 Task: Look for space in Canguaretama, Brazil from 8th August, 2023 to 15th August, 2023 for 9 adults in price range Rs.10000 to Rs.14000. Place can be shared room with 5 bedrooms having 9 beds and 5 bathrooms. Property type can be house, flat, guest house. Amenities needed are: wifi, TV, free parkinig on premises, gym, breakfast. Booking option can be shelf check-in. Required host language is English.
Action: Mouse moved to (436, 91)
Screenshot: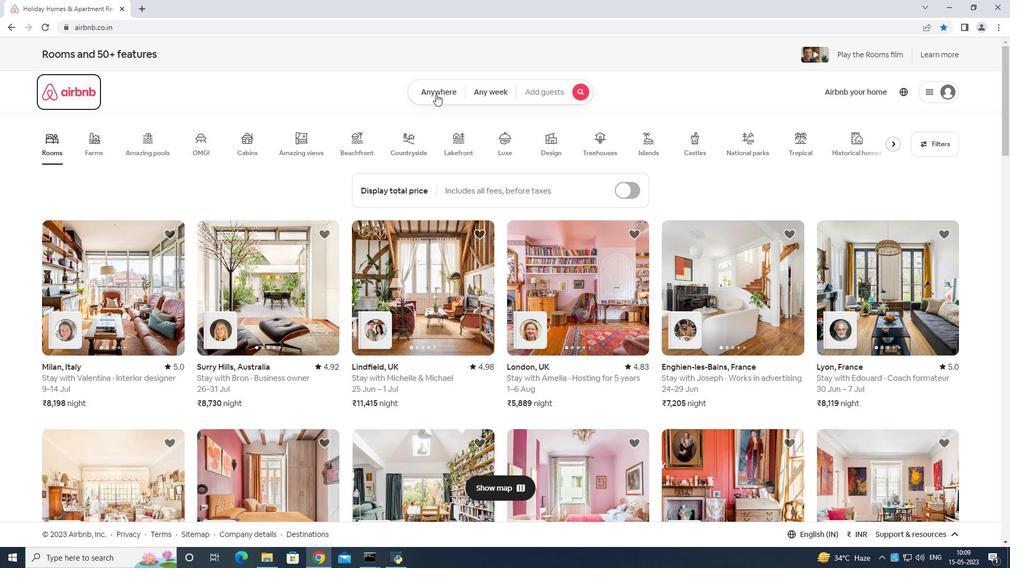 
Action: Mouse pressed left at (436, 91)
Screenshot: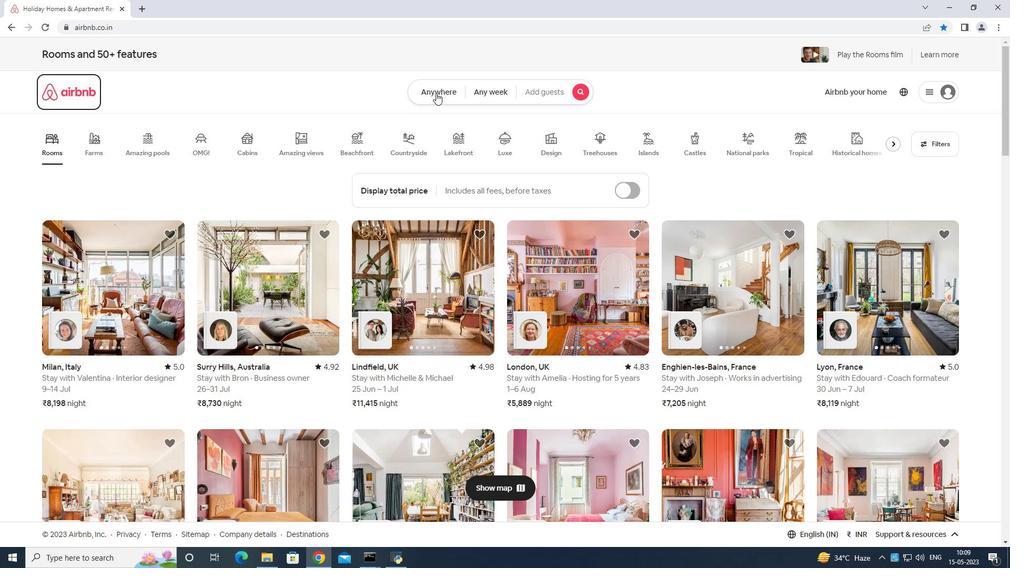 
Action: Mouse moved to (400, 126)
Screenshot: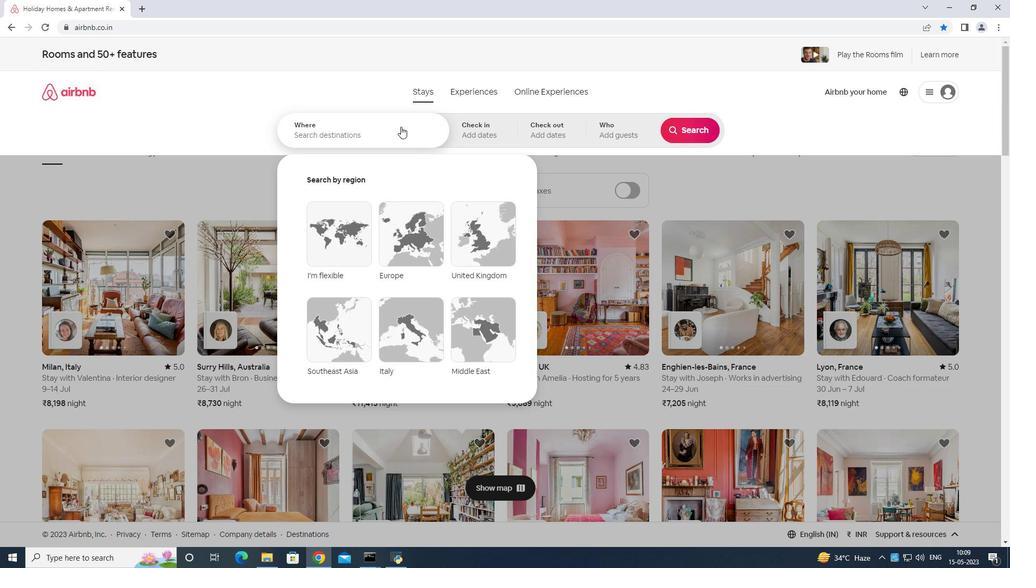 
Action: Mouse pressed left at (400, 126)
Screenshot: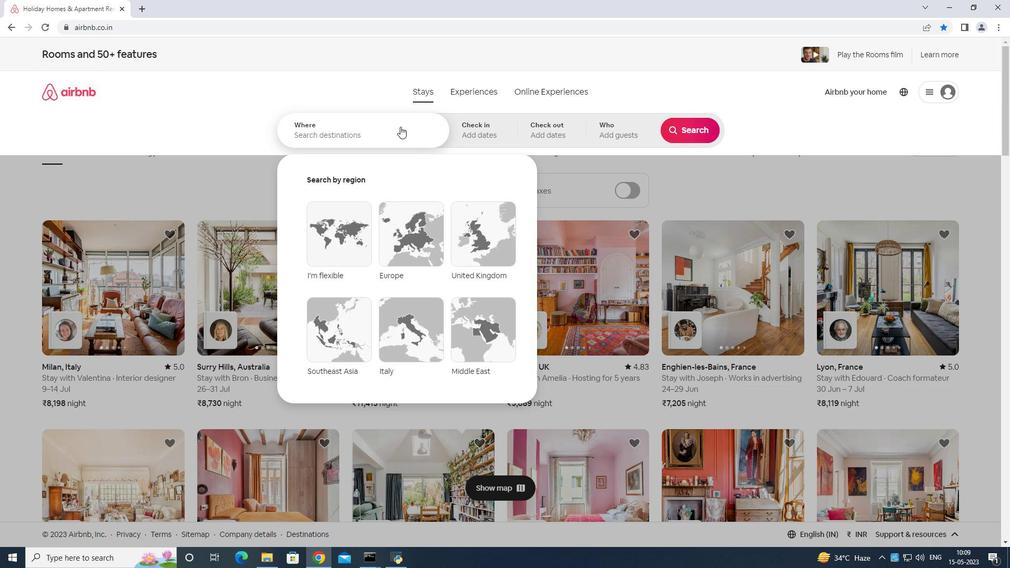 
Action: Key pressed <Key.shift>Canguarela<Key.backspace><Key.backspace><Key.backspace>etama<Key.space><Key.shift>Be<Key.backspace>razil<Key.enter>
Screenshot: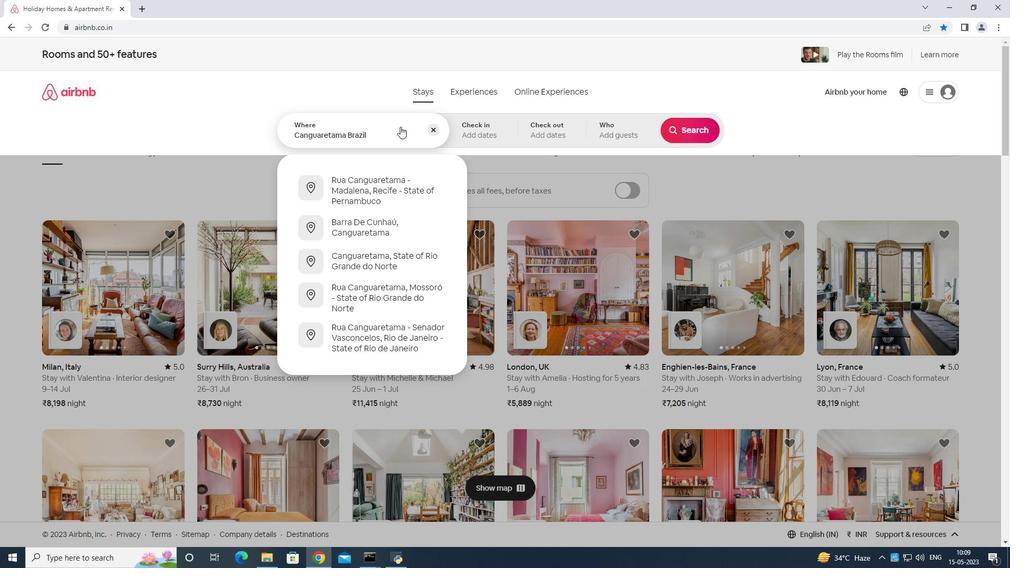 
Action: Mouse moved to (693, 221)
Screenshot: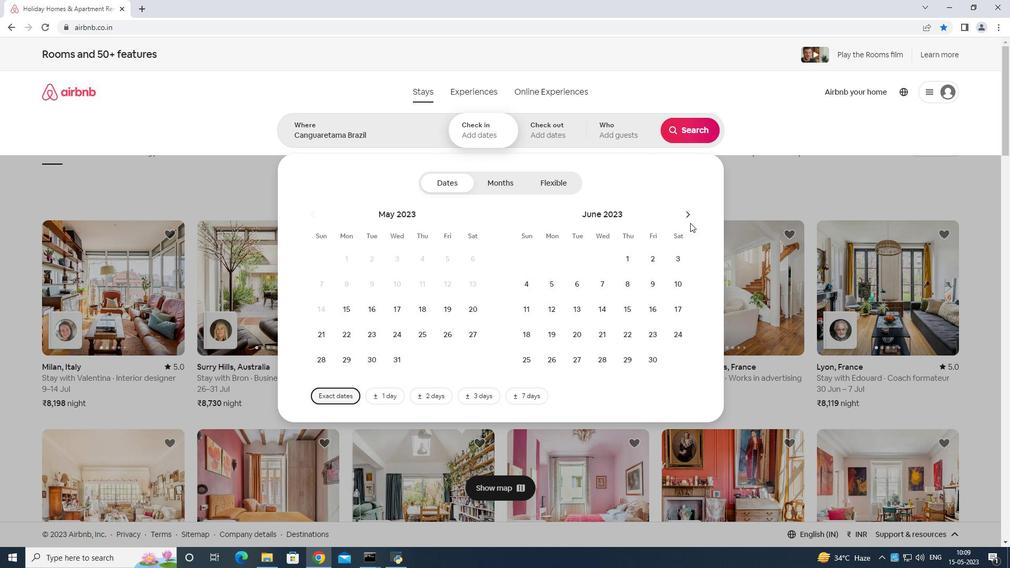 
Action: Mouse pressed left at (693, 221)
Screenshot: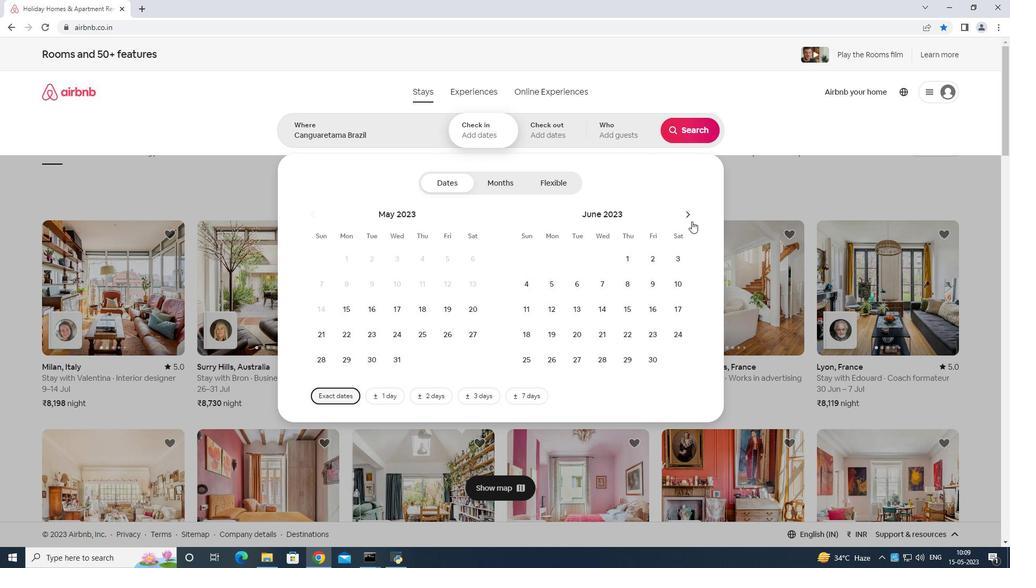 
Action: Mouse pressed left at (693, 221)
Screenshot: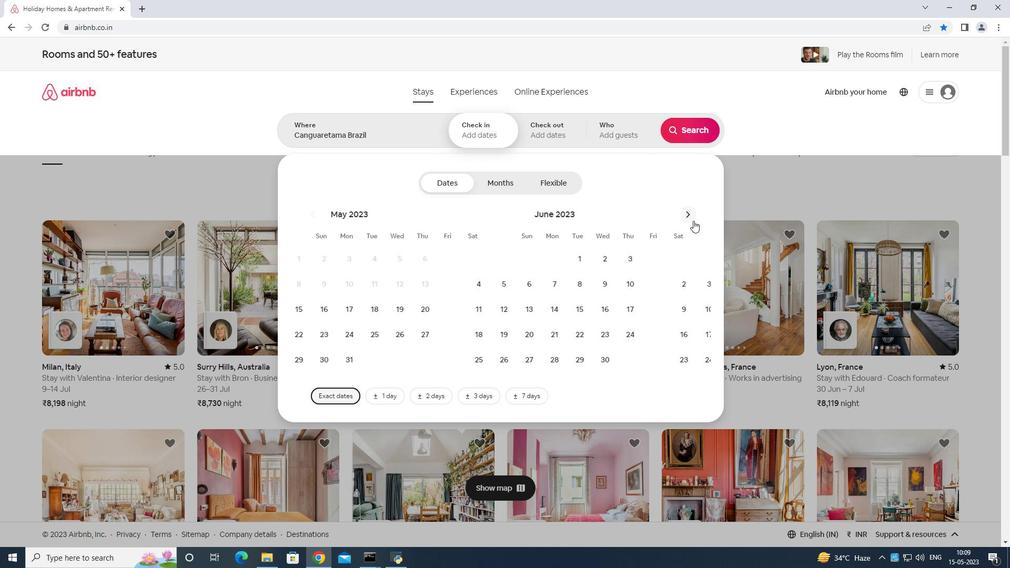 
Action: Mouse pressed left at (693, 221)
Screenshot: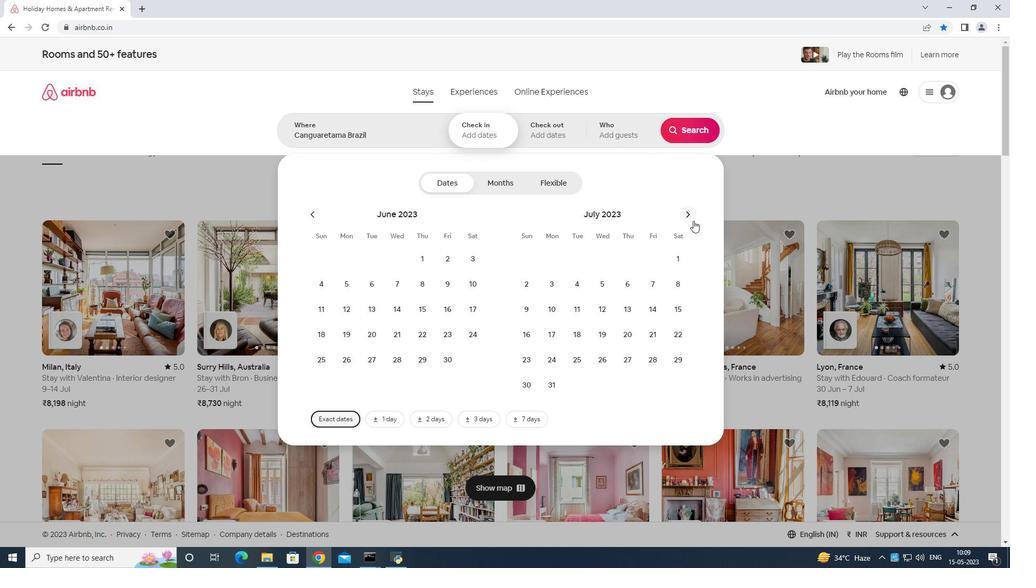
Action: Mouse moved to (691, 211)
Screenshot: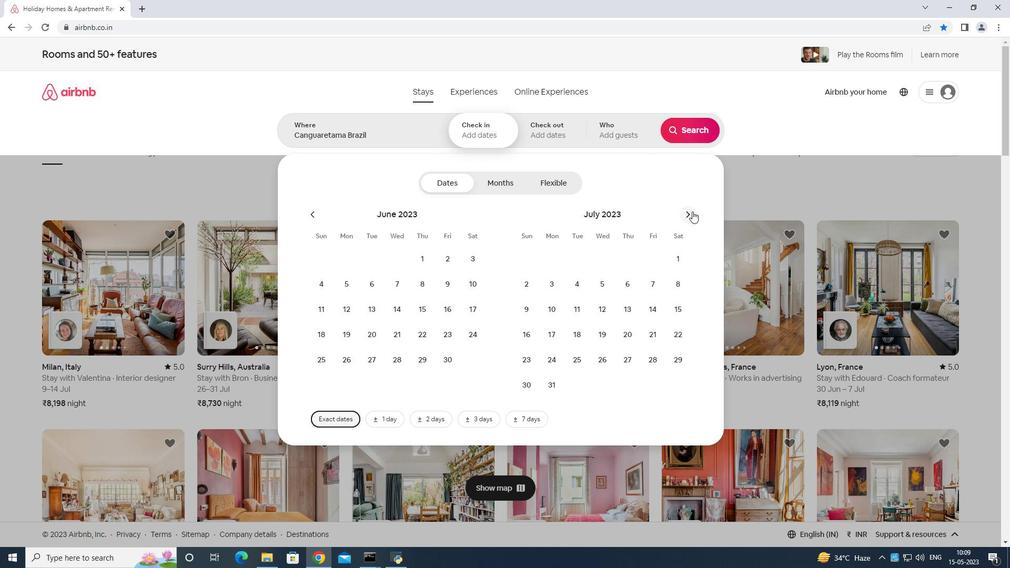 
Action: Mouse pressed left at (691, 211)
Screenshot: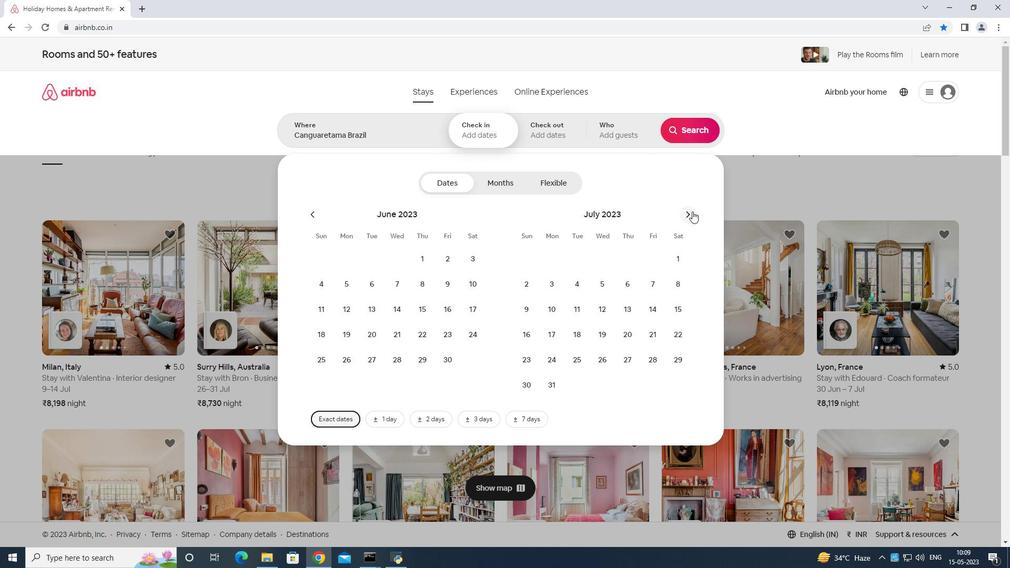 
Action: Mouse moved to (577, 281)
Screenshot: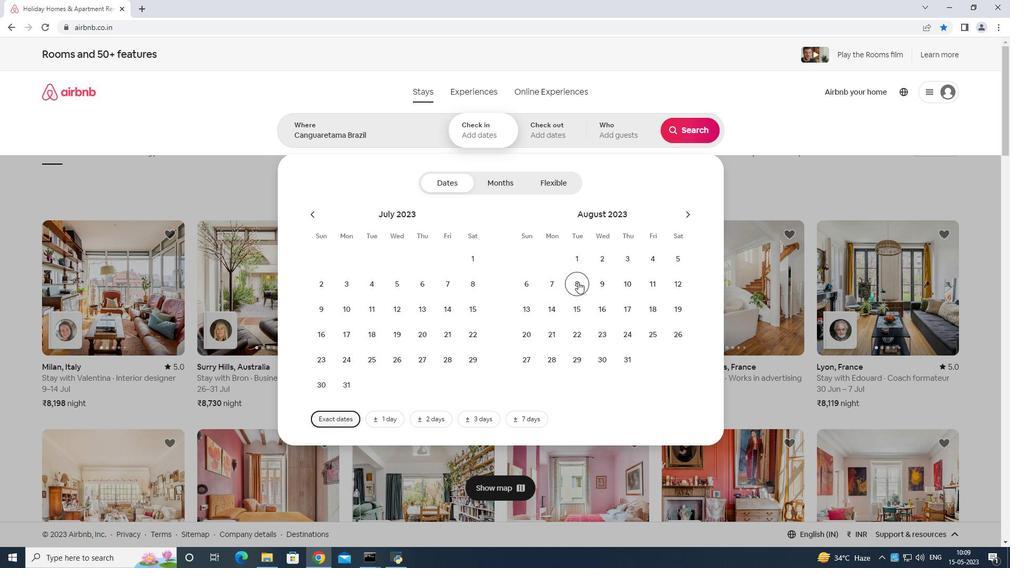 
Action: Mouse pressed left at (577, 281)
Screenshot: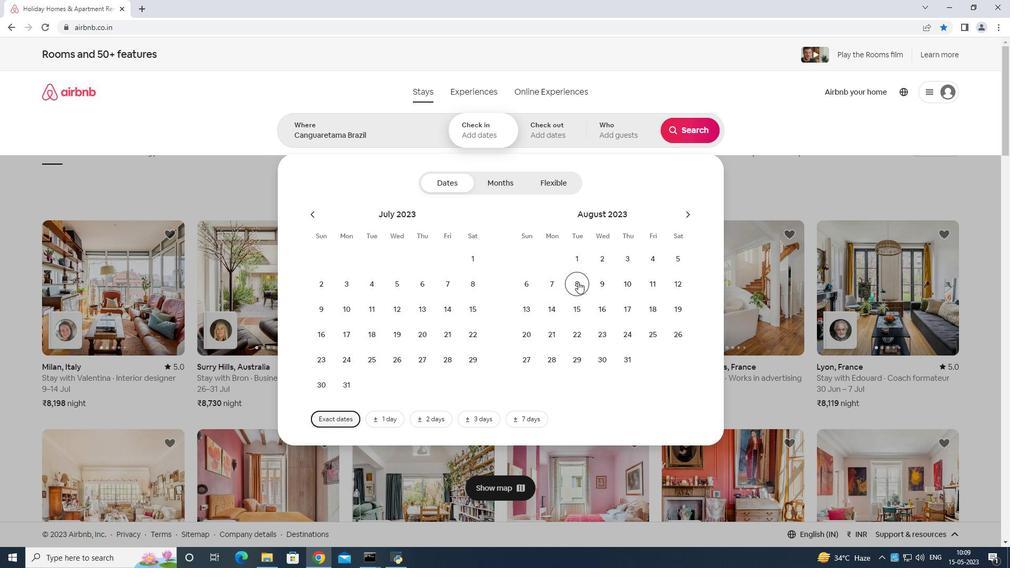 
Action: Mouse moved to (570, 305)
Screenshot: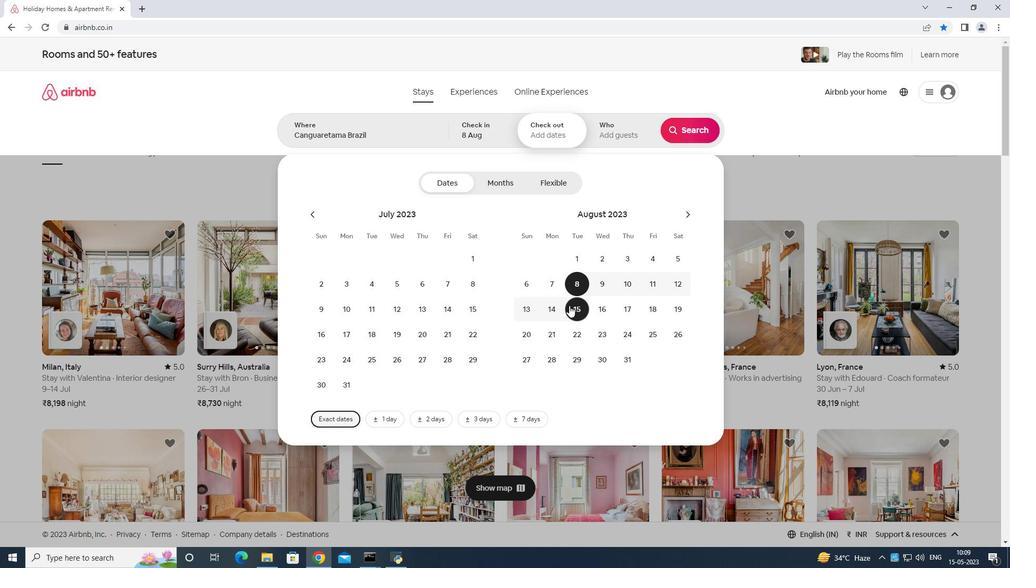 
Action: Mouse pressed left at (570, 305)
Screenshot: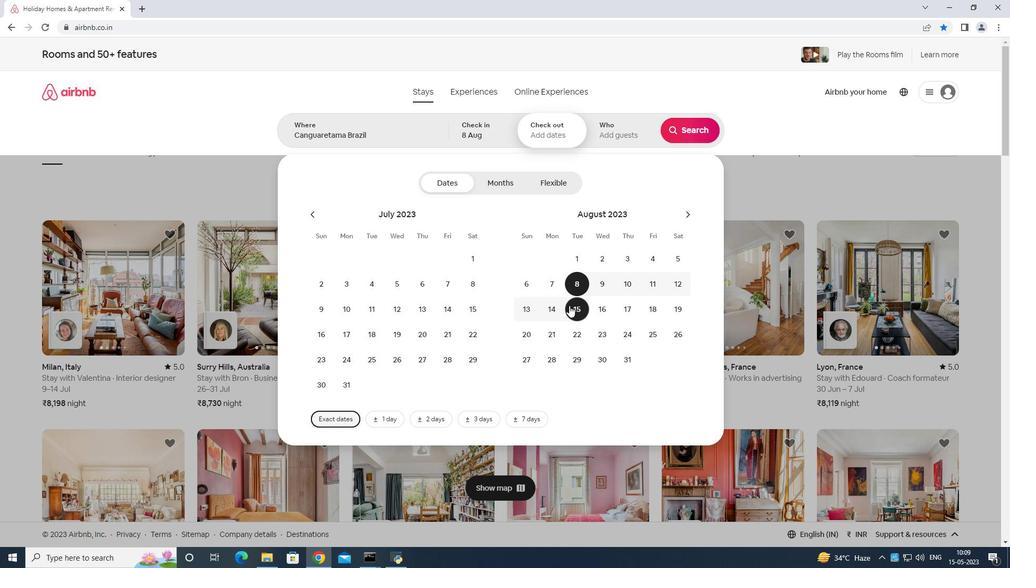 
Action: Mouse moved to (617, 132)
Screenshot: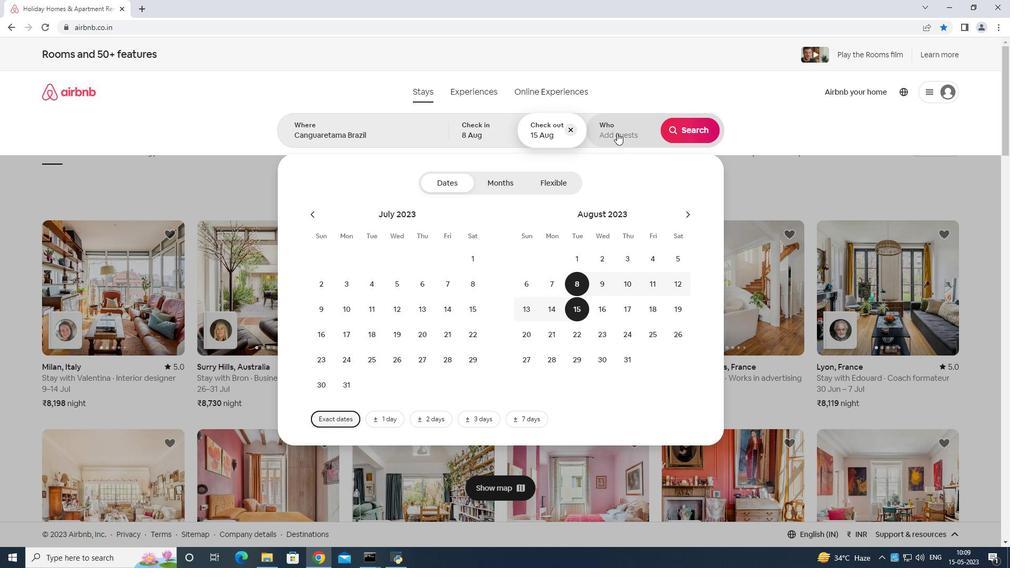 
Action: Mouse pressed left at (617, 132)
Screenshot: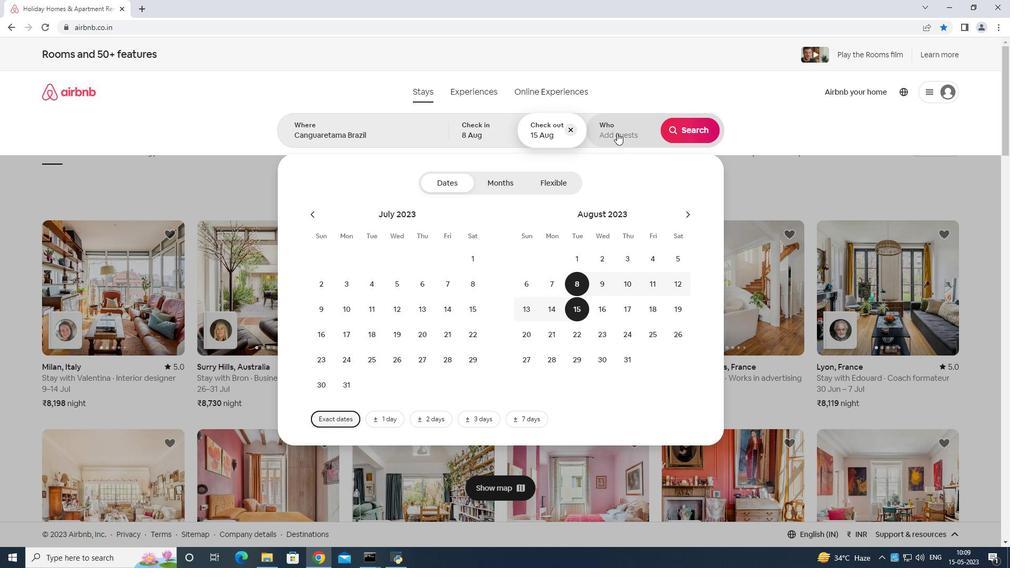 
Action: Mouse moved to (695, 181)
Screenshot: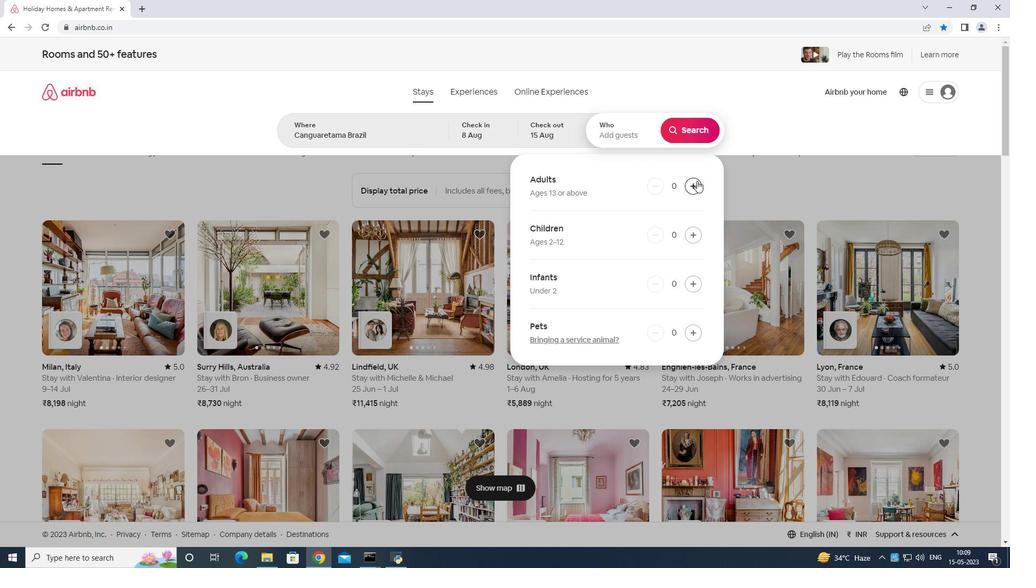 
Action: Mouse pressed left at (695, 181)
Screenshot: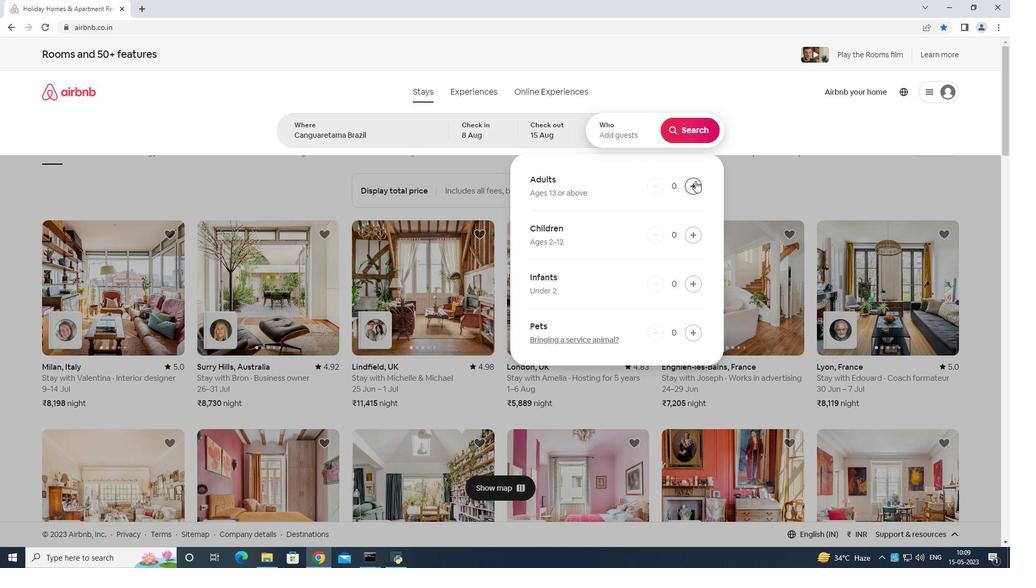 
Action: Mouse pressed left at (695, 181)
Screenshot: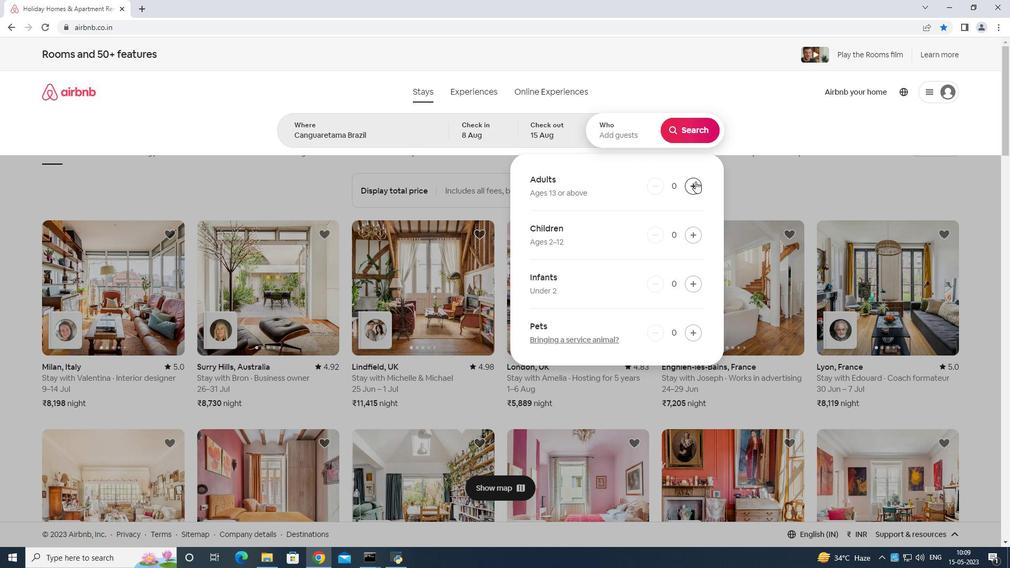 
Action: Mouse pressed left at (695, 181)
Screenshot: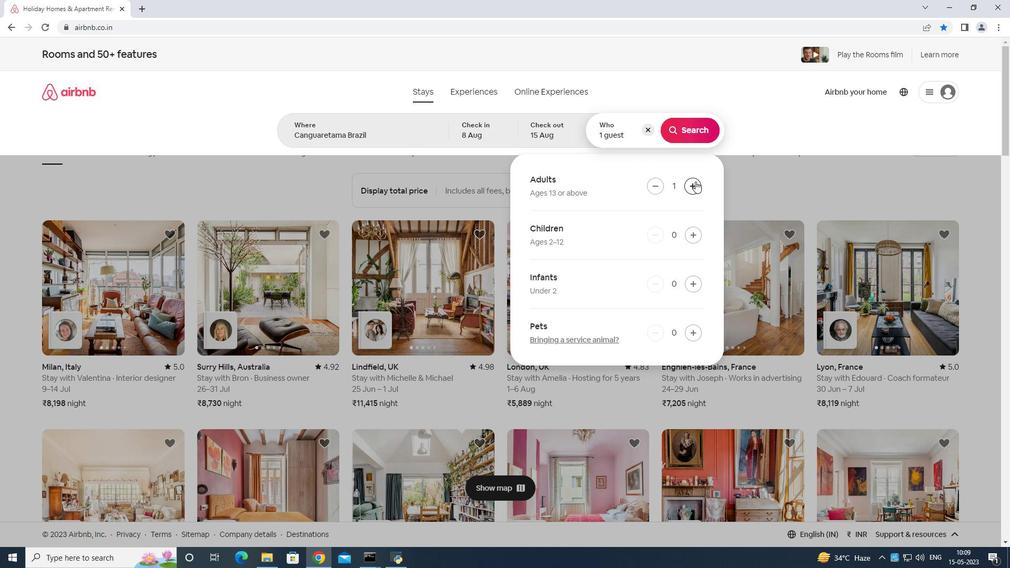 
Action: Mouse pressed left at (695, 181)
Screenshot: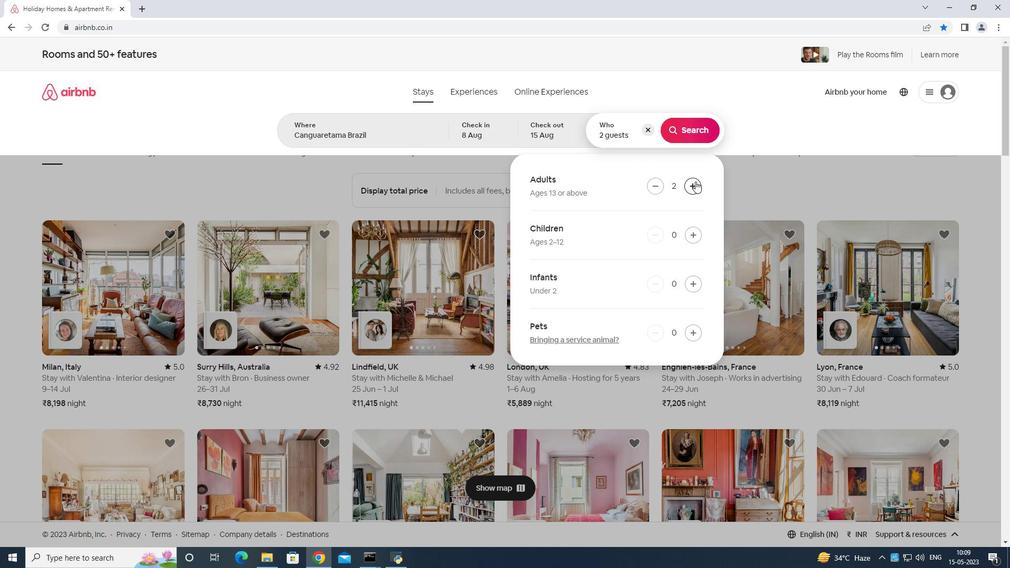 
Action: Mouse pressed left at (695, 181)
Screenshot: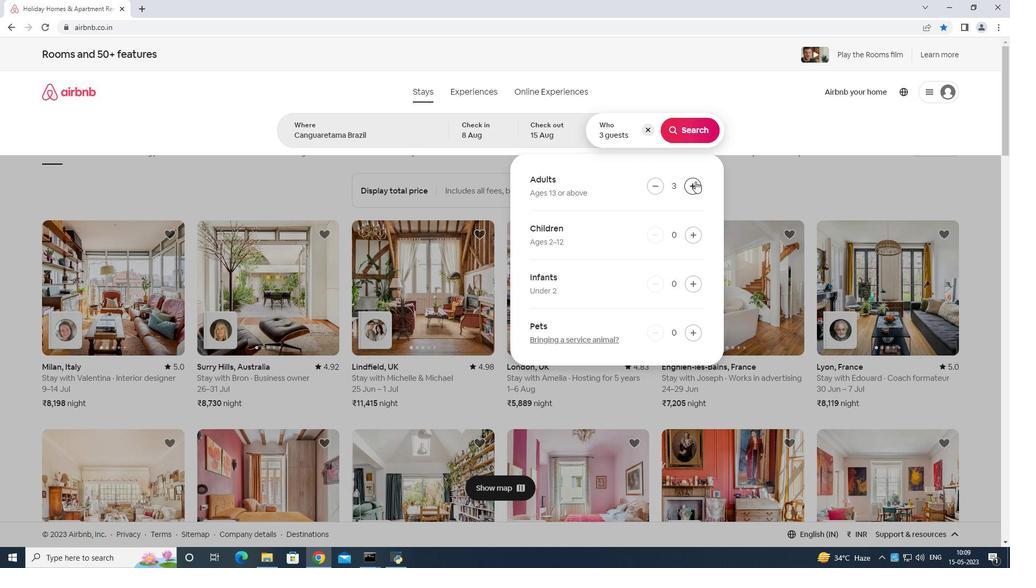 
Action: Mouse pressed left at (695, 181)
Screenshot: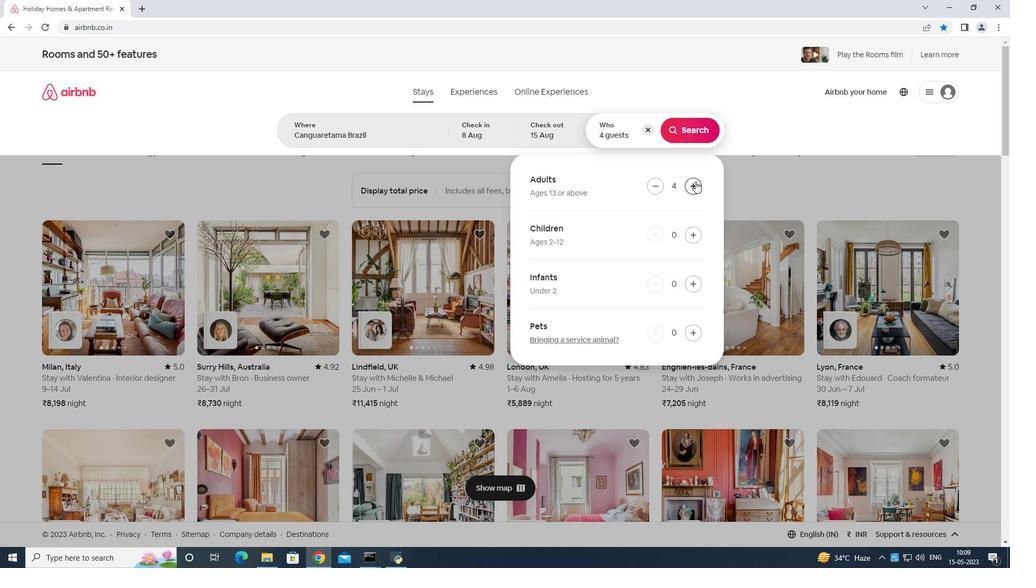 
Action: Mouse pressed left at (695, 181)
Screenshot: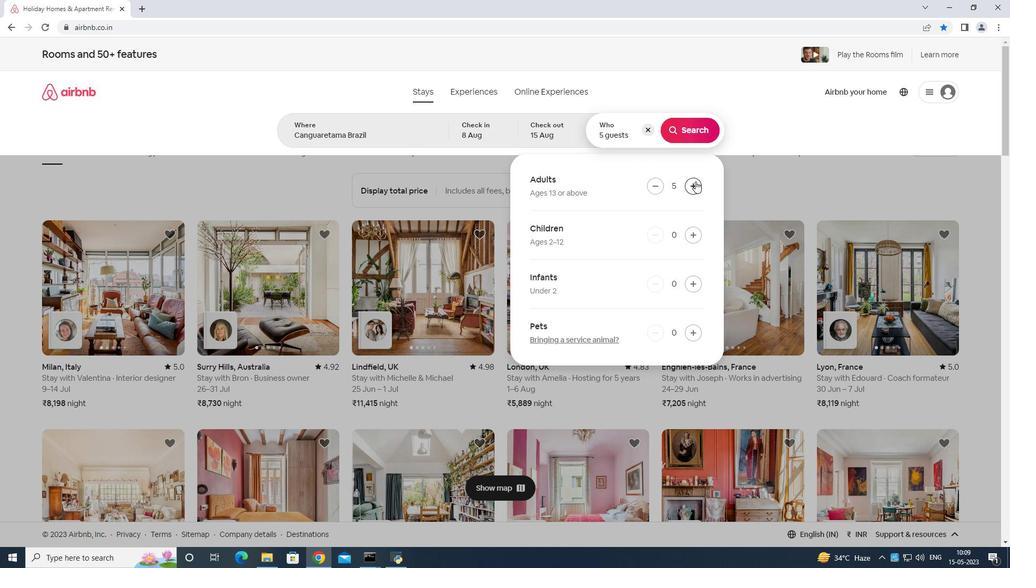 
Action: Mouse pressed left at (695, 181)
Screenshot: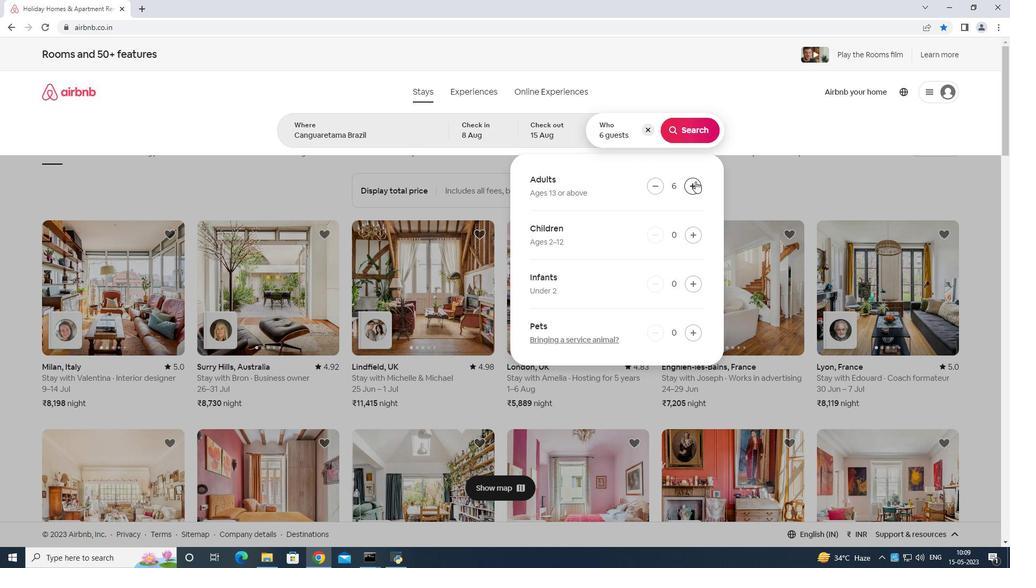 
Action: Mouse pressed left at (695, 181)
Screenshot: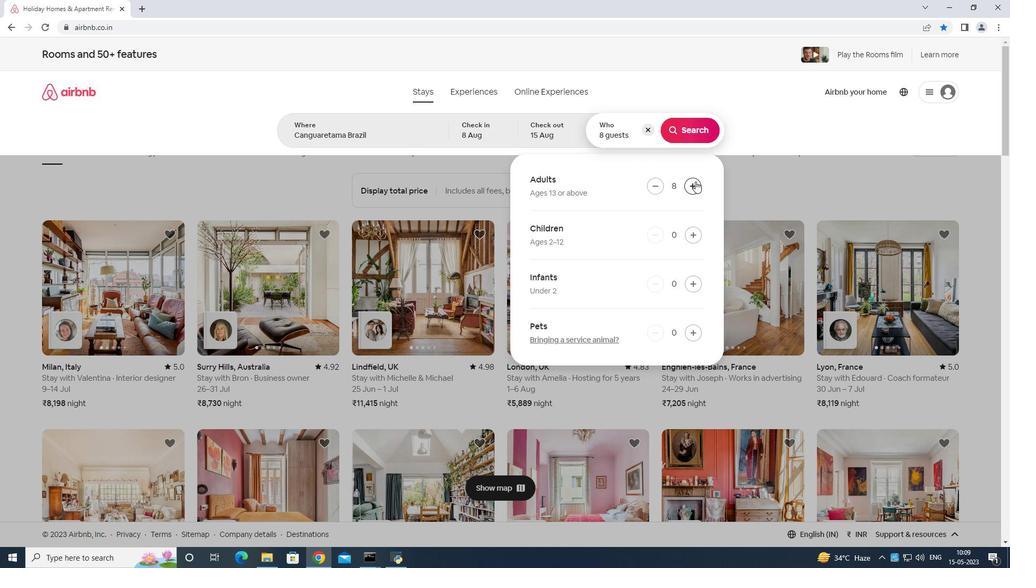 
Action: Mouse moved to (696, 133)
Screenshot: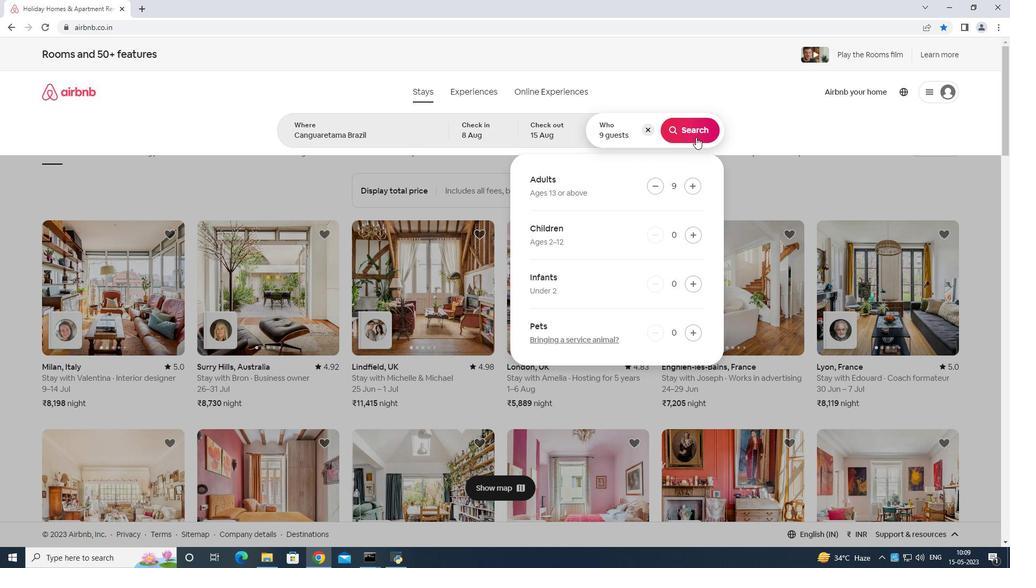 
Action: Mouse pressed left at (696, 133)
Screenshot: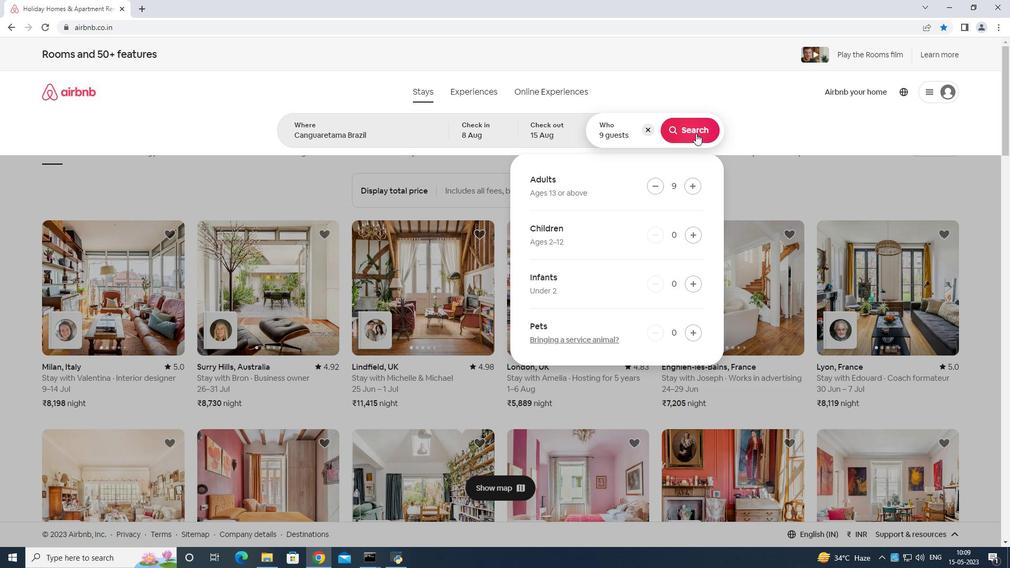 
Action: Mouse moved to (960, 102)
Screenshot: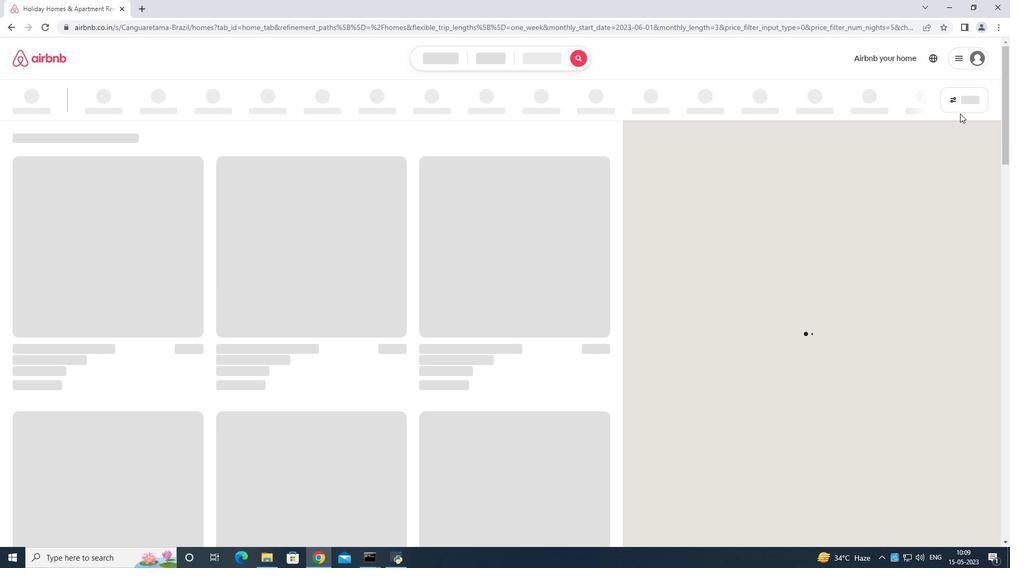 
Action: Mouse pressed left at (960, 102)
Screenshot: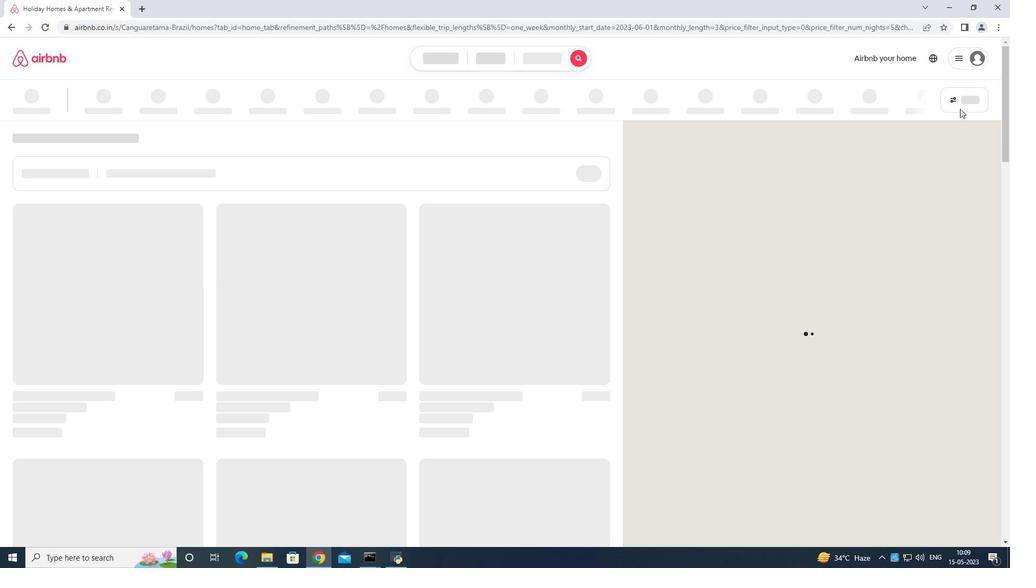 
Action: Mouse moved to (397, 354)
Screenshot: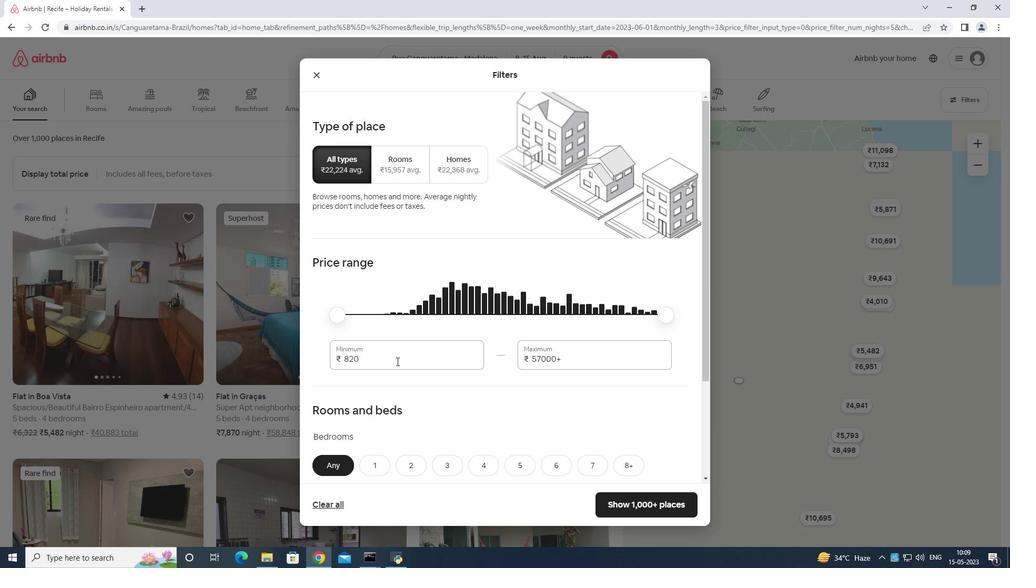 
Action: Mouse pressed left at (397, 354)
Screenshot: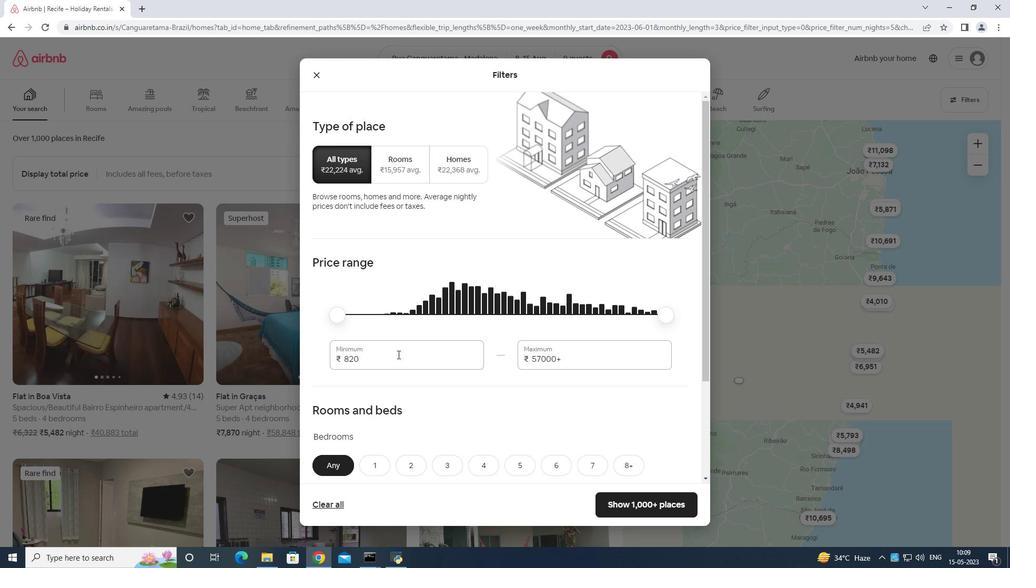 
Action: Mouse moved to (398, 354)
Screenshot: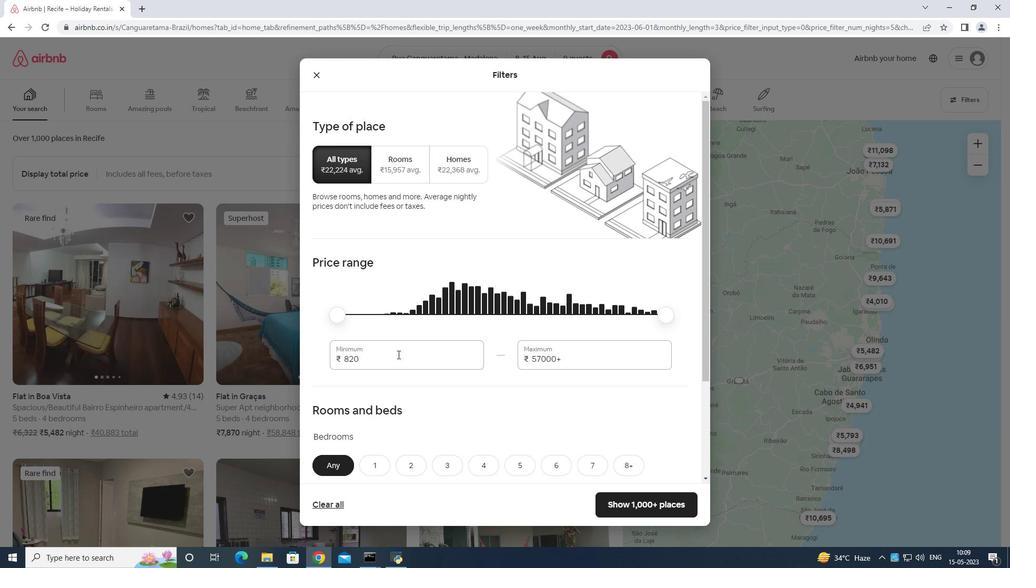 
Action: Key pressed <Key.backspace><Key.backspace><Key.backspace><Key.backspace><Key.backspace><Key.backspace><Key.backspace><Key.backspace><Key.backspace><Key.backspace><Key.backspace>140000
Screenshot: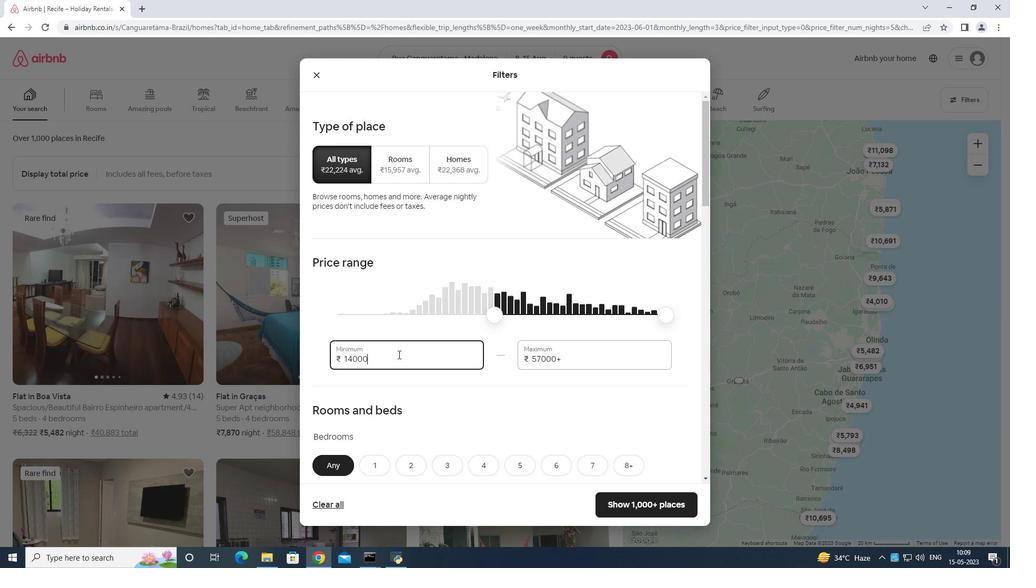 
Action: Mouse moved to (601, 351)
Screenshot: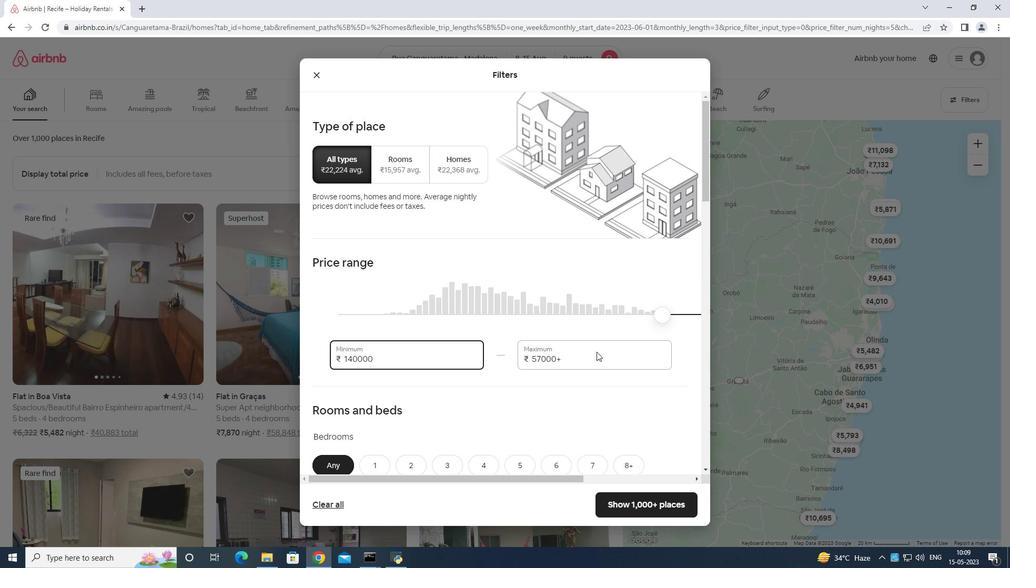 
Action: Mouse pressed left at (601, 351)
Screenshot: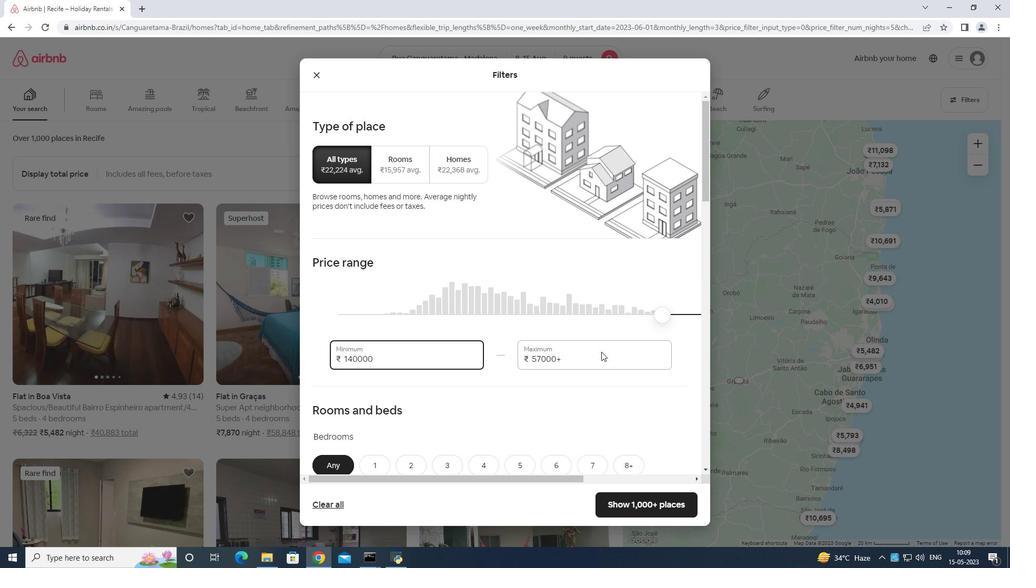 
Action: Mouse moved to (378, 364)
Screenshot: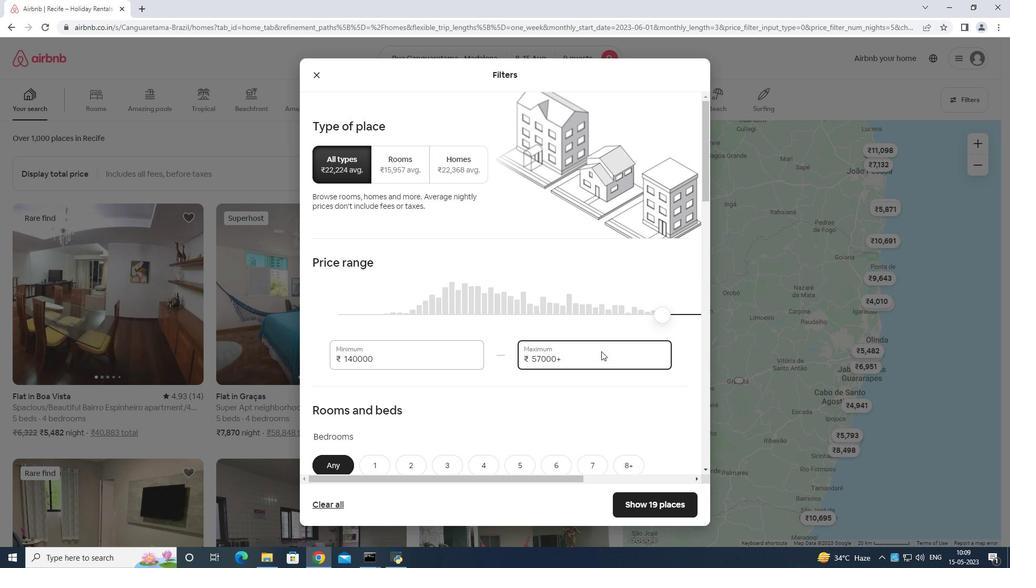 
Action: Mouse pressed left at (378, 364)
Screenshot: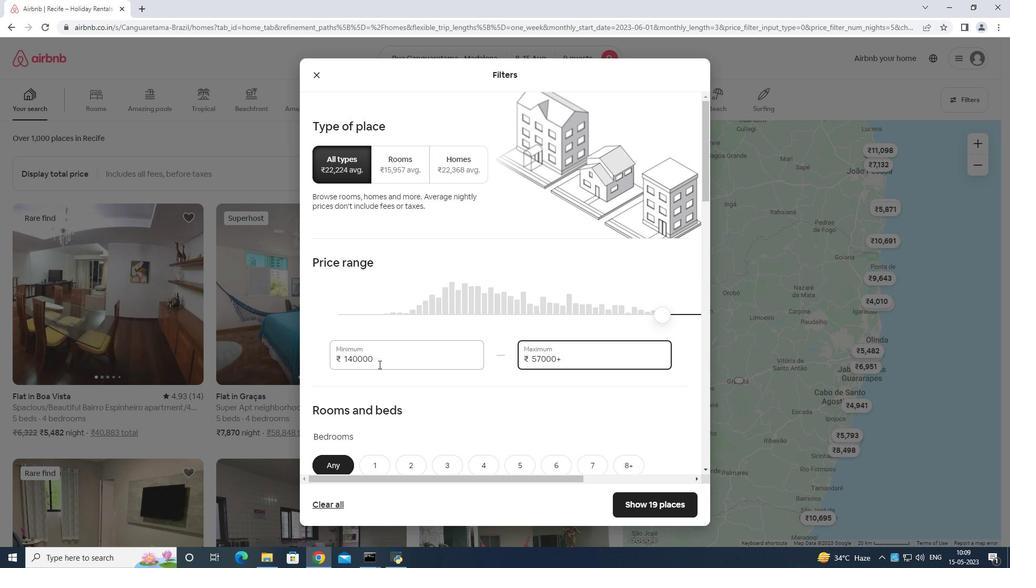 
Action: Mouse moved to (379, 360)
Screenshot: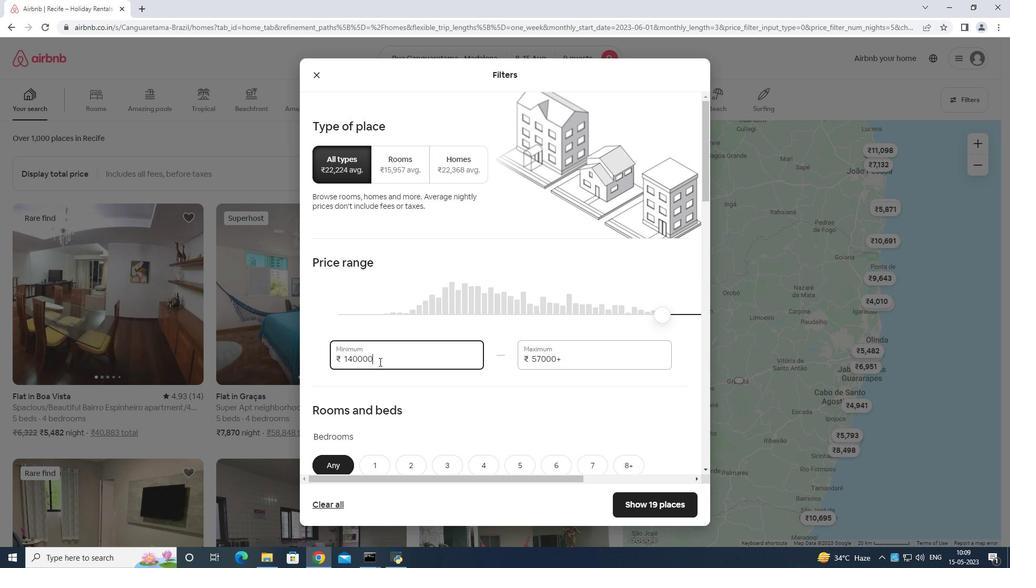 
Action: Key pressed <Key.backspace><Key.backspace><Key.backspace><Key.backspace><Key.backspace><Key.backspace>10
Screenshot: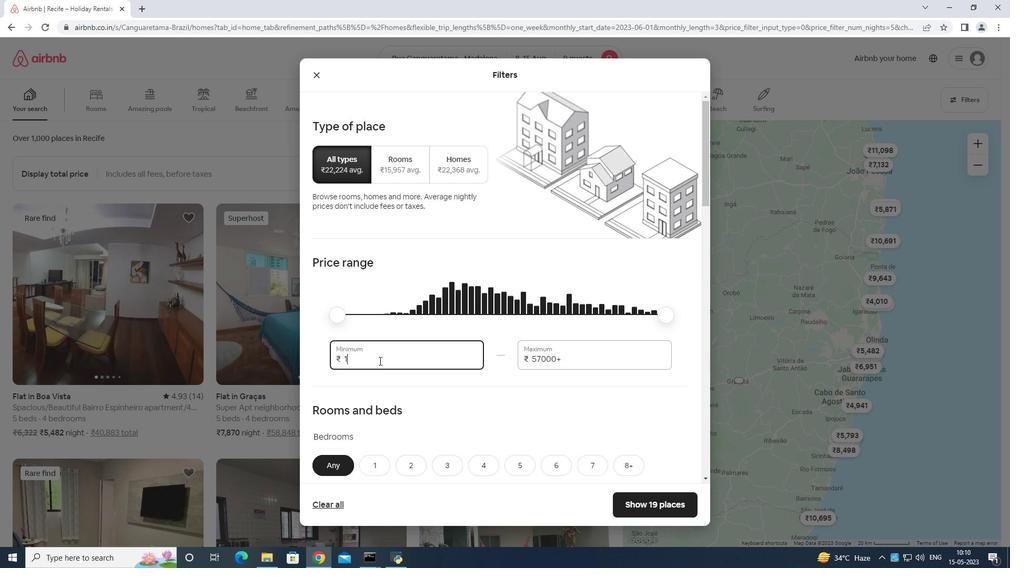 
Action: Mouse moved to (379, 360)
Screenshot: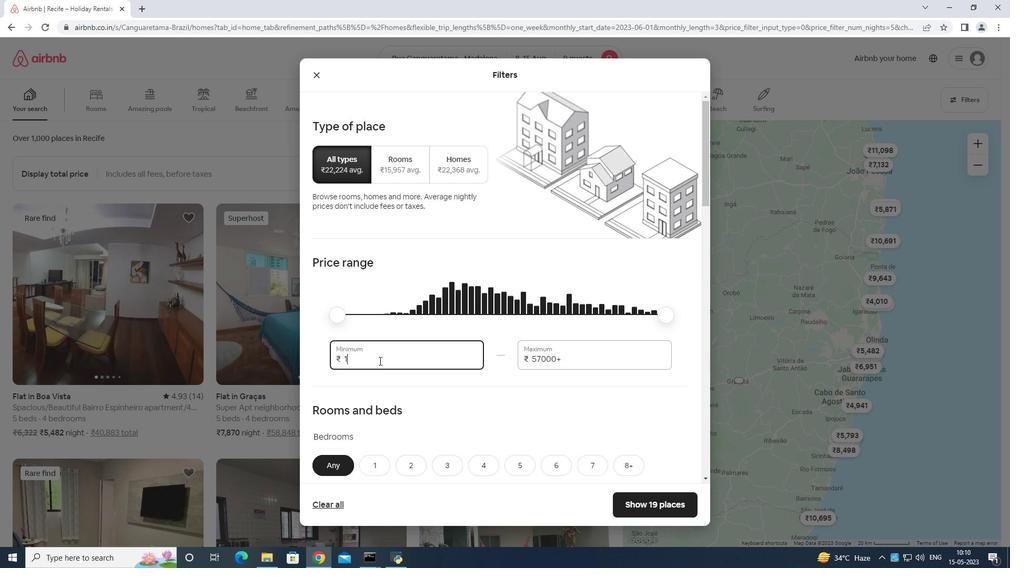 
Action: Key pressed 0000
Screenshot: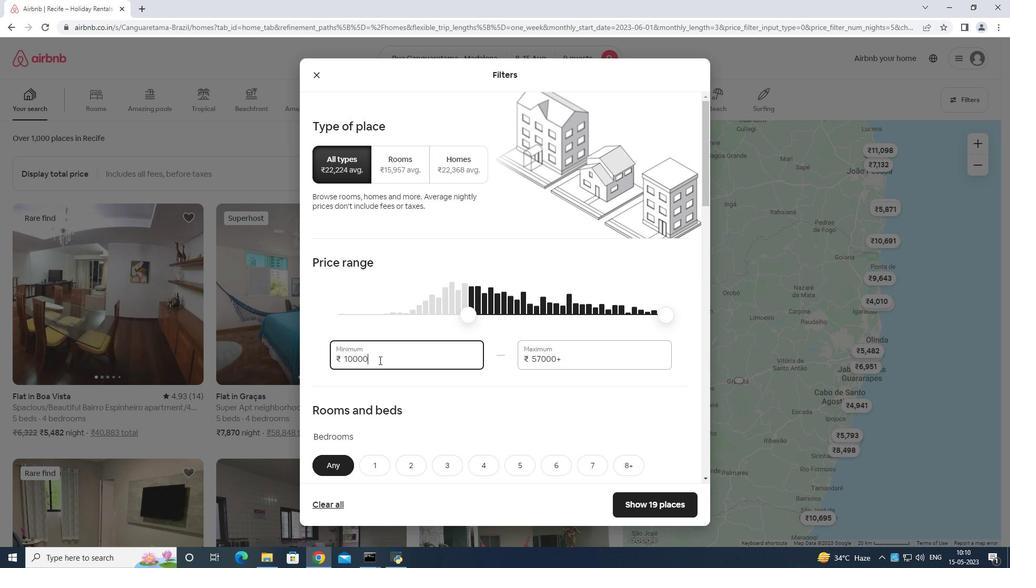 
Action: Mouse moved to (577, 348)
Screenshot: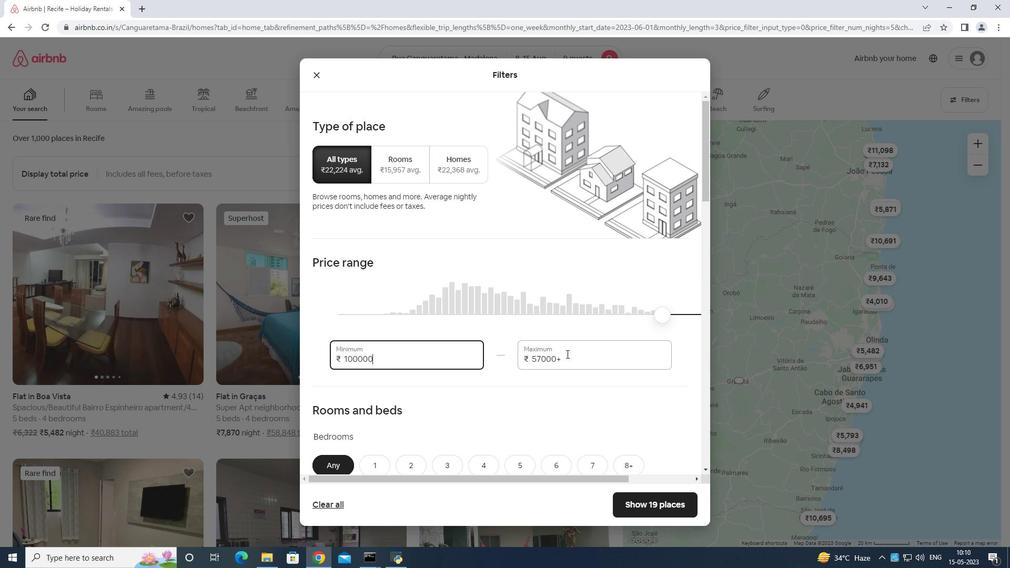 
Action: Mouse pressed left at (577, 348)
Screenshot: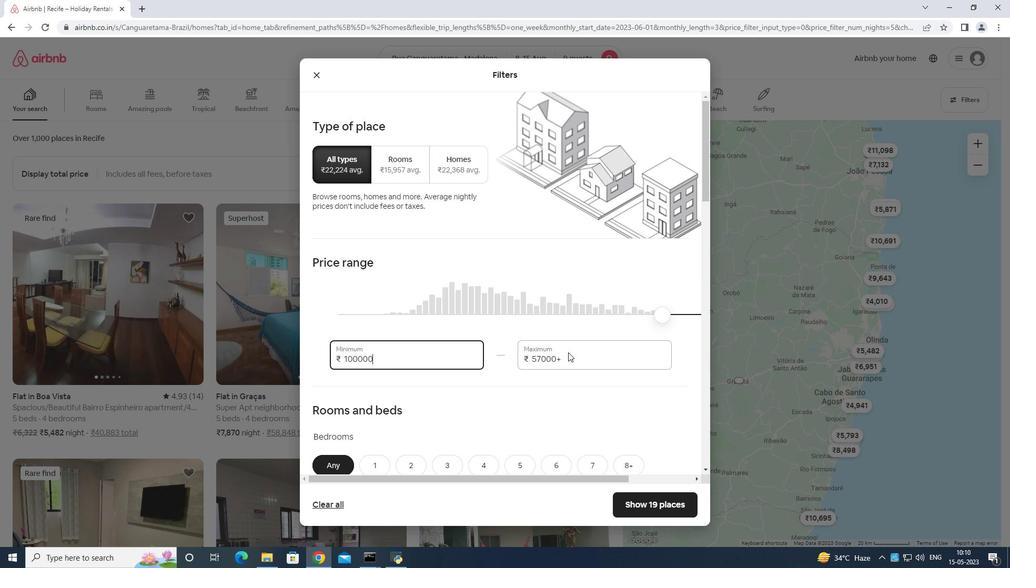 
Action: Mouse moved to (578, 348)
Screenshot: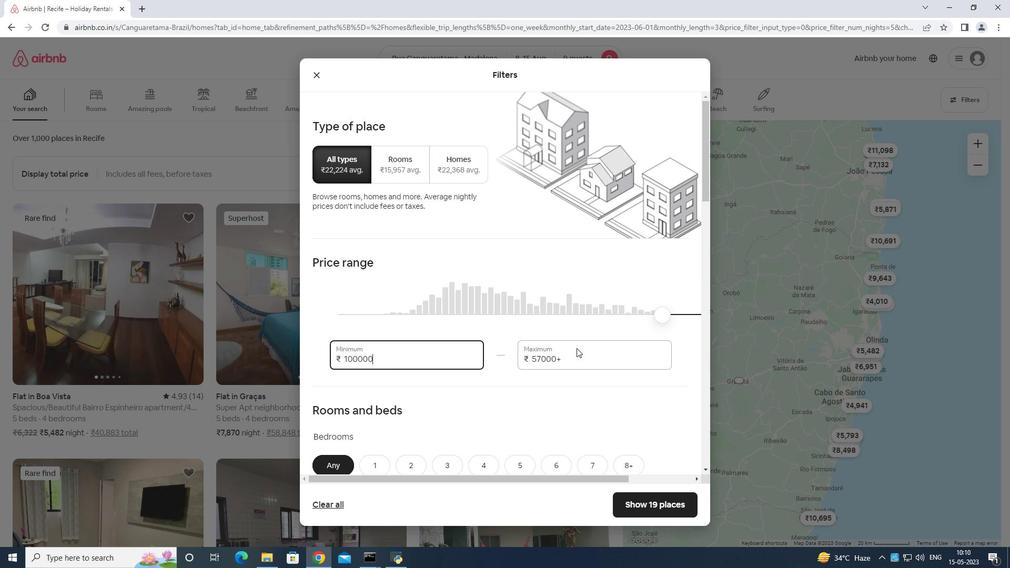 
Action: Key pressed <Key.backspace><Key.backspace><Key.backspace><Key.backspace><Key.backspace><Key.backspace><Key.backspace><Key.backspace><Key.backspace><Key.backspace>14000
Screenshot: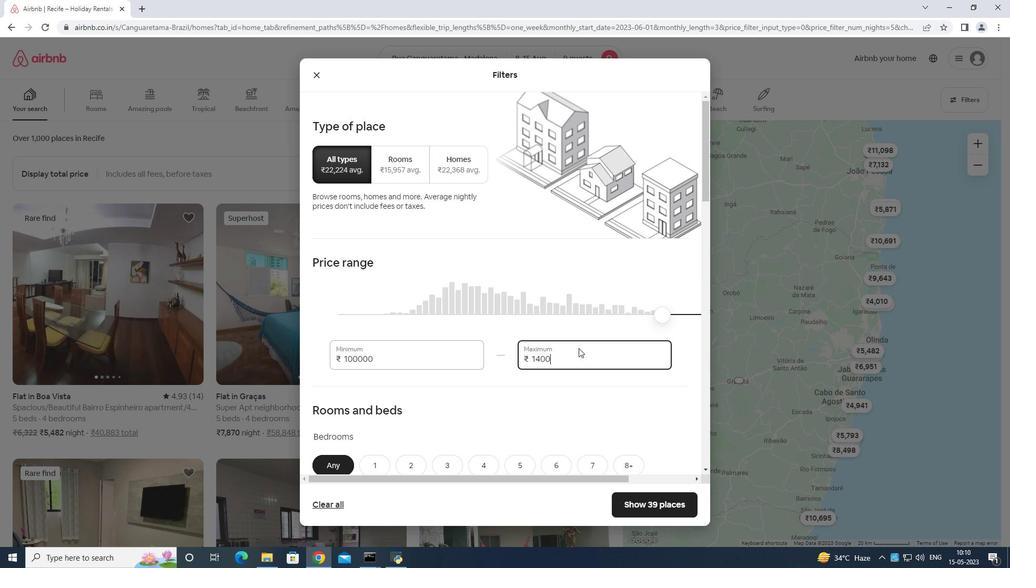 
Action: Mouse moved to (580, 346)
Screenshot: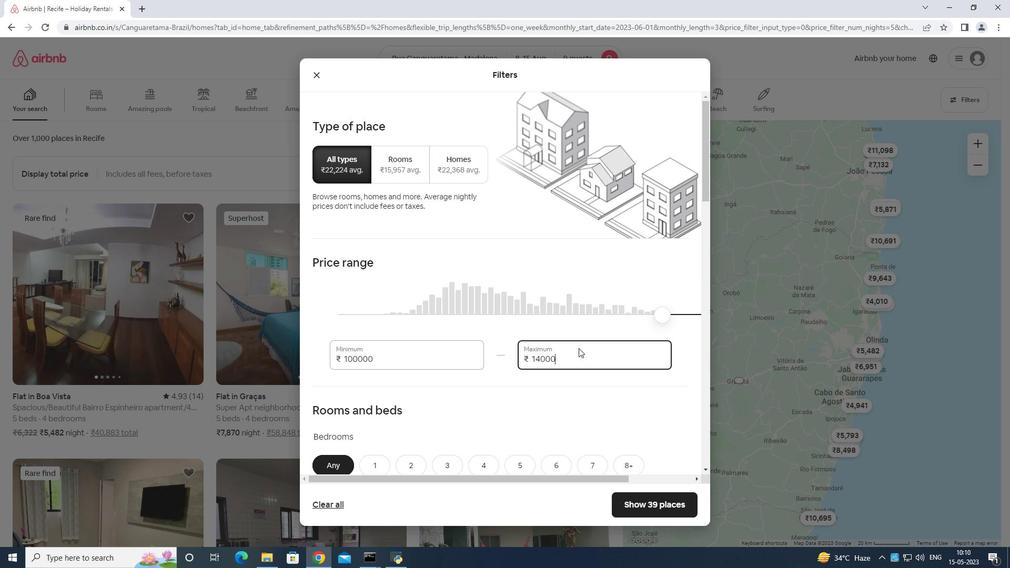 
Action: Mouse scrolled (580, 345) with delta (0, 0)
Screenshot: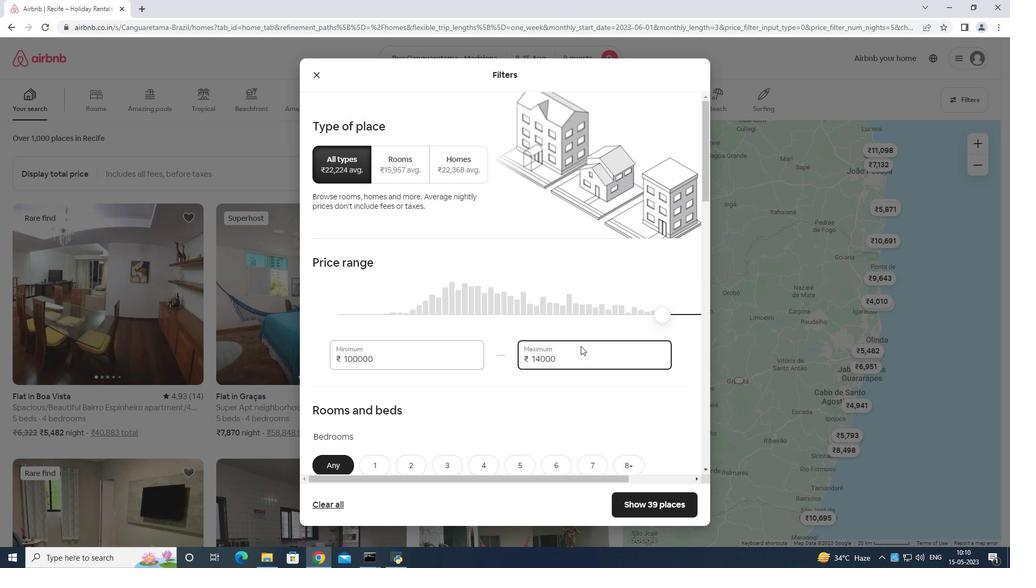 
Action: Mouse scrolled (580, 345) with delta (0, 0)
Screenshot: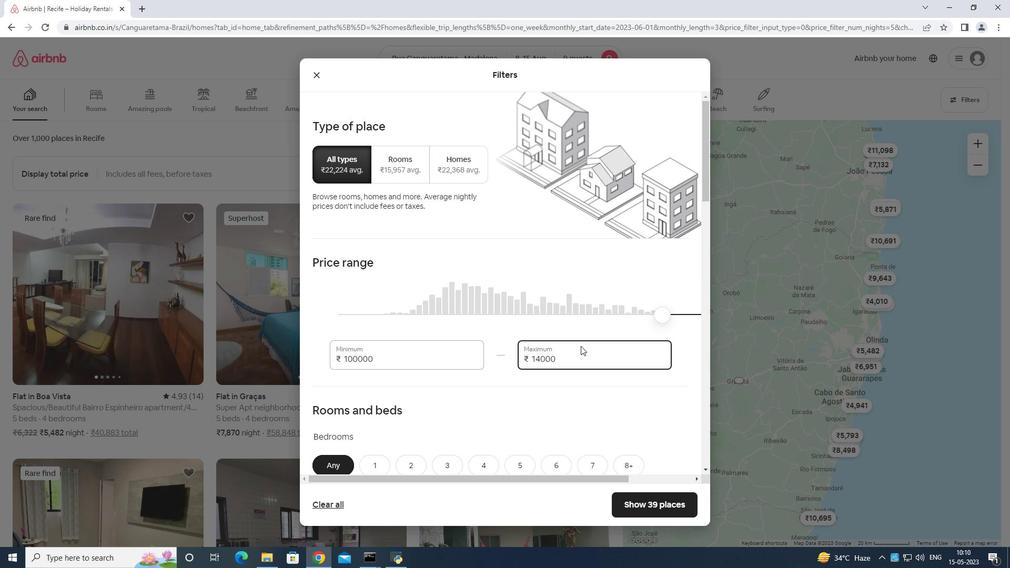
Action: Mouse scrolled (580, 345) with delta (0, 0)
Screenshot: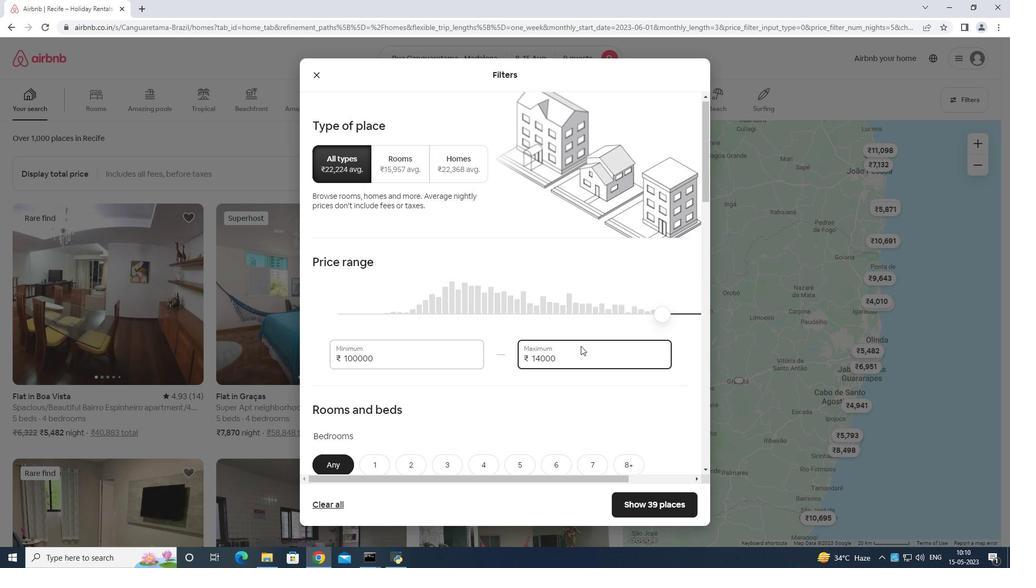 
Action: Mouse scrolled (580, 345) with delta (0, 0)
Screenshot: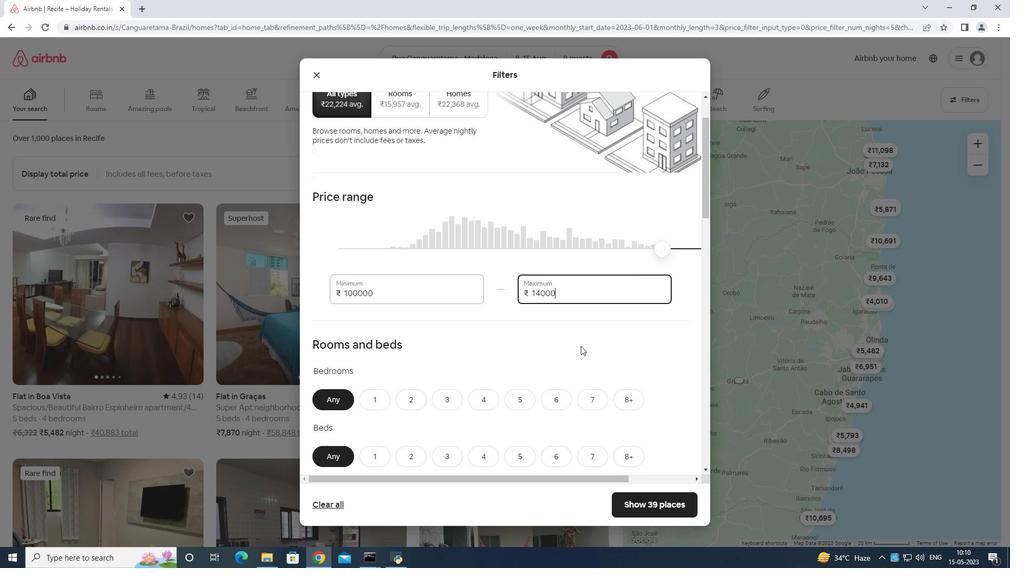 
Action: Mouse moved to (580, 348)
Screenshot: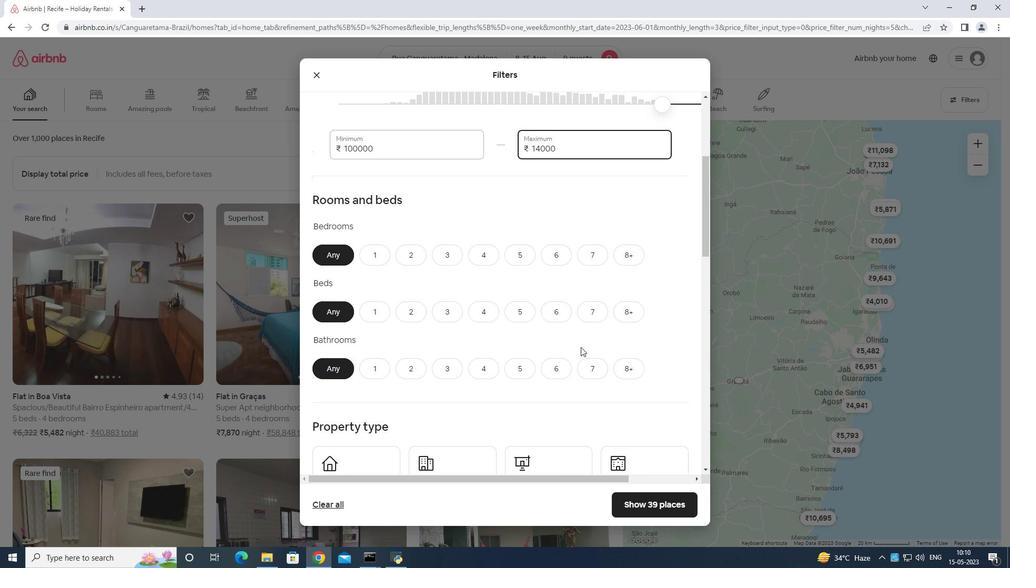 
Action: Mouse scrolled (580, 348) with delta (0, 0)
Screenshot: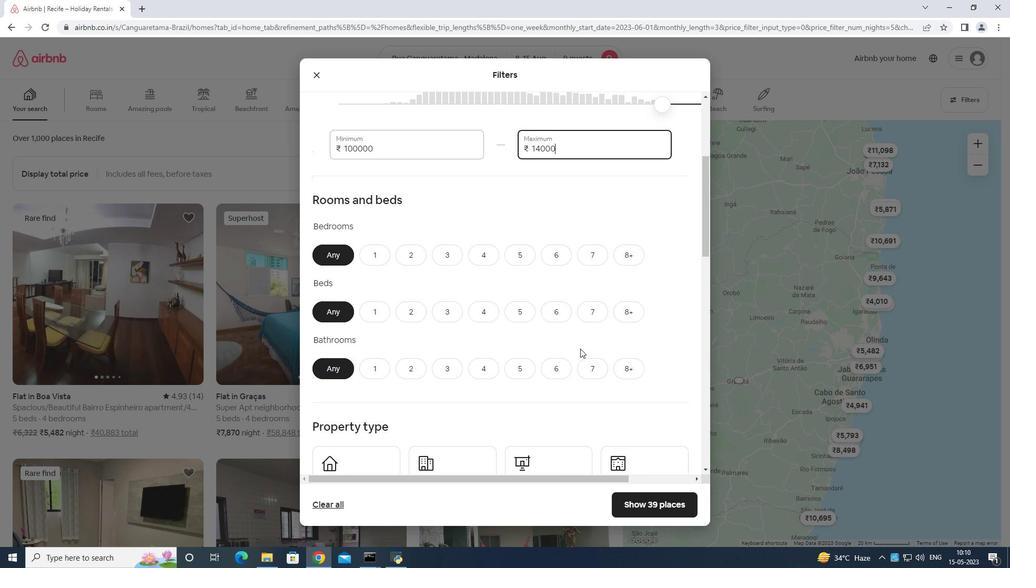 
Action: Mouse moved to (579, 351)
Screenshot: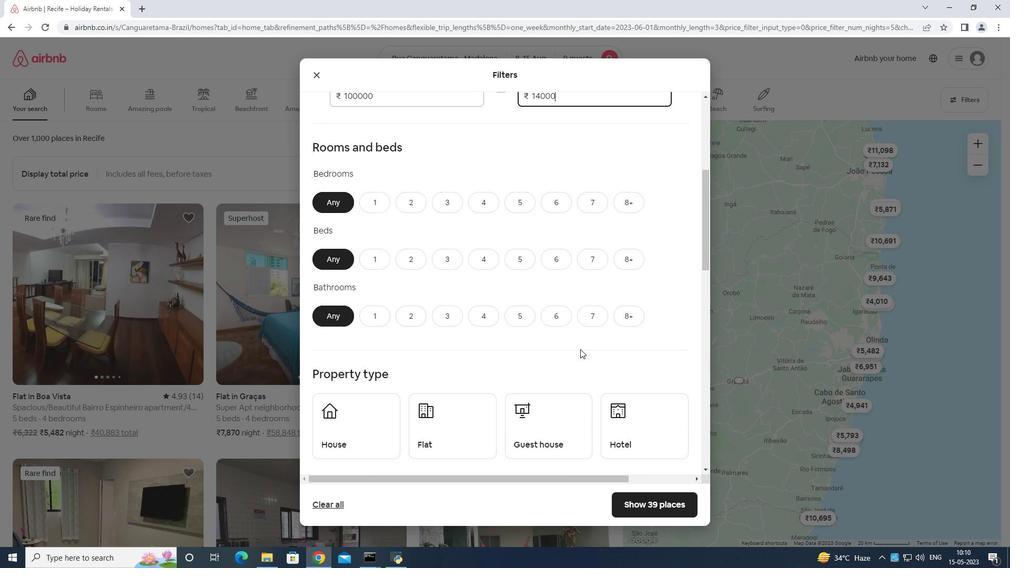 
Action: Mouse scrolled (579, 352) with delta (0, 0)
Screenshot: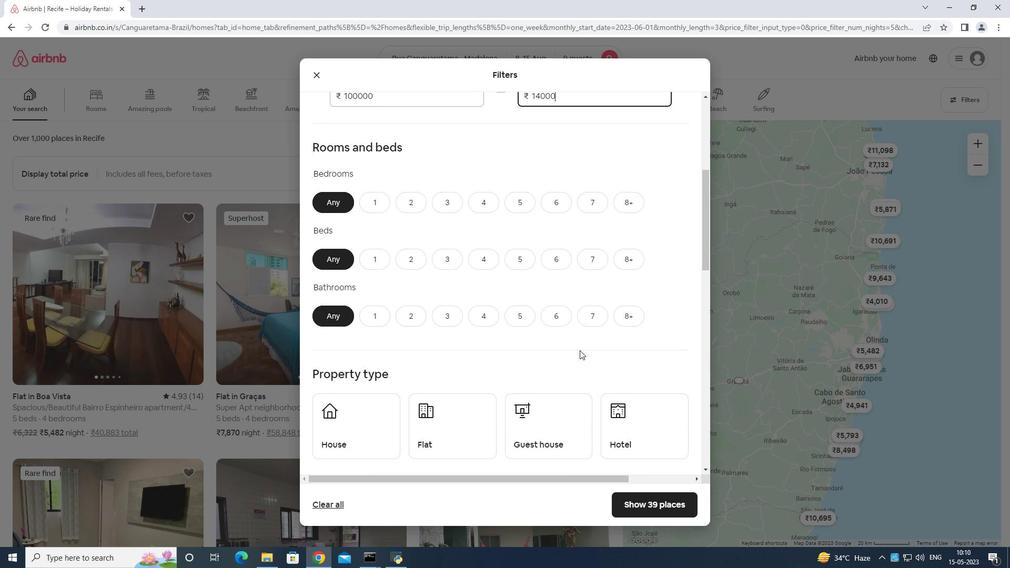 
Action: Mouse scrolled (579, 352) with delta (0, 0)
Screenshot: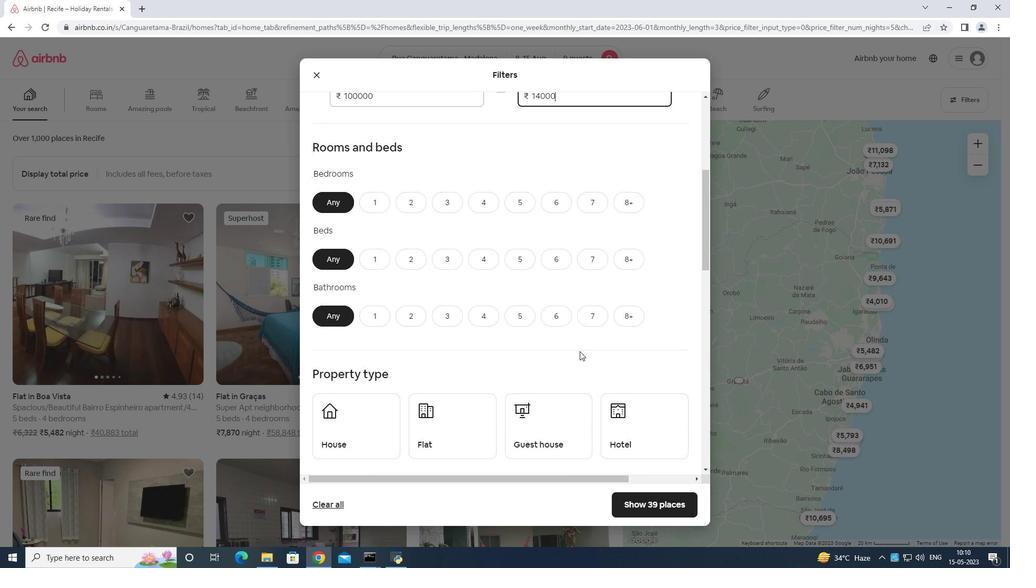 
Action: Mouse moved to (512, 308)
Screenshot: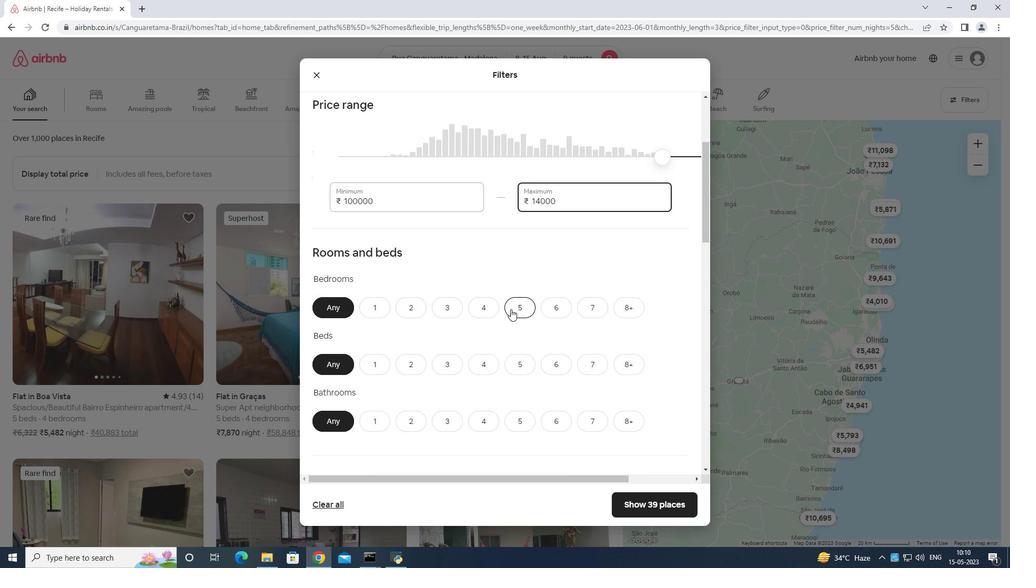 
Action: Mouse pressed left at (512, 308)
Screenshot: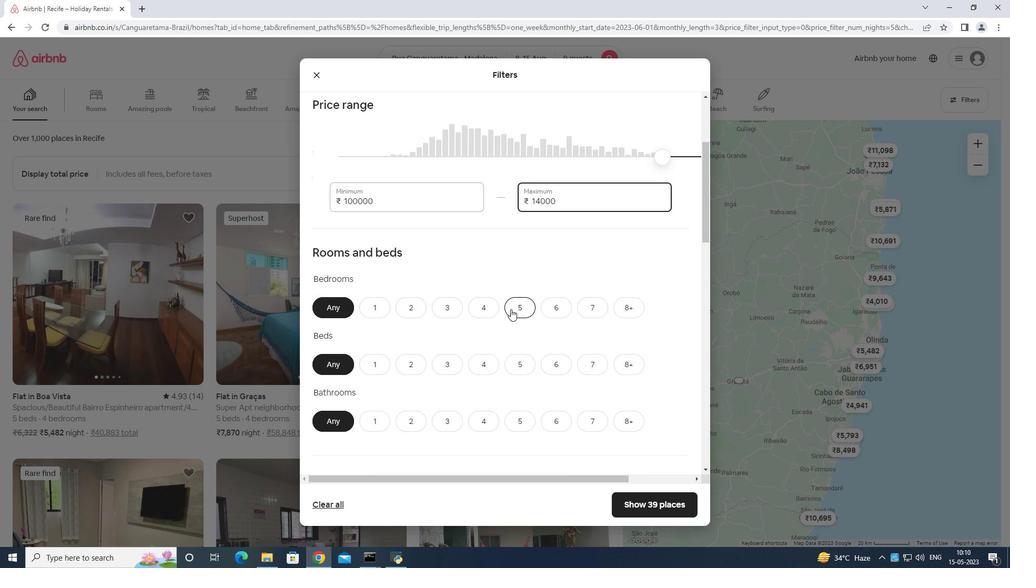 
Action: Mouse moved to (630, 362)
Screenshot: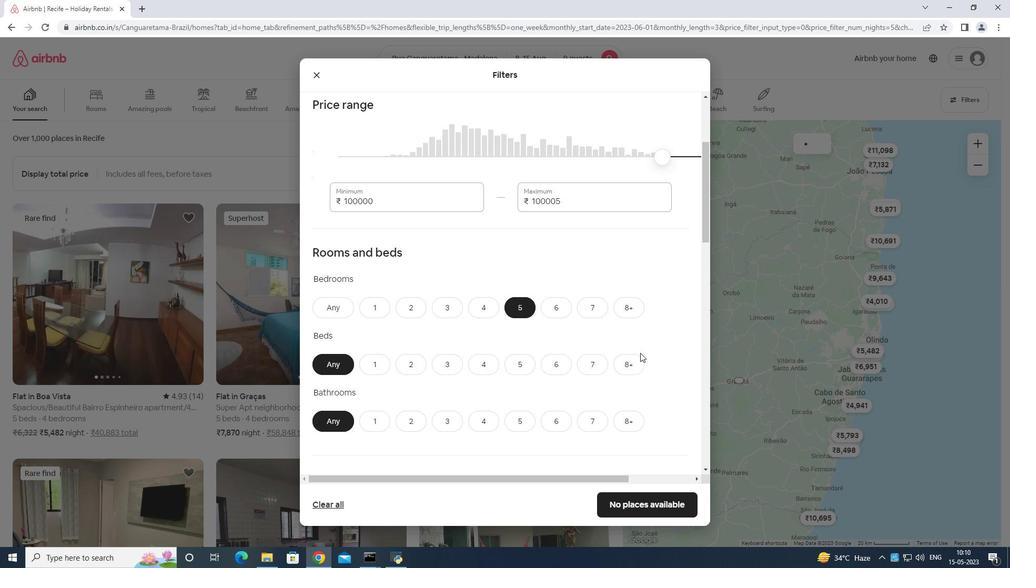 
Action: Mouse pressed left at (630, 362)
Screenshot: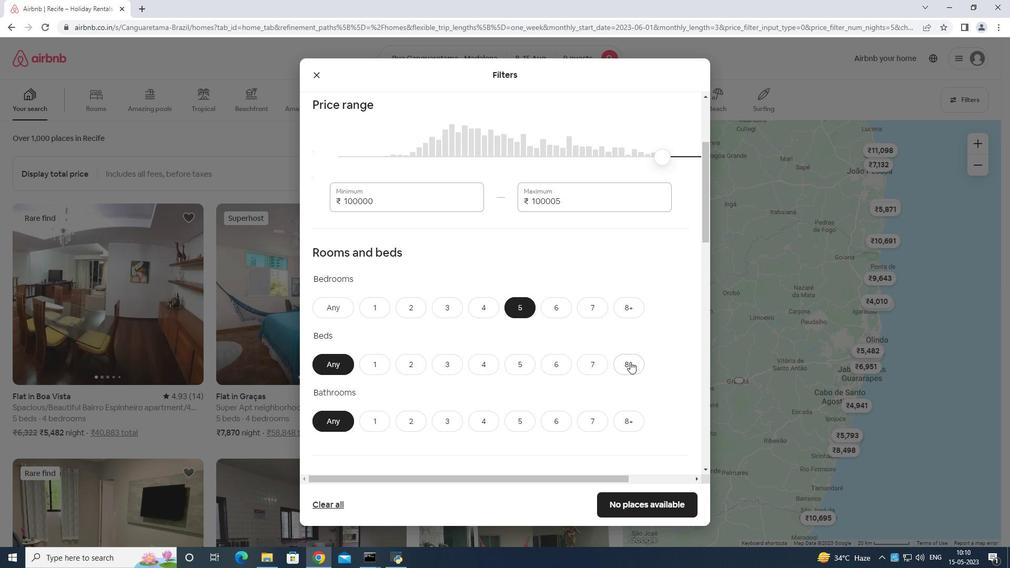 
Action: Mouse moved to (523, 418)
Screenshot: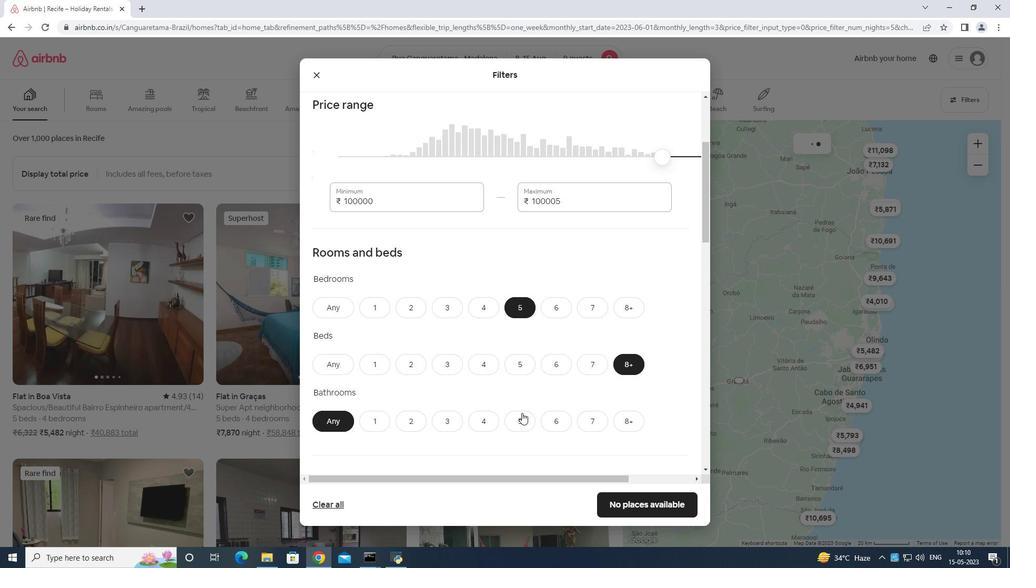 
Action: Mouse pressed left at (523, 418)
Screenshot: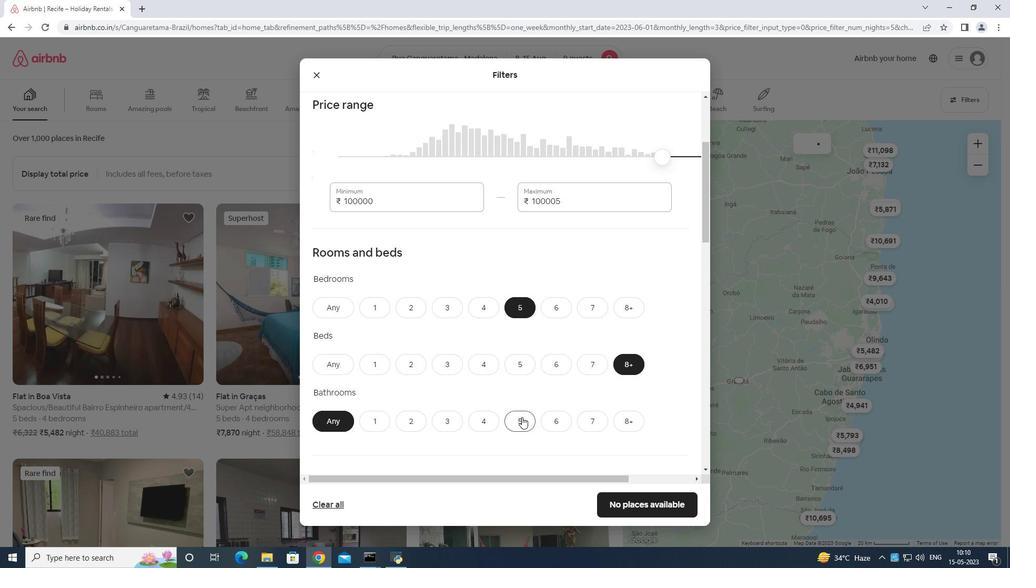 
Action: Mouse moved to (523, 419)
Screenshot: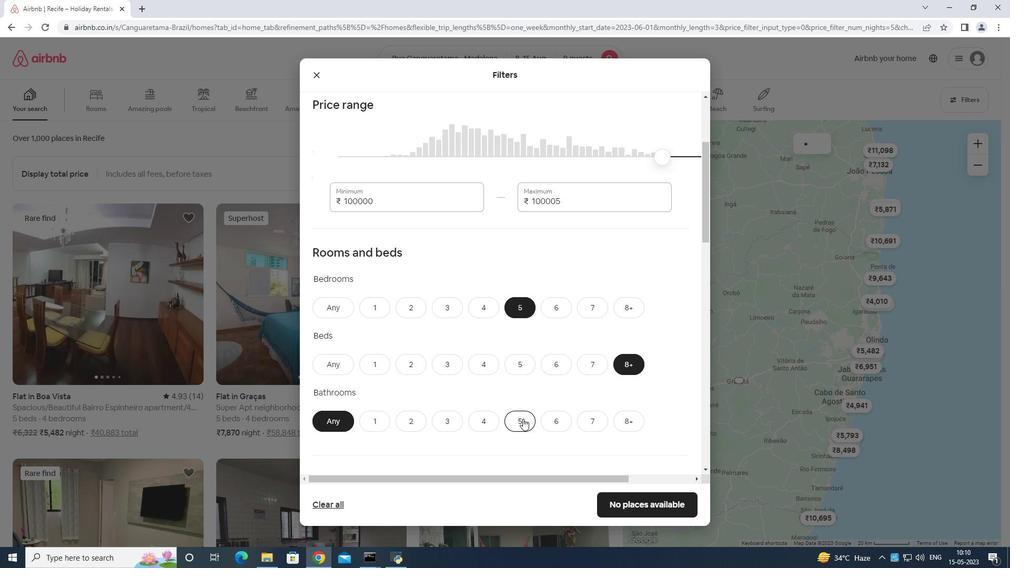 
Action: Mouse scrolled (523, 418) with delta (0, 0)
Screenshot: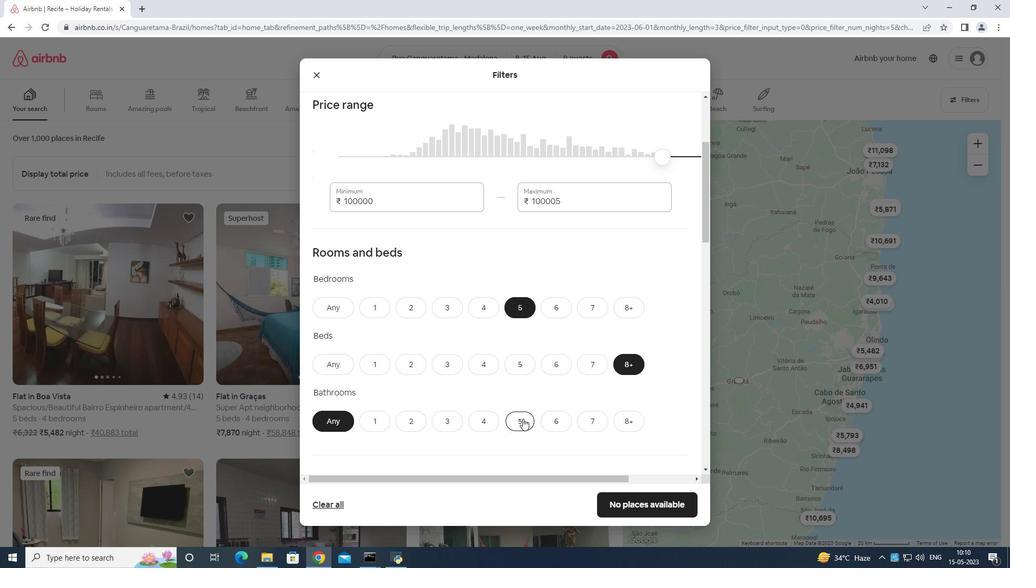 
Action: Mouse scrolled (523, 418) with delta (0, 0)
Screenshot: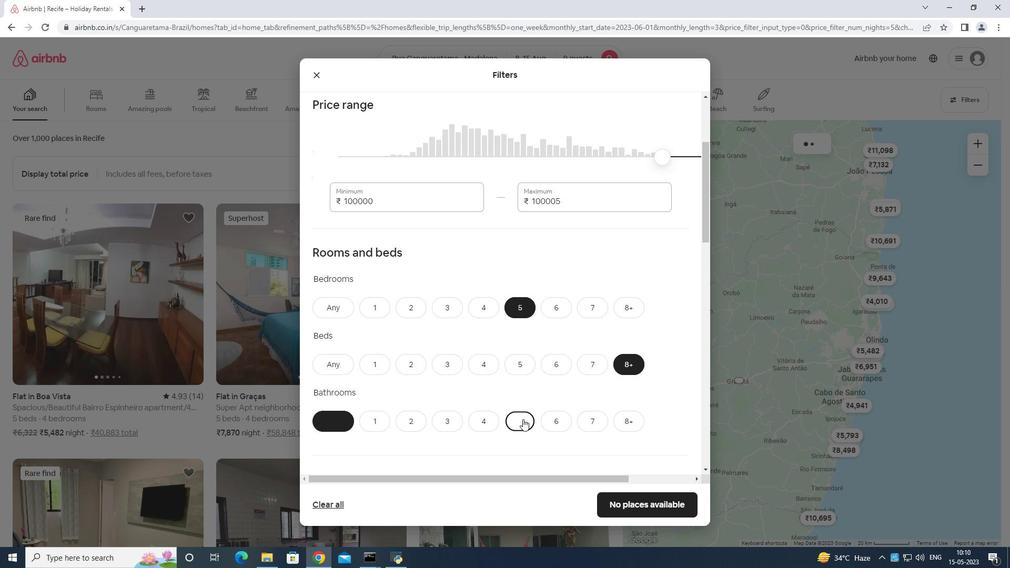 
Action: Mouse scrolled (523, 418) with delta (0, 0)
Screenshot: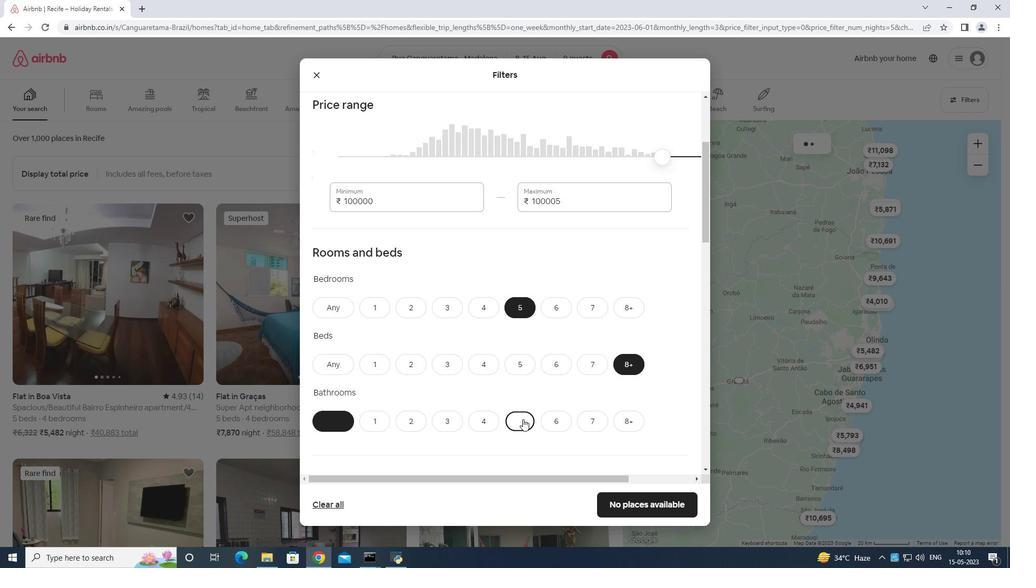 
Action: Mouse scrolled (523, 418) with delta (0, 0)
Screenshot: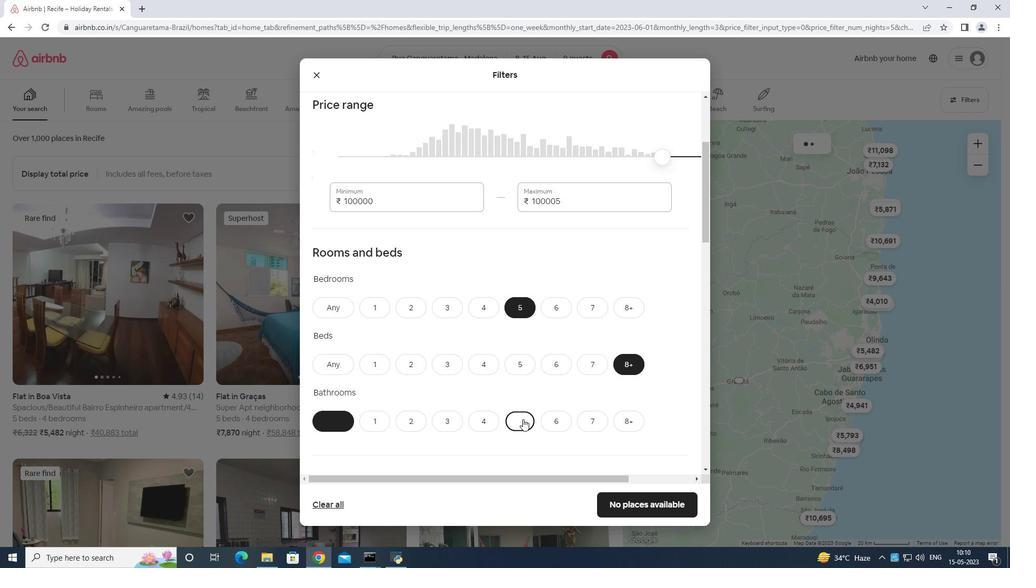 
Action: Mouse moved to (339, 319)
Screenshot: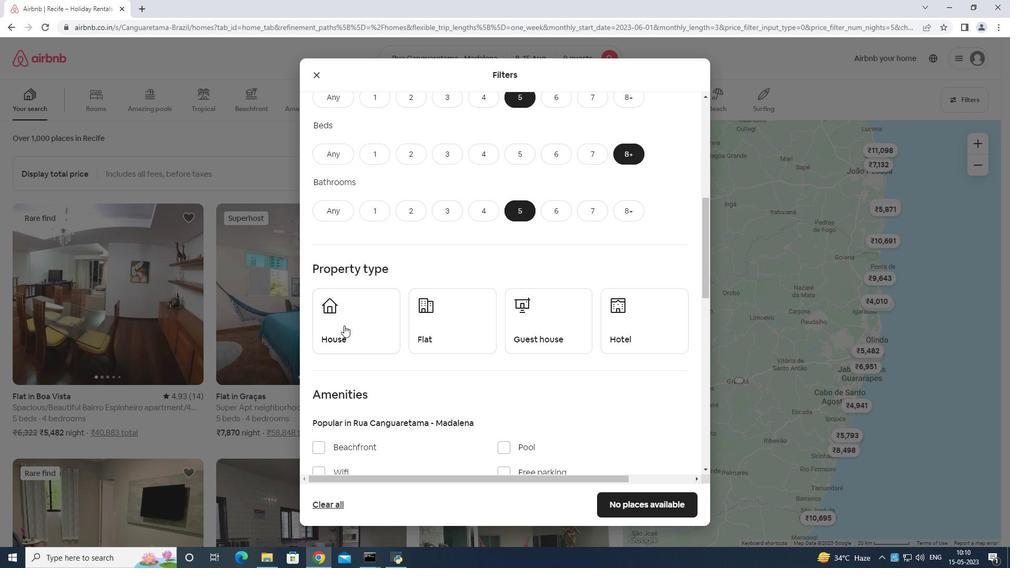 
Action: Mouse pressed left at (339, 319)
Screenshot: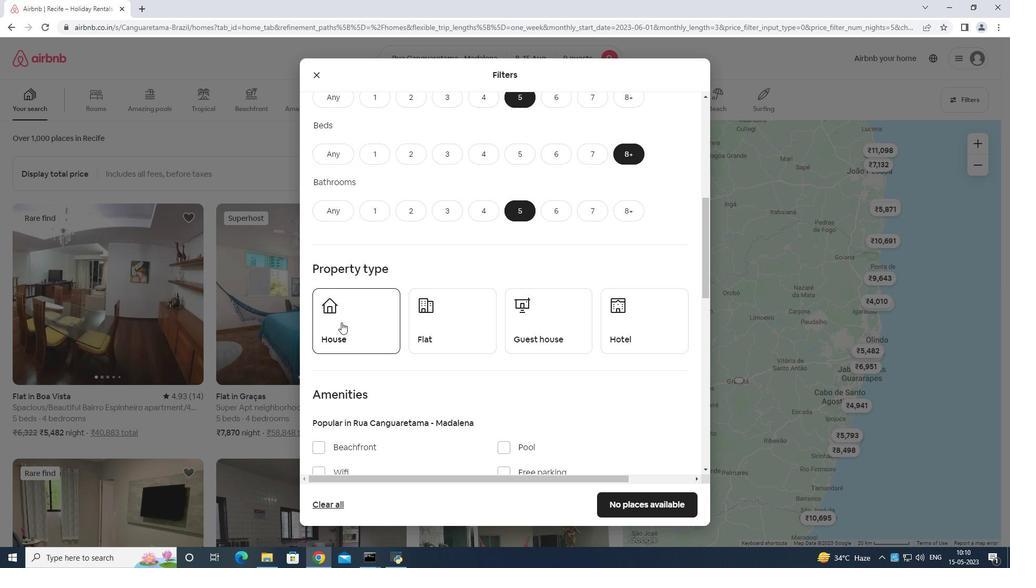 
Action: Mouse moved to (458, 307)
Screenshot: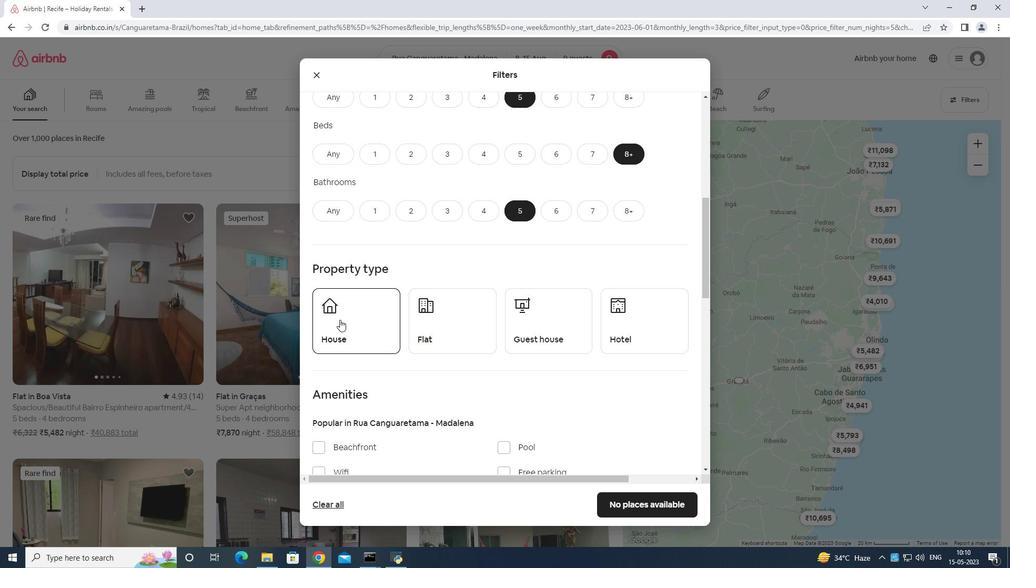 
Action: Mouse pressed left at (458, 307)
Screenshot: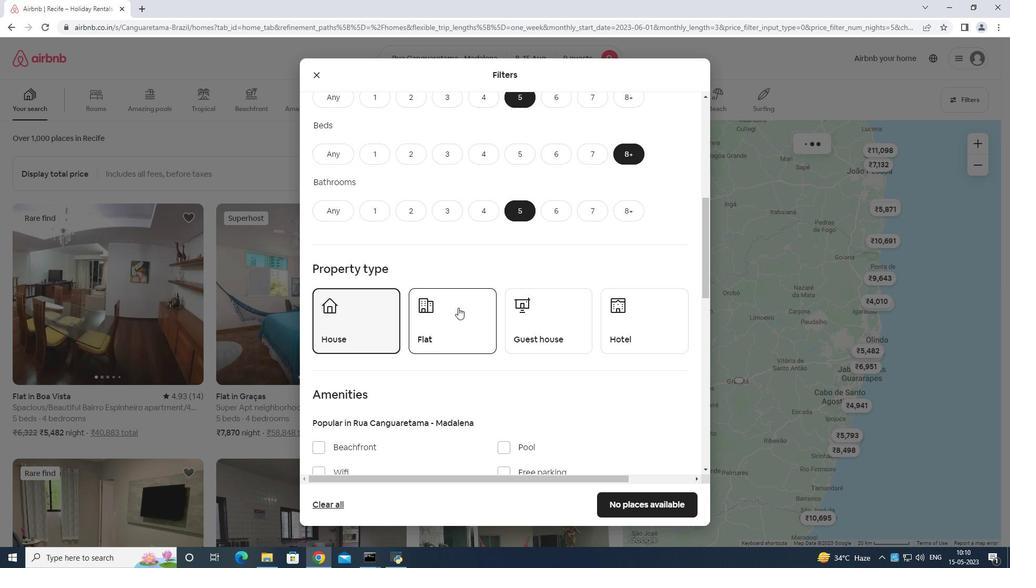 
Action: Mouse moved to (523, 312)
Screenshot: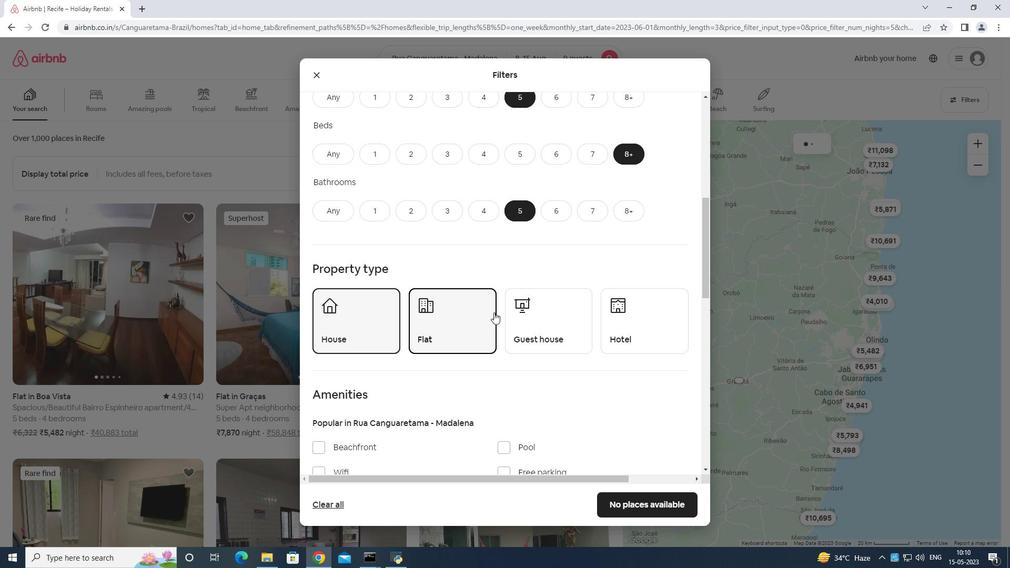 
Action: Mouse pressed left at (523, 312)
Screenshot: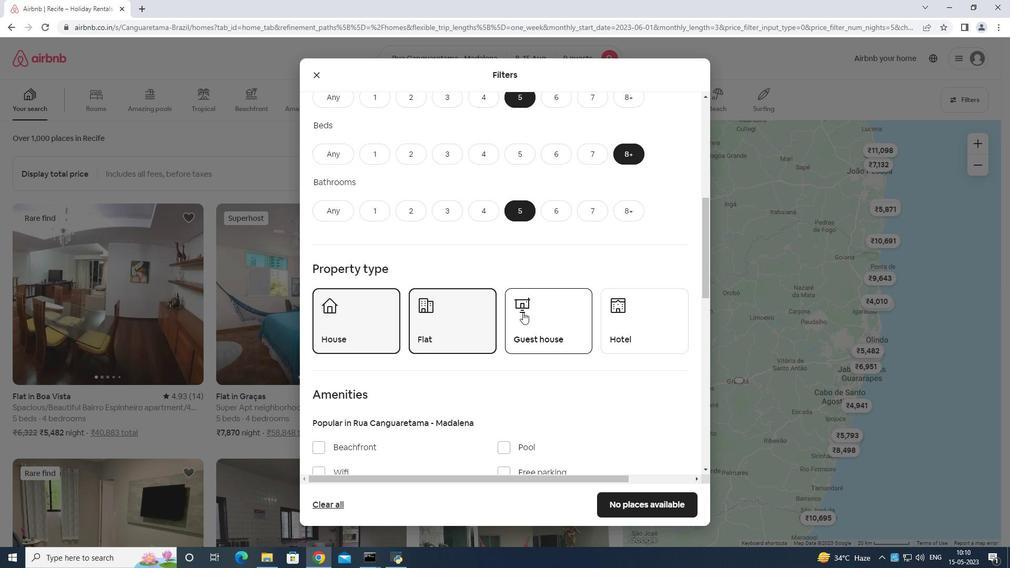 
Action: Mouse moved to (523, 312)
Screenshot: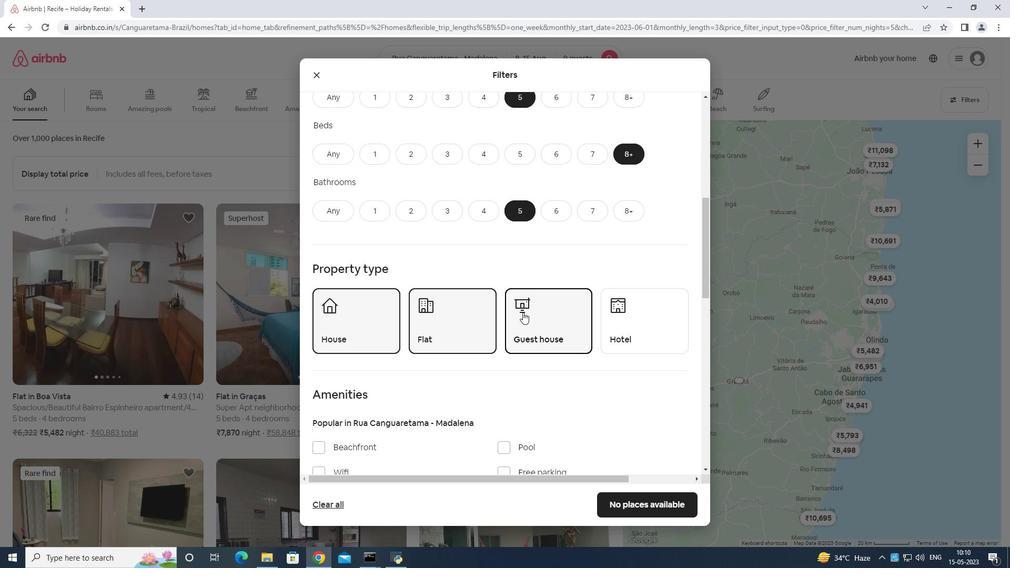 
Action: Mouse scrolled (523, 312) with delta (0, 0)
Screenshot: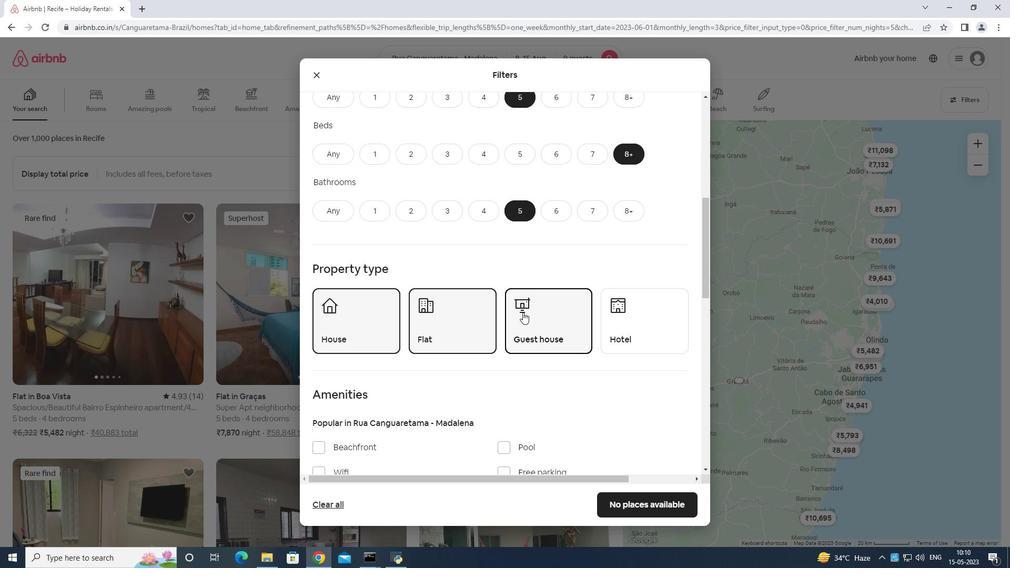 
Action: Mouse scrolled (523, 312) with delta (0, 0)
Screenshot: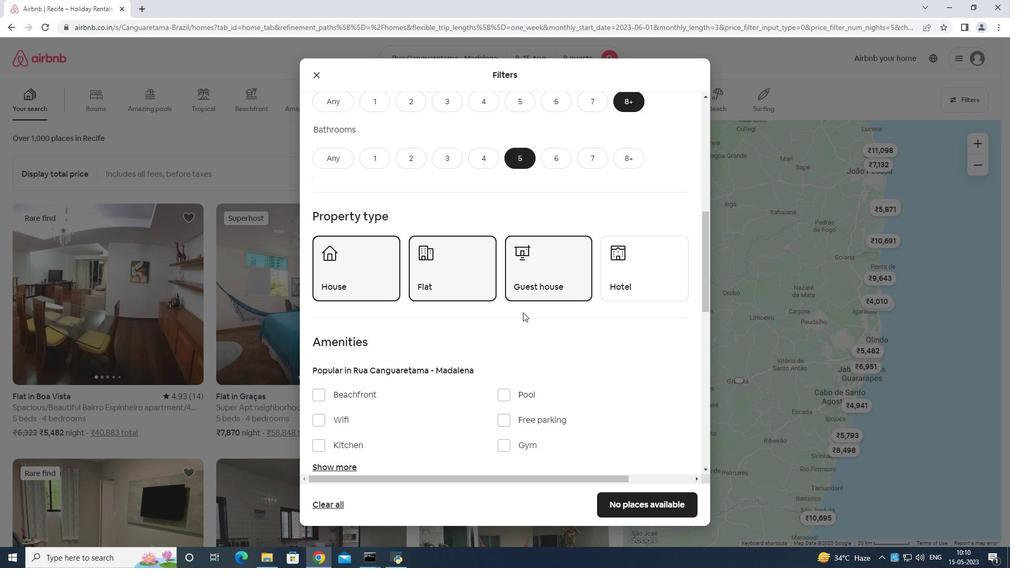 
Action: Mouse scrolled (523, 312) with delta (0, 0)
Screenshot: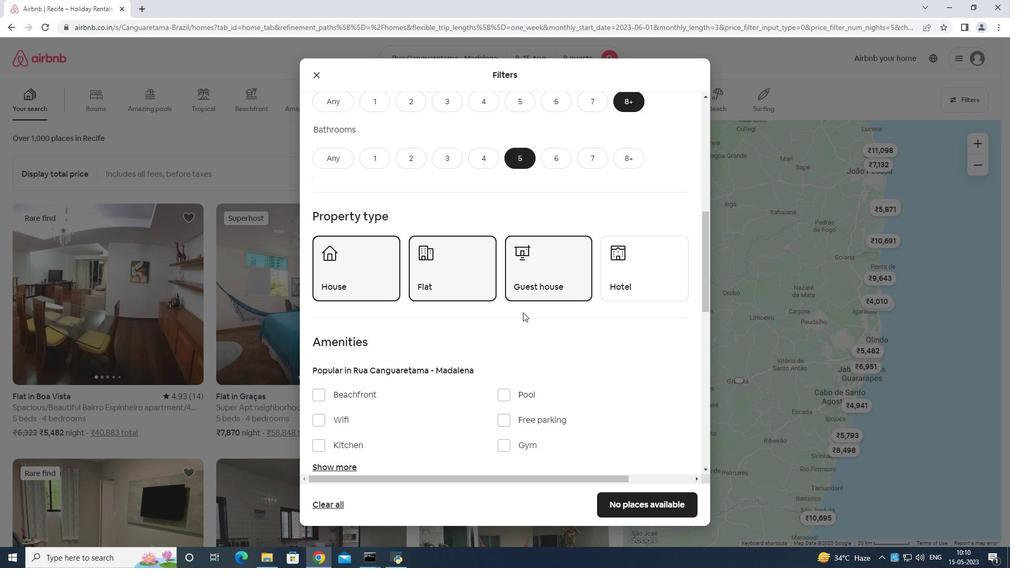 
Action: Mouse moved to (320, 312)
Screenshot: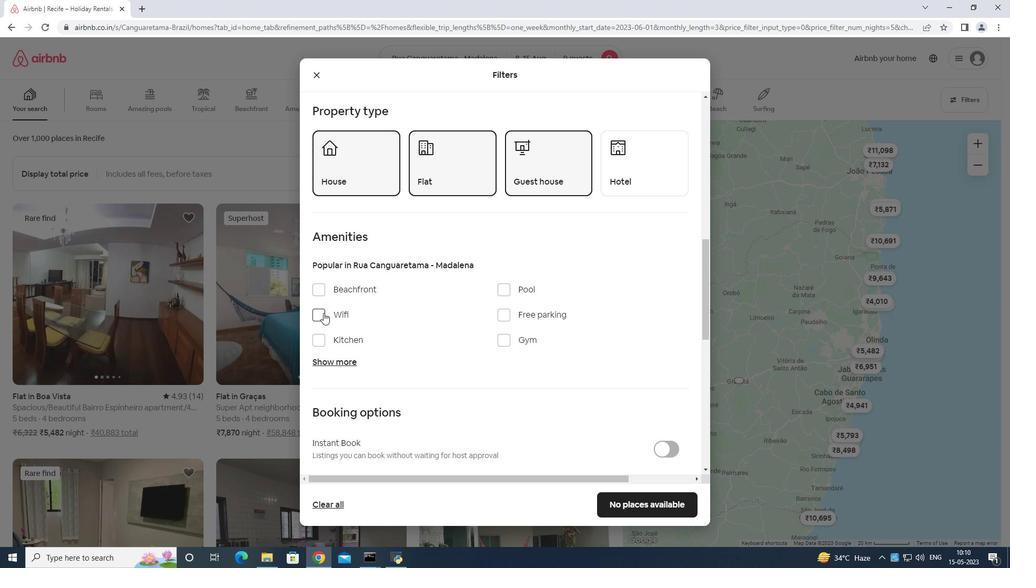 
Action: Mouse pressed left at (320, 312)
Screenshot: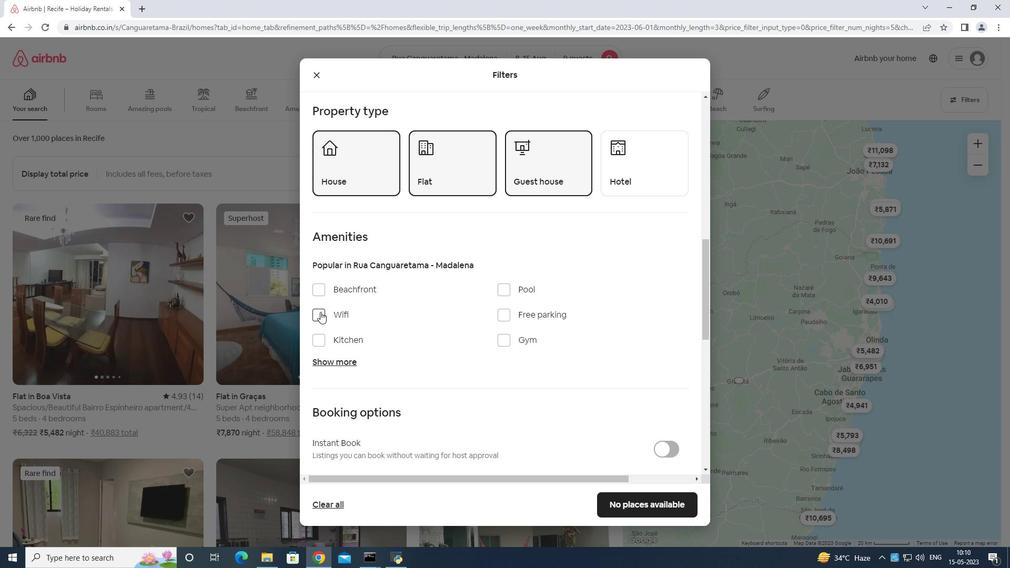 
Action: Mouse moved to (497, 345)
Screenshot: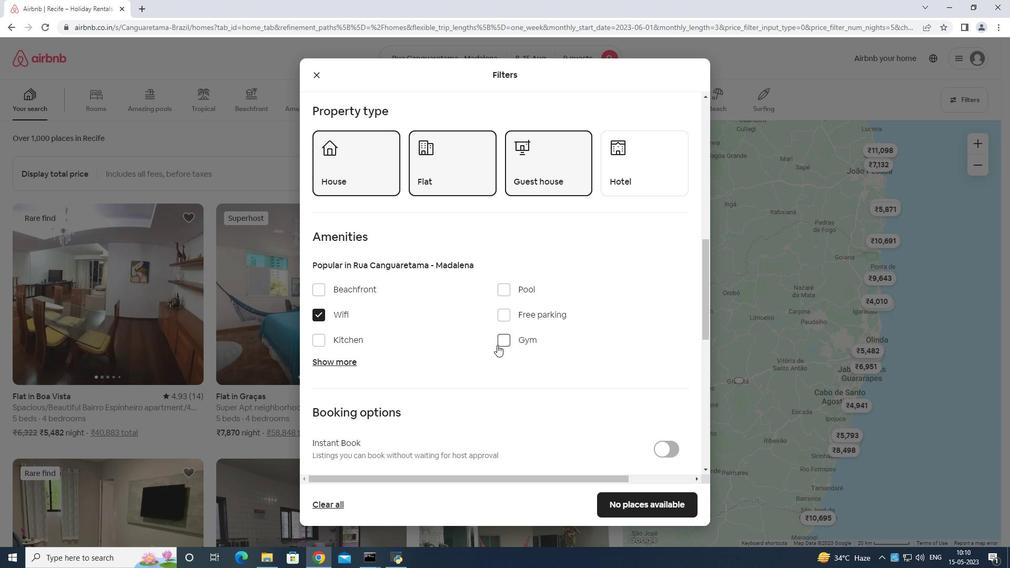 
Action: Mouse pressed left at (497, 345)
Screenshot: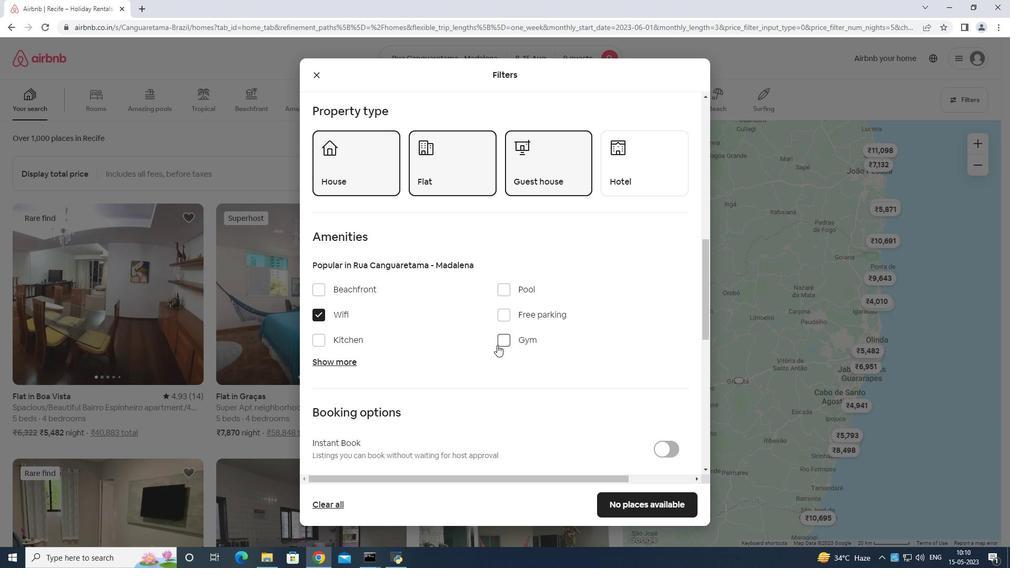 
Action: Mouse moved to (500, 316)
Screenshot: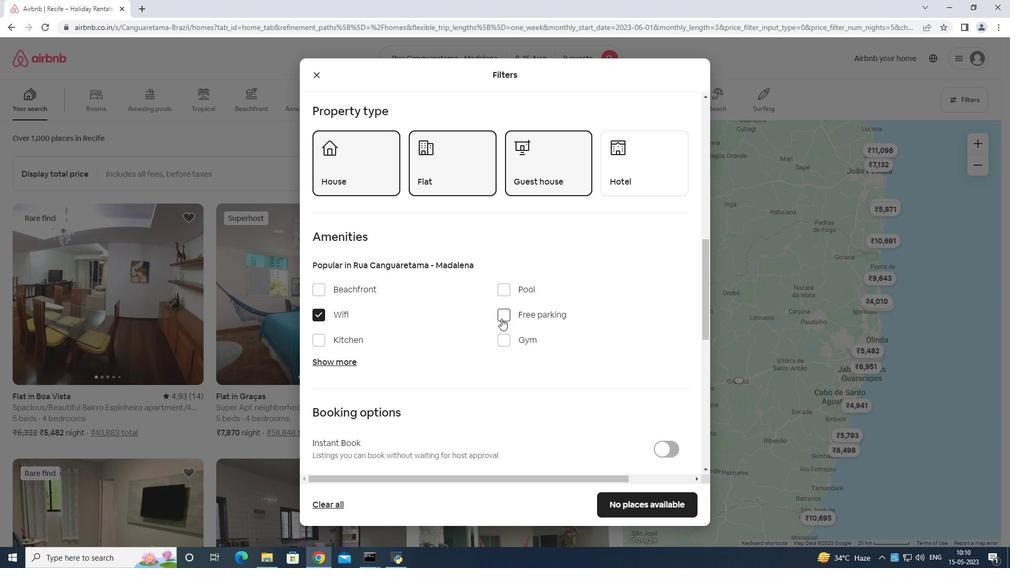 
Action: Mouse pressed left at (500, 316)
Screenshot: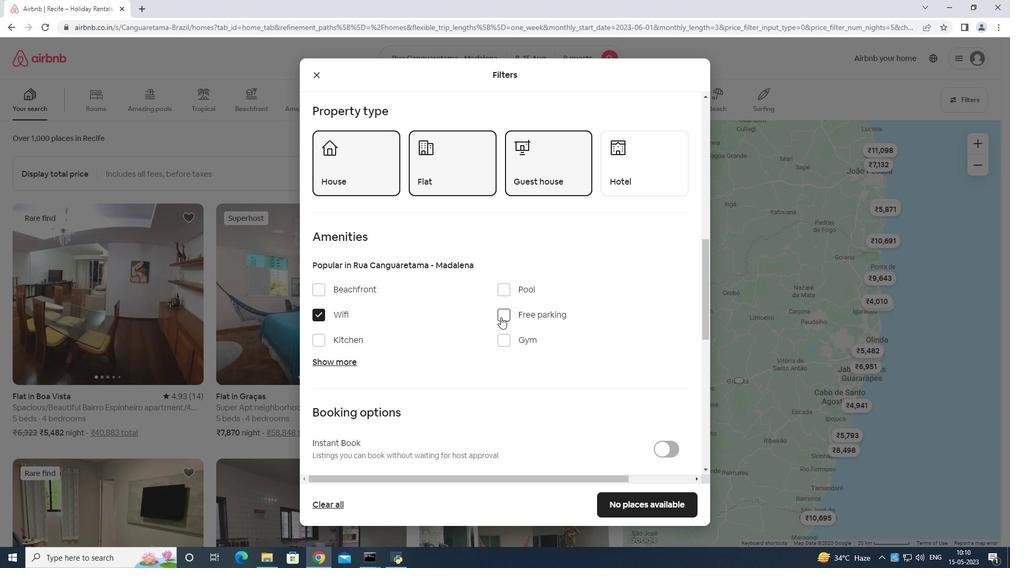 
Action: Mouse moved to (502, 334)
Screenshot: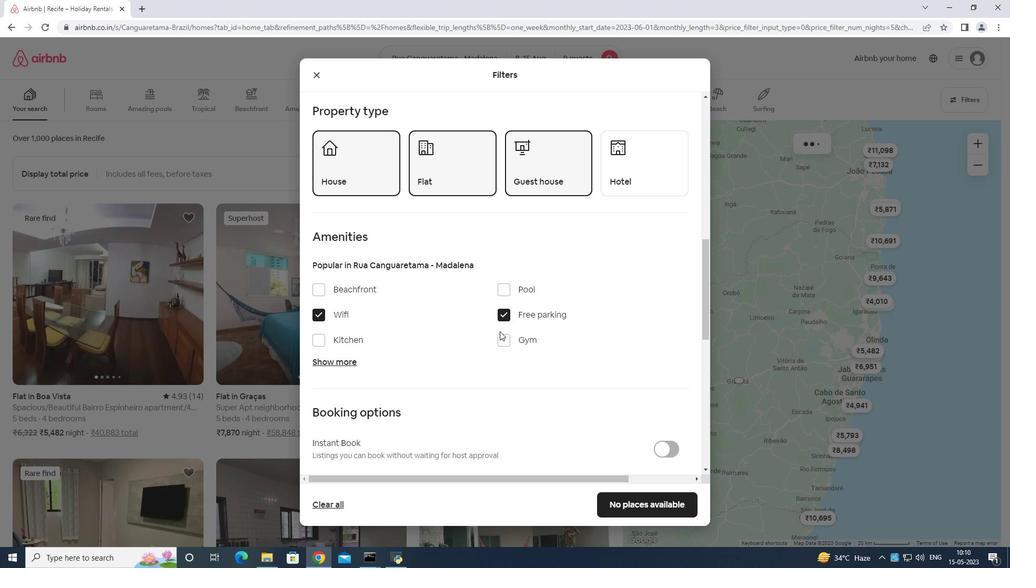 
Action: Mouse pressed left at (502, 334)
Screenshot: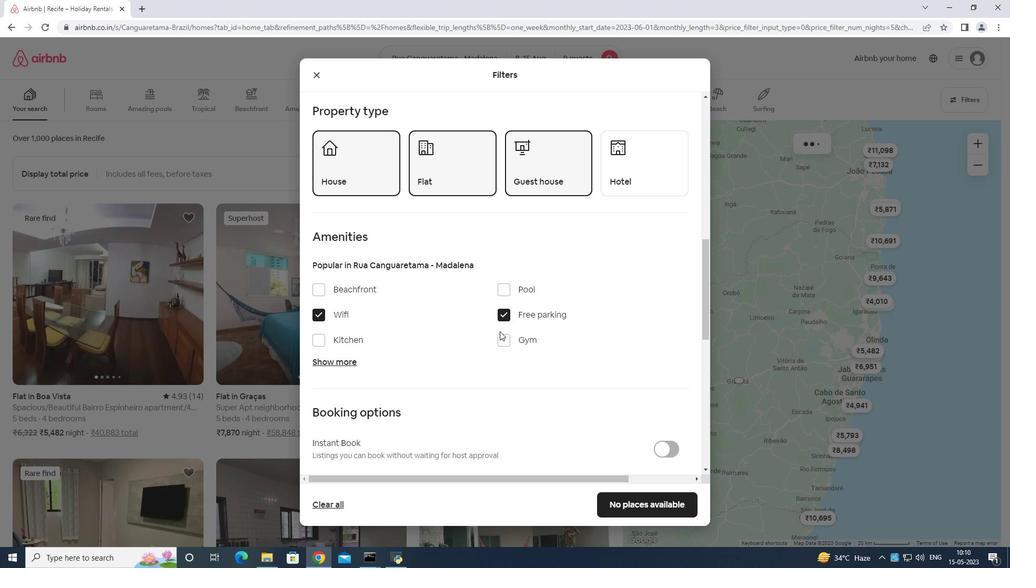 
Action: Mouse moved to (338, 359)
Screenshot: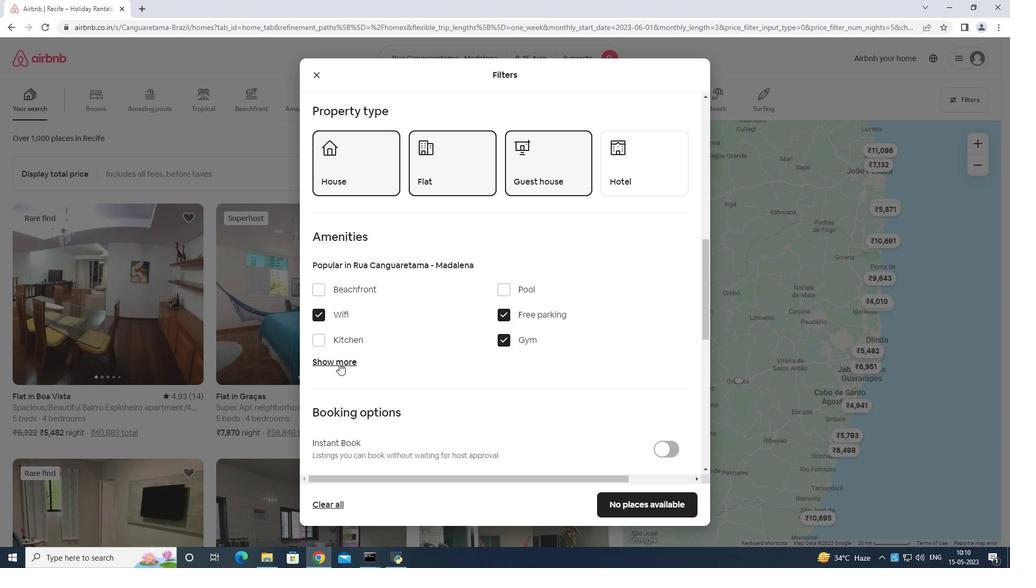 
Action: Mouse pressed left at (338, 359)
Screenshot: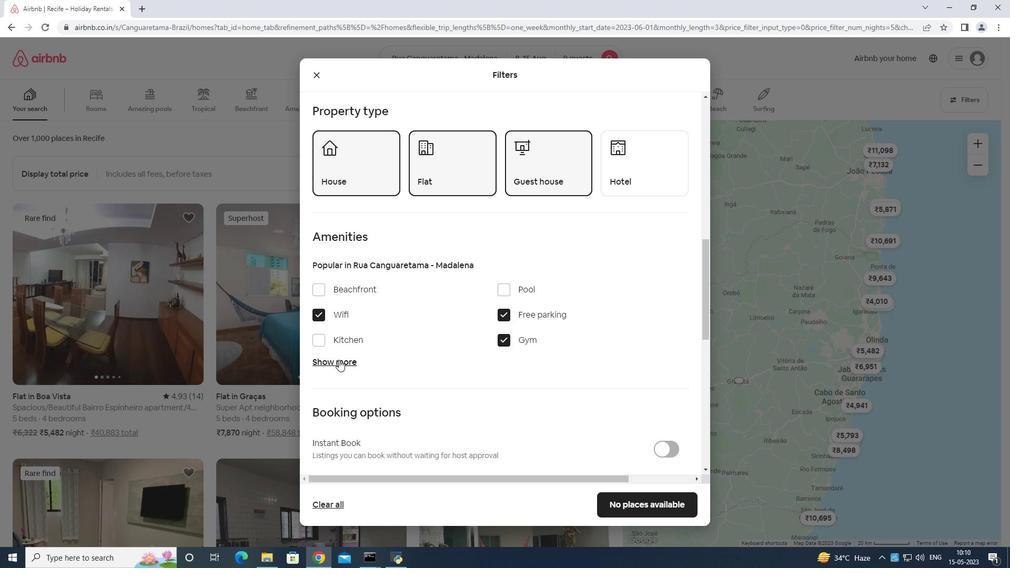 
Action: Mouse moved to (385, 379)
Screenshot: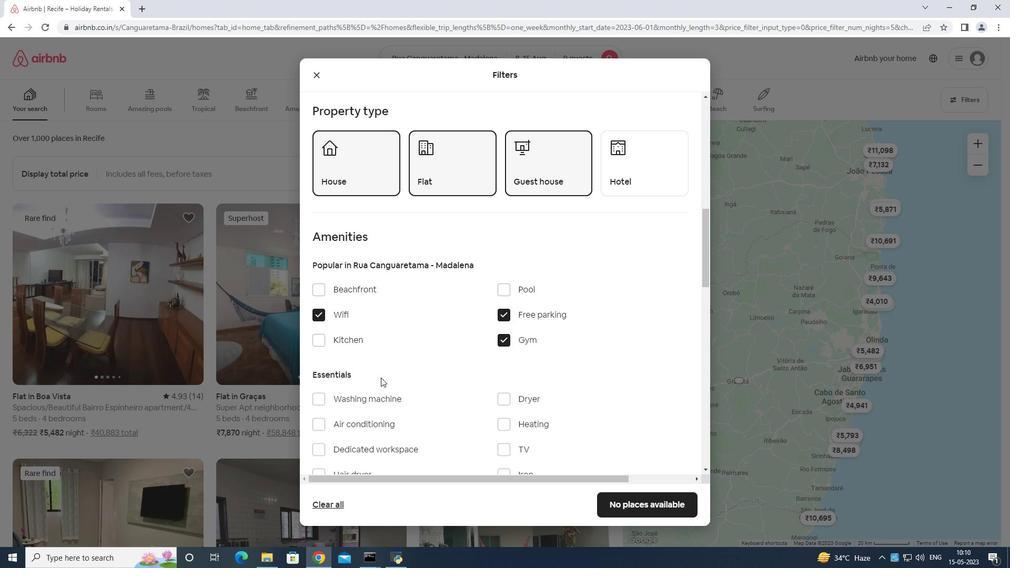 
Action: Mouse scrolled (385, 379) with delta (0, 0)
Screenshot: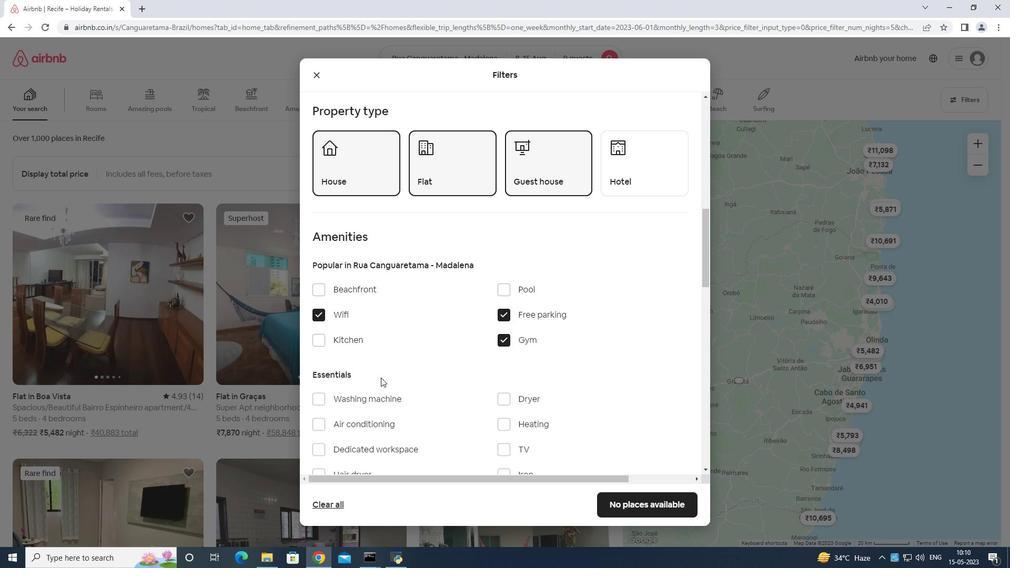 
Action: Mouse moved to (392, 381)
Screenshot: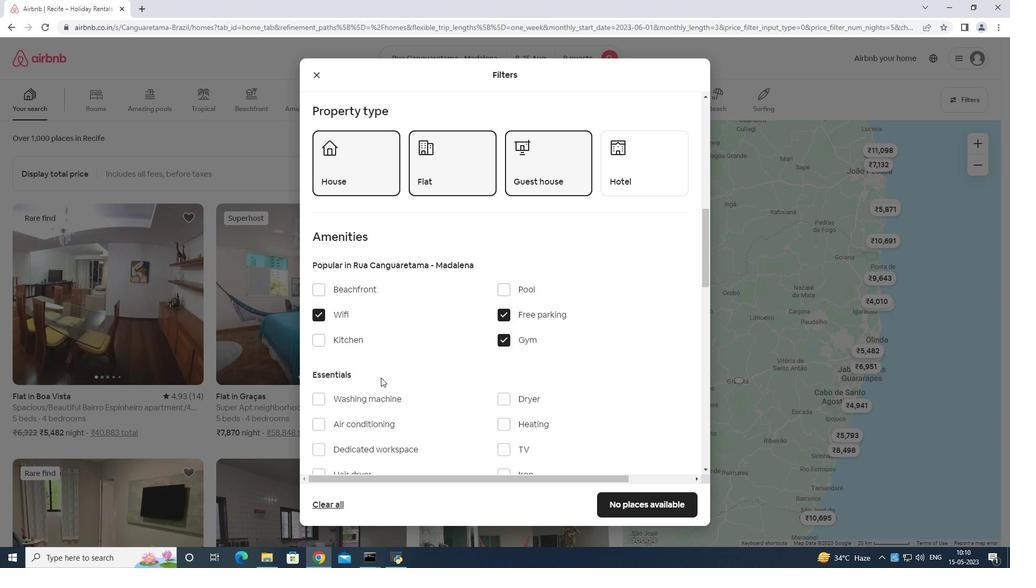 
Action: Mouse scrolled (392, 380) with delta (0, 0)
Screenshot: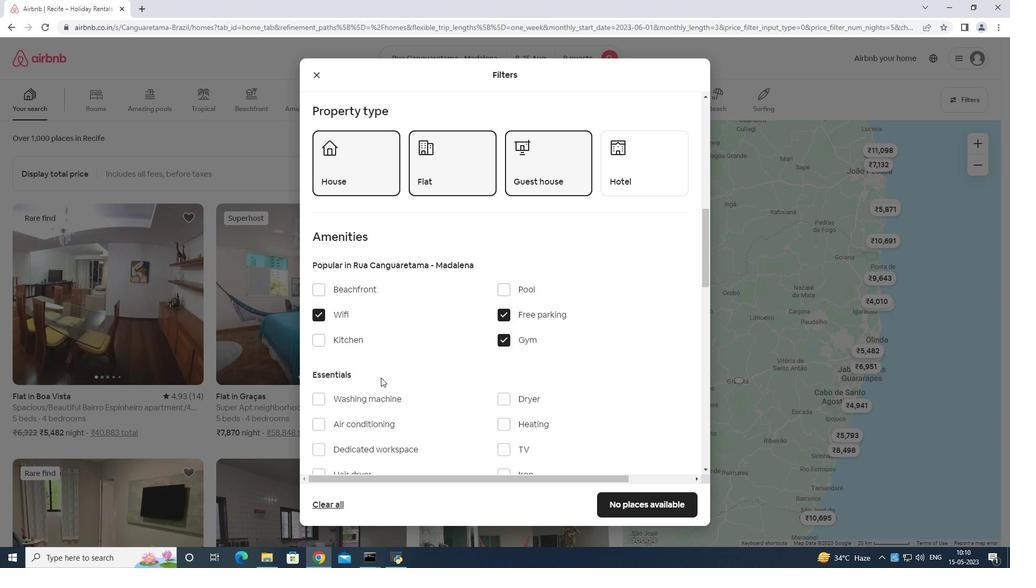 
Action: Mouse moved to (501, 346)
Screenshot: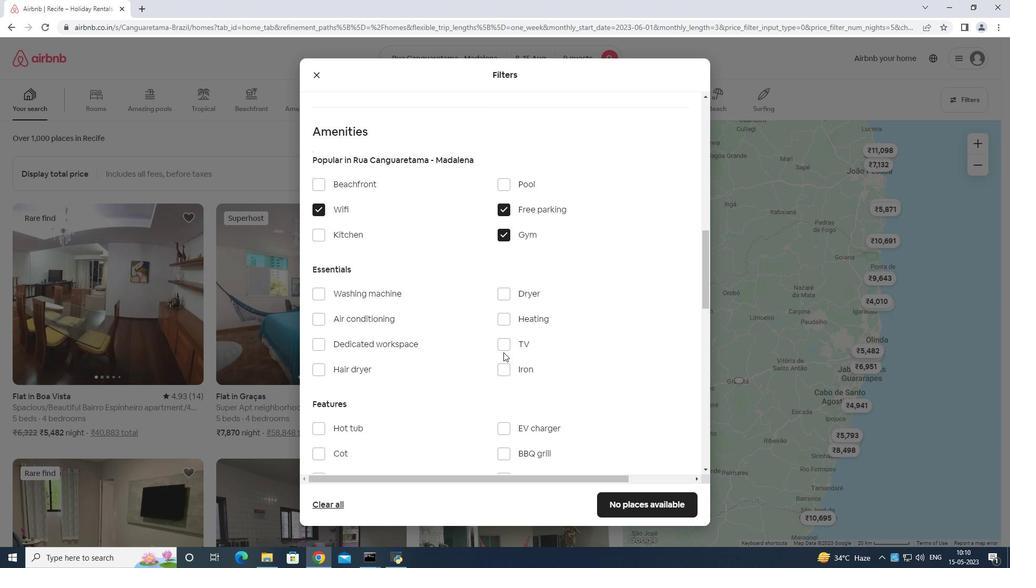 
Action: Mouse pressed left at (501, 346)
Screenshot: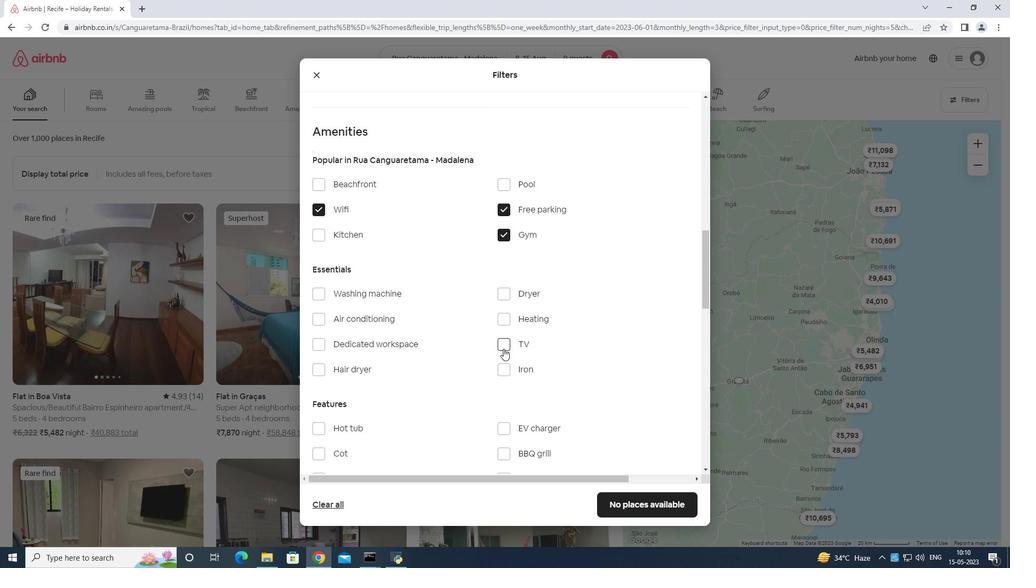 
Action: Mouse moved to (498, 344)
Screenshot: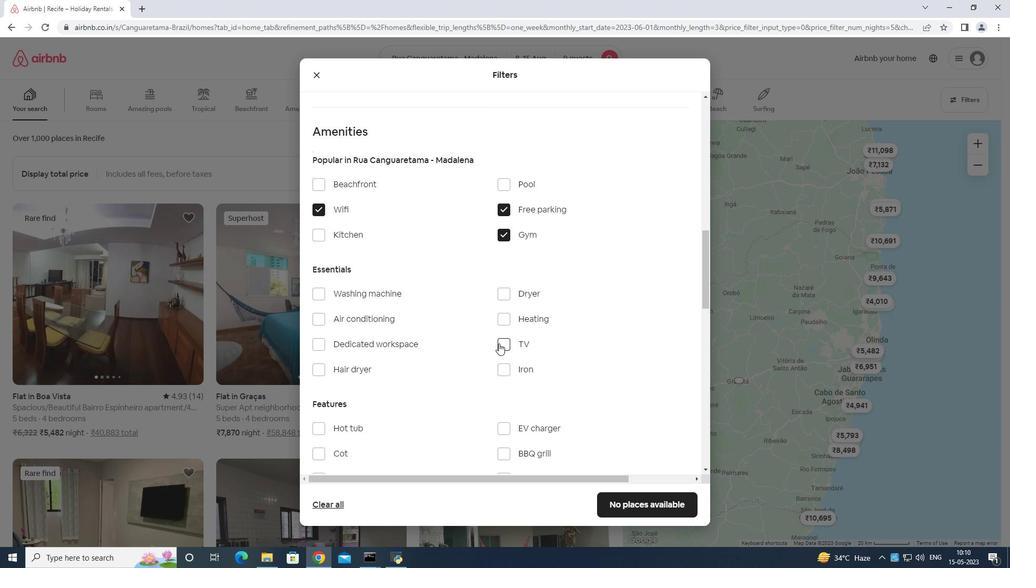
Action: Mouse scrolled (498, 344) with delta (0, 0)
Screenshot: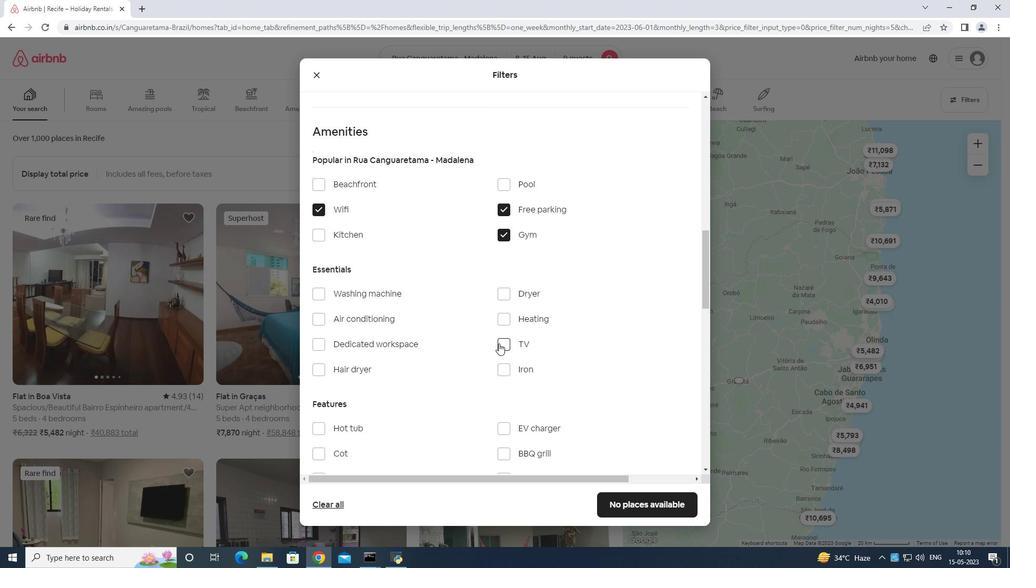 
Action: Mouse moved to (498, 346)
Screenshot: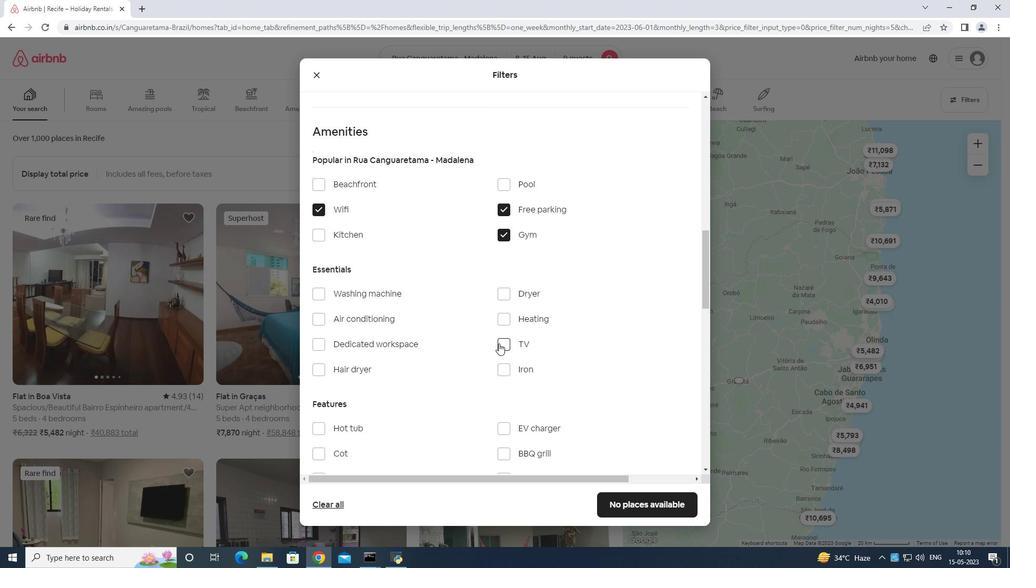 
Action: Mouse scrolled (498, 345) with delta (0, 0)
Screenshot: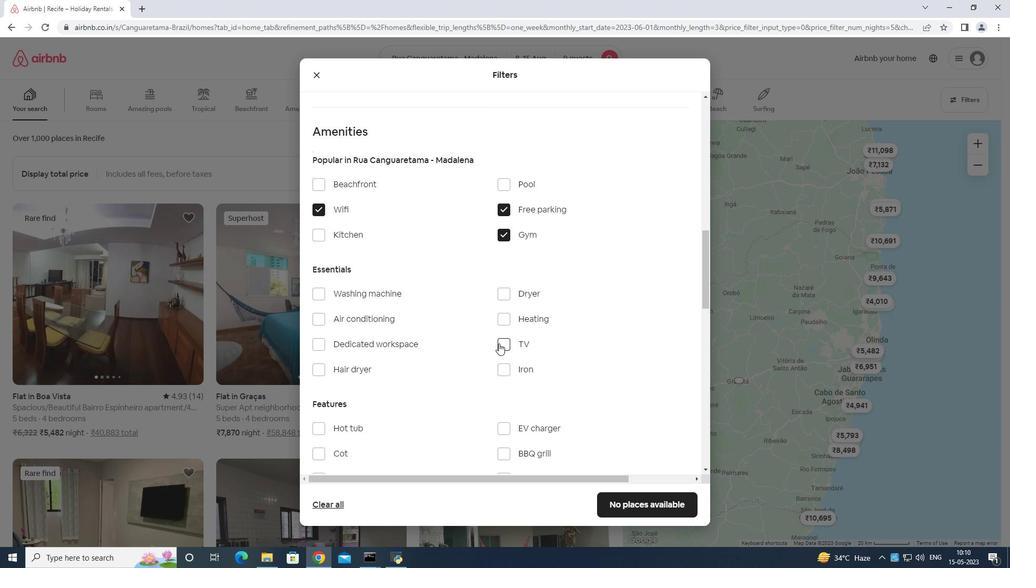 
Action: Mouse moved to (318, 375)
Screenshot: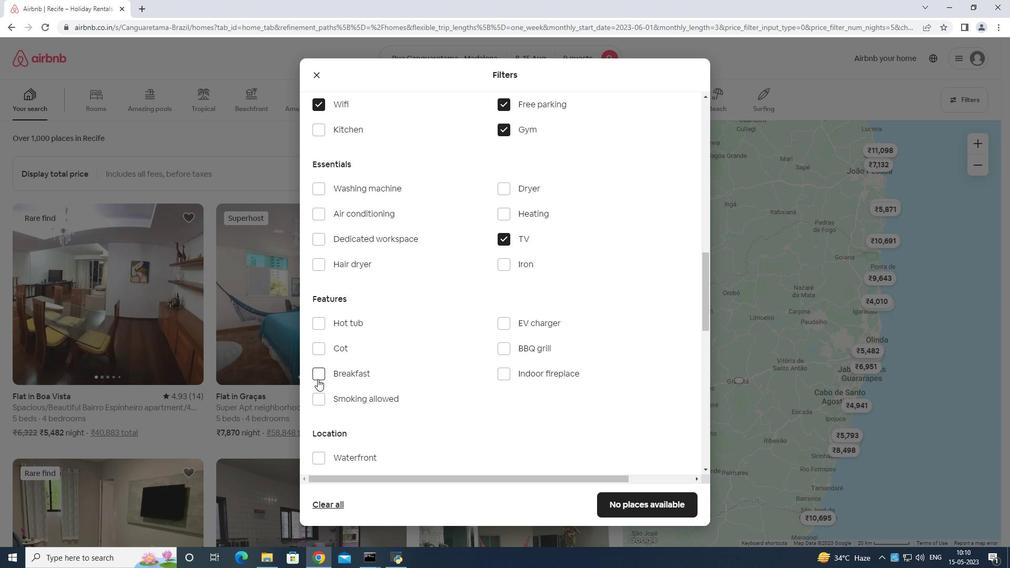 
Action: Mouse pressed left at (318, 375)
Screenshot: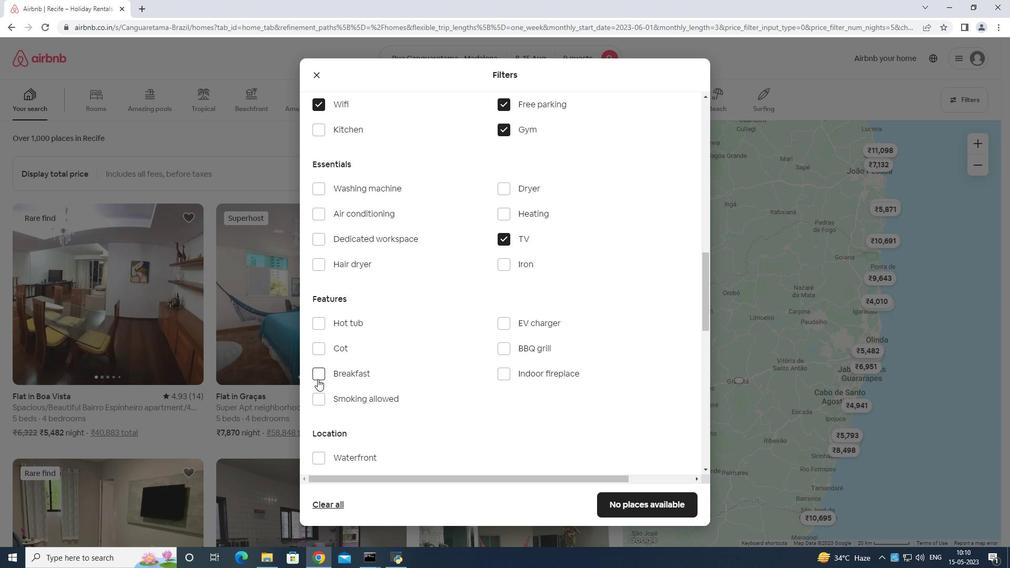 
Action: Mouse moved to (369, 384)
Screenshot: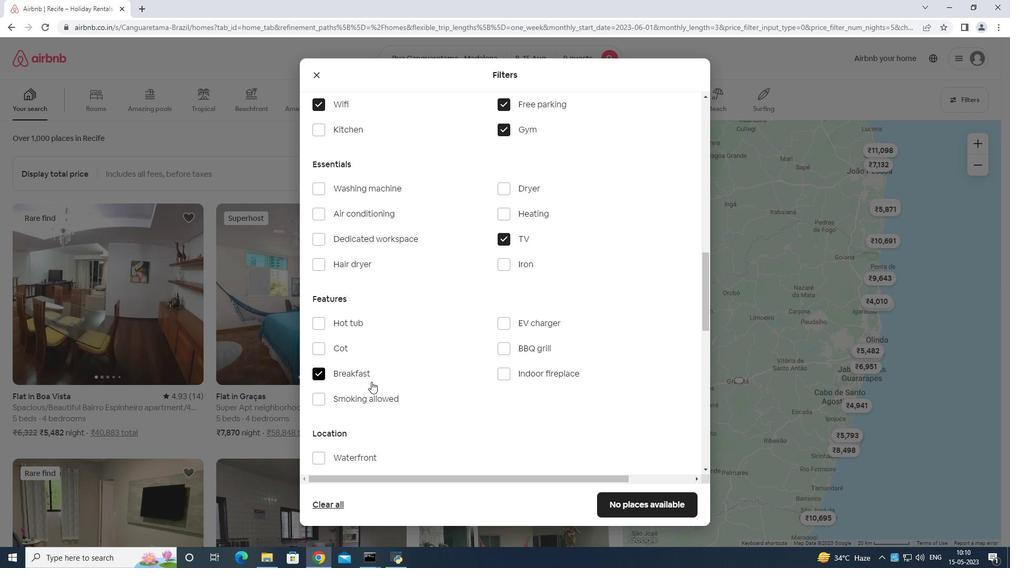 
Action: Mouse scrolled (369, 384) with delta (0, 0)
Screenshot: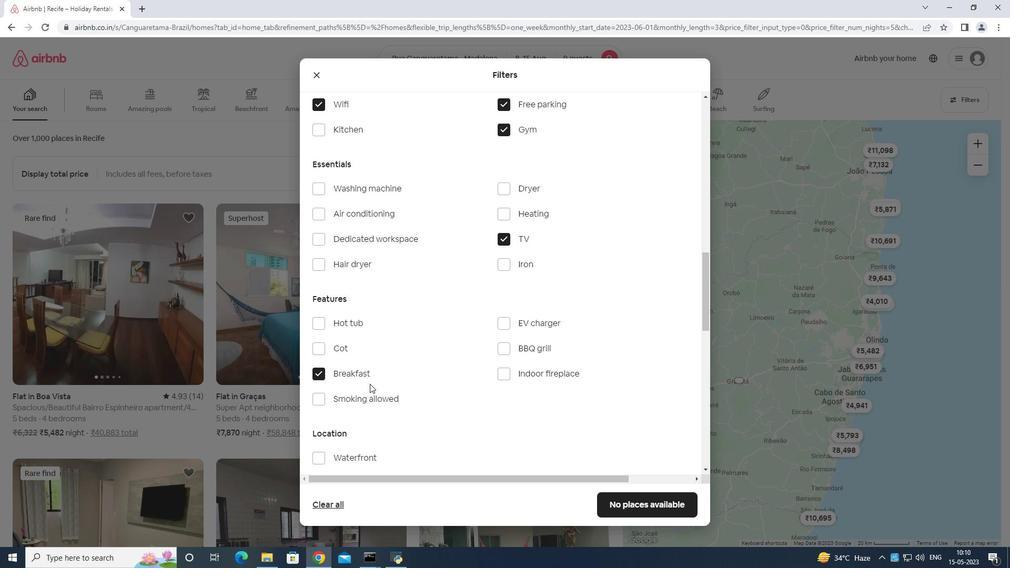 
Action: Mouse scrolled (369, 384) with delta (0, 0)
Screenshot: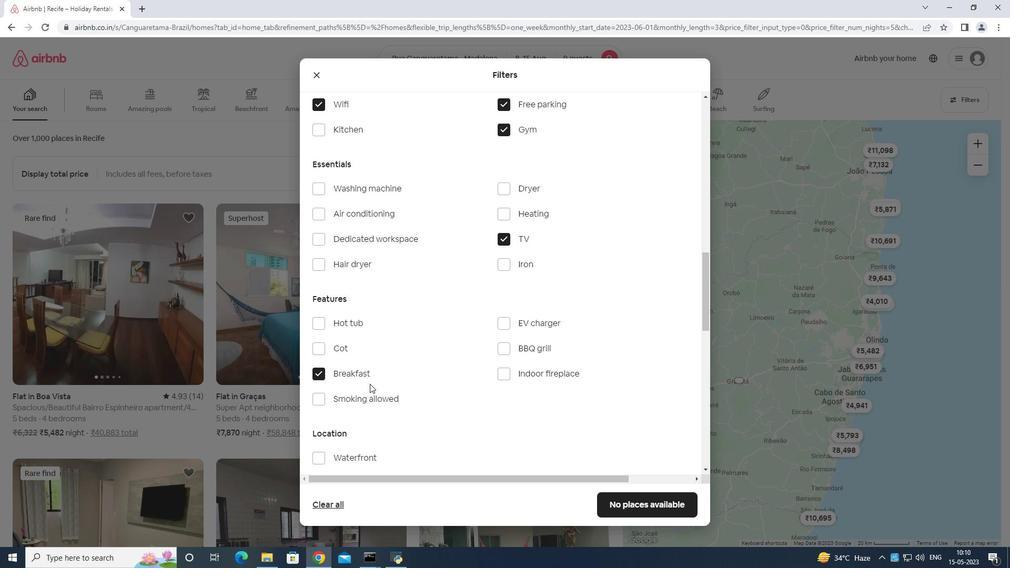 
Action: Mouse scrolled (369, 383) with delta (0, 0)
Screenshot: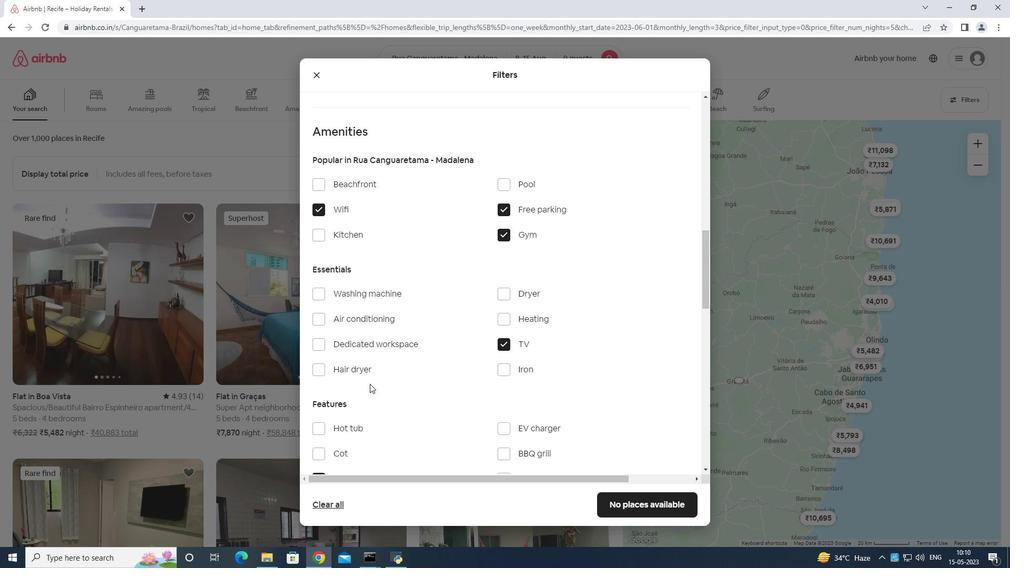 
Action: Mouse scrolled (369, 383) with delta (0, 0)
Screenshot: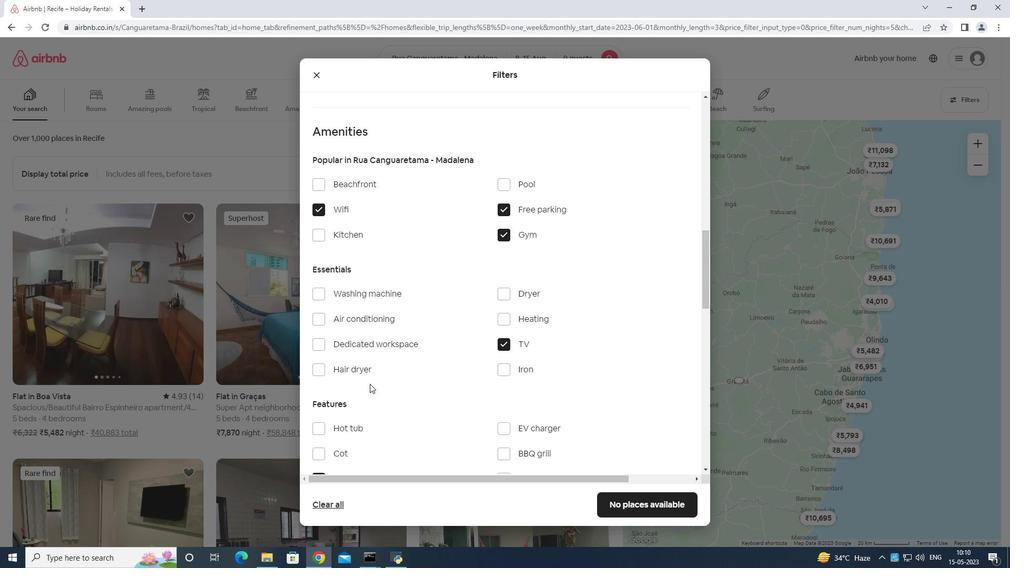 
Action: Mouse scrolled (369, 383) with delta (0, 0)
Screenshot: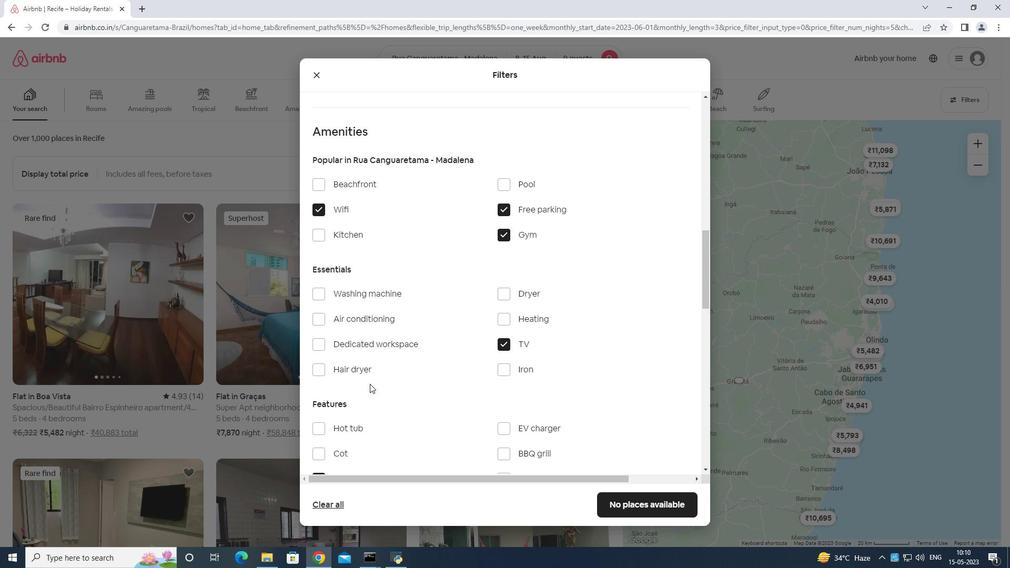 
Action: Mouse moved to (371, 388)
Screenshot: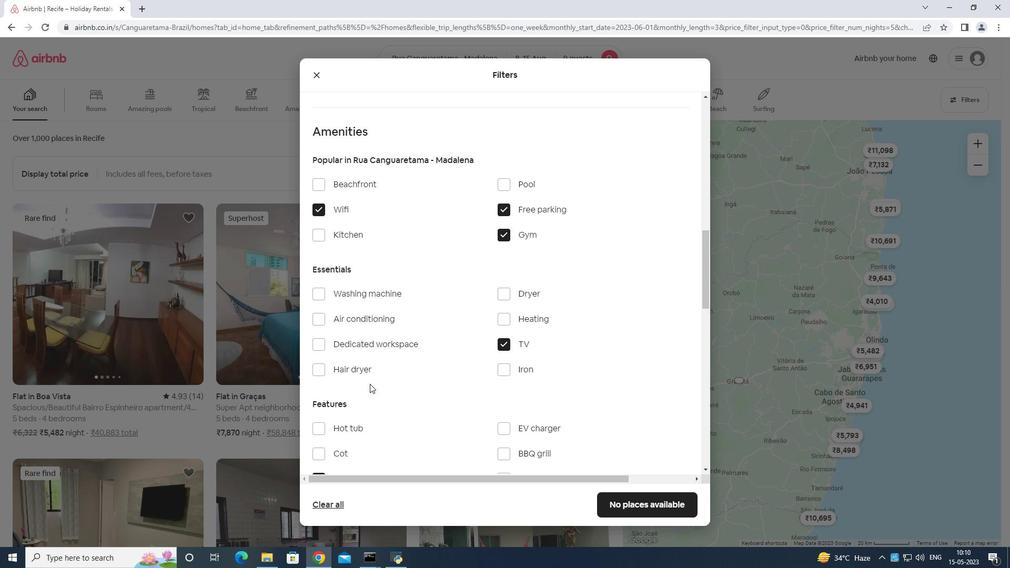 
Action: Mouse scrolled (371, 388) with delta (0, 0)
Screenshot: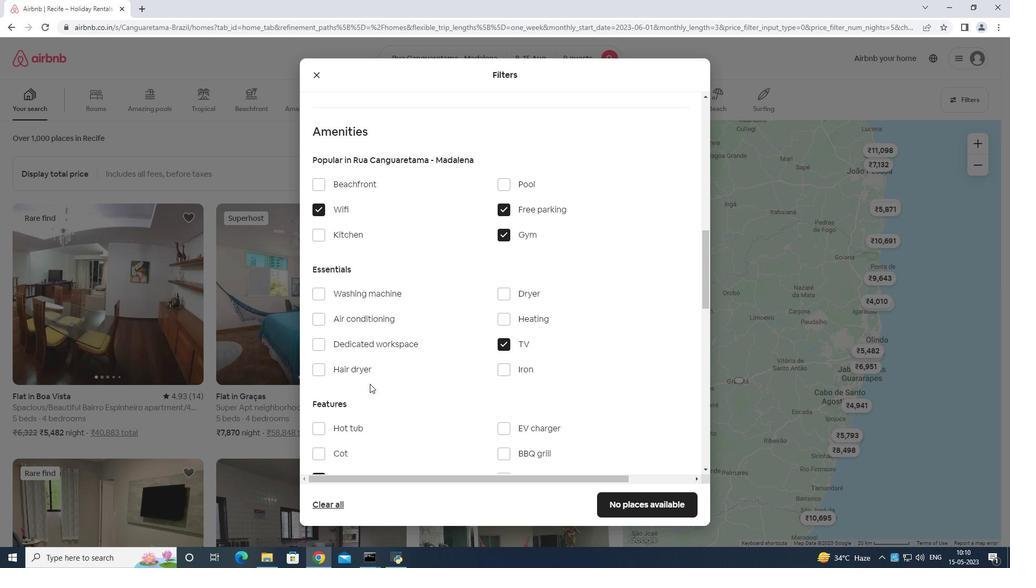 
Action: Mouse moved to (382, 389)
Screenshot: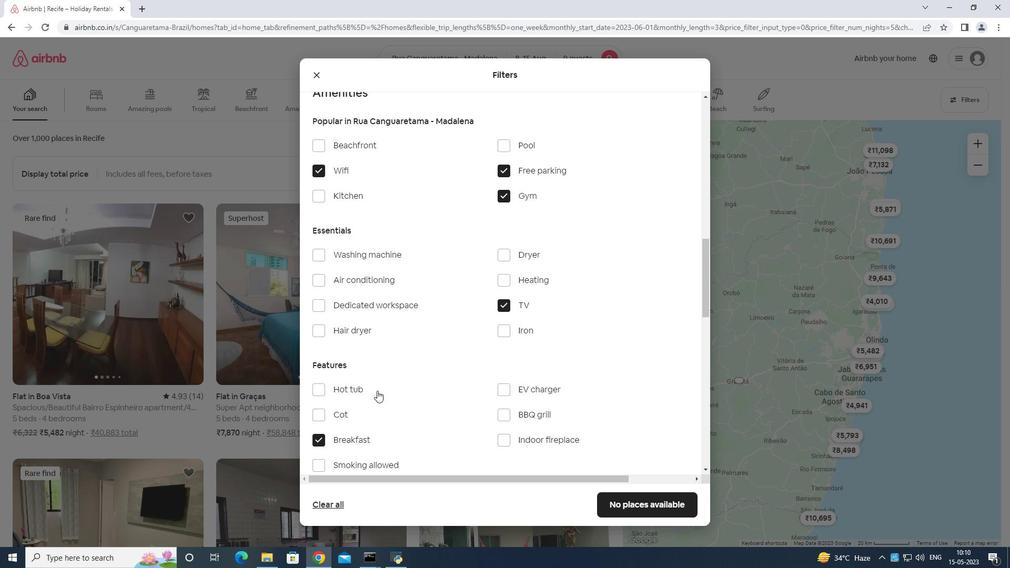 
Action: Mouse scrolled (382, 388) with delta (0, 0)
Screenshot: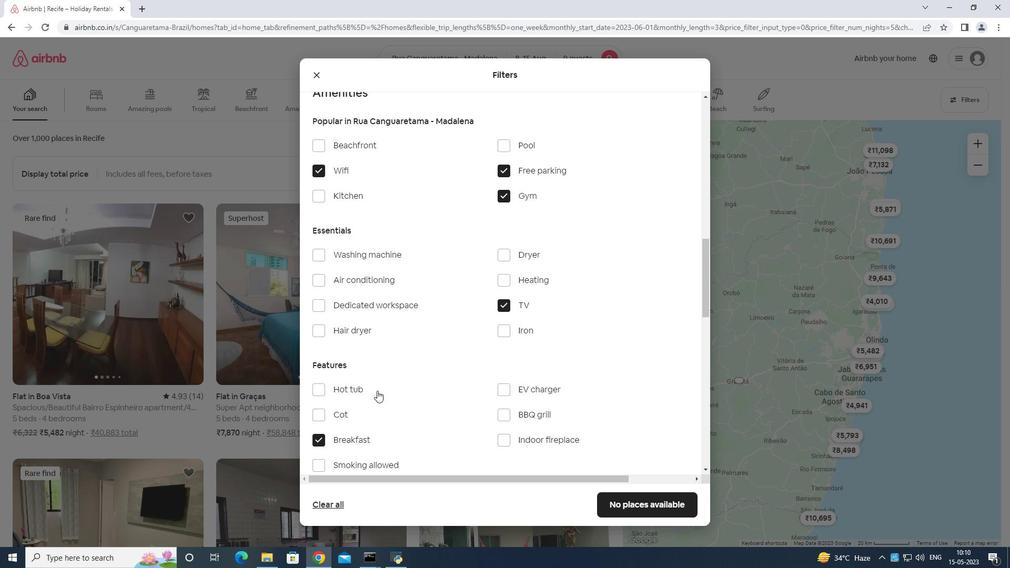 
Action: Mouse moved to (386, 391)
Screenshot: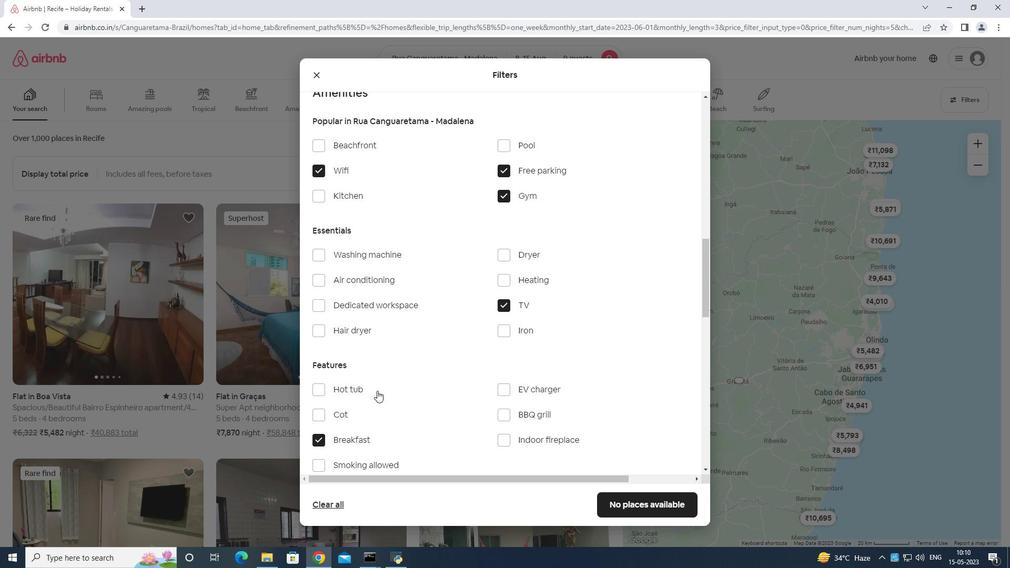 
Action: Mouse scrolled (386, 390) with delta (0, 0)
Screenshot: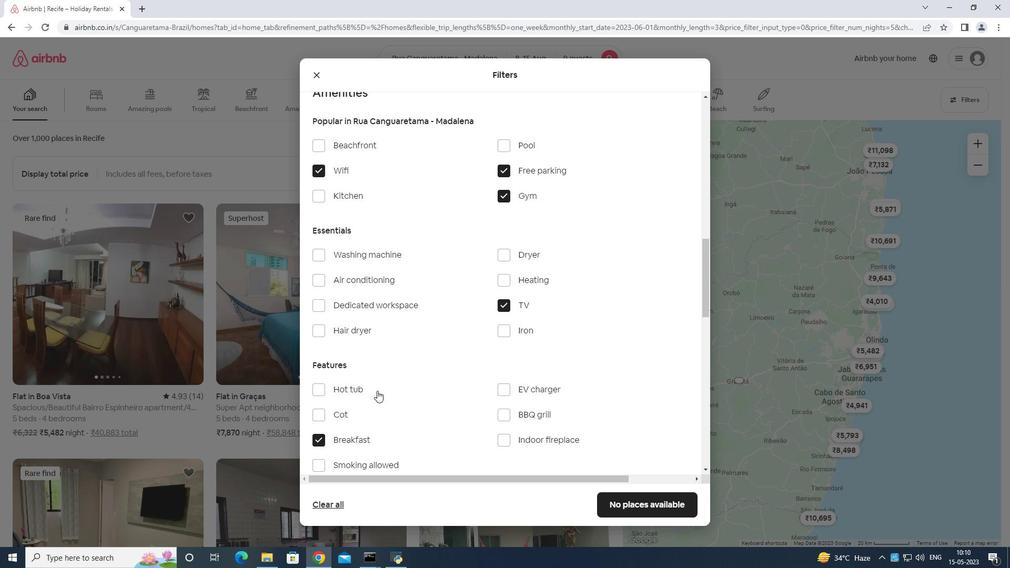 
Action: Mouse moved to (661, 450)
Screenshot: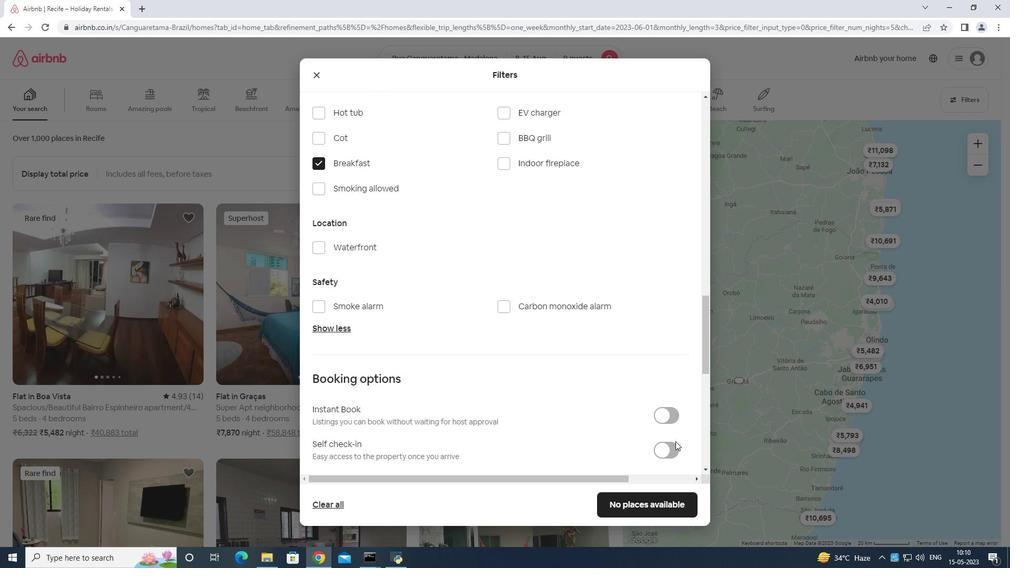 
Action: Mouse pressed left at (661, 450)
Screenshot: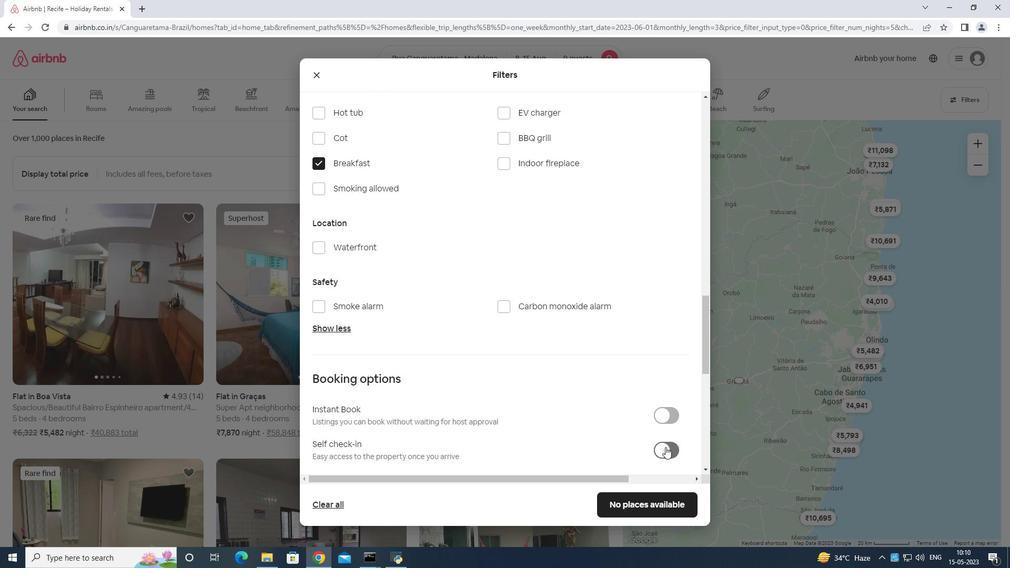 
Action: Mouse moved to (663, 449)
Screenshot: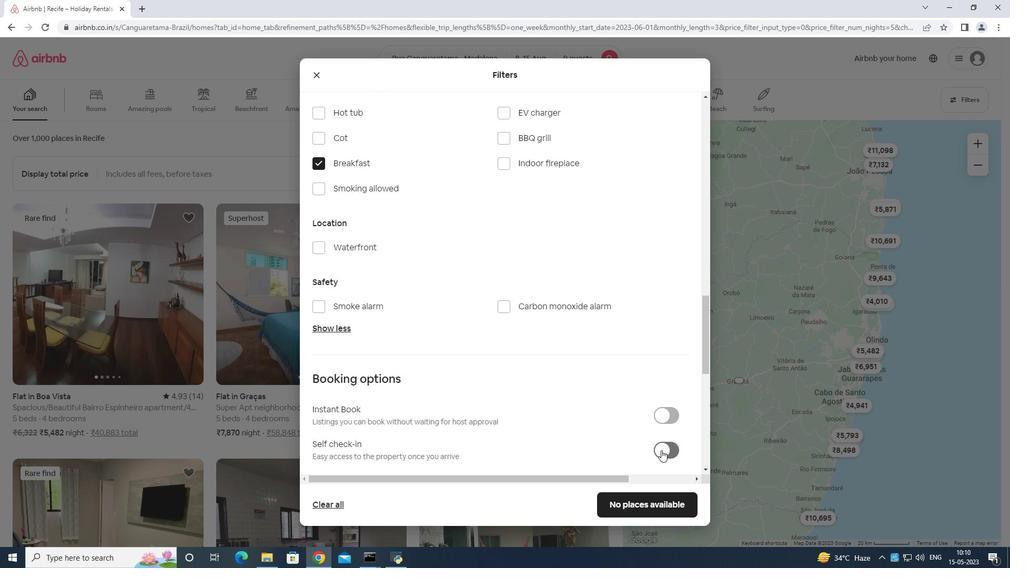 
Action: Mouse scrolled (663, 449) with delta (0, 0)
Screenshot: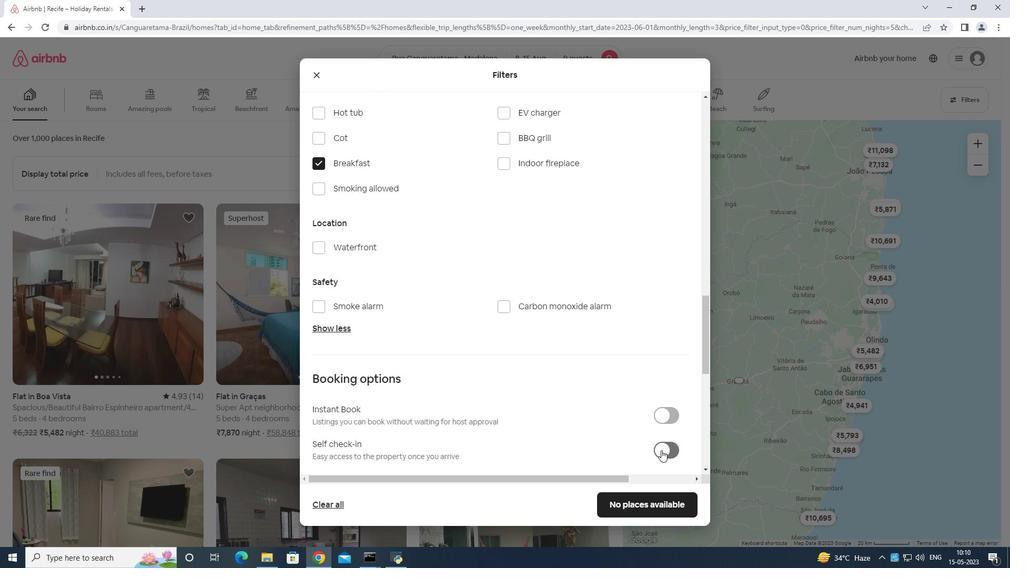 
Action: Mouse scrolled (663, 449) with delta (0, 0)
Screenshot: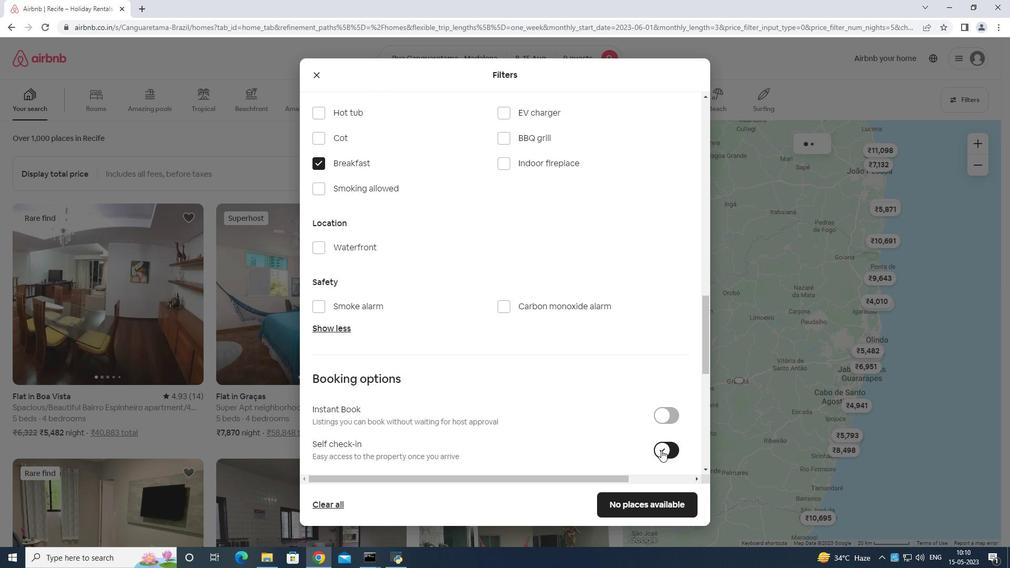 
Action: Mouse scrolled (663, 449) with delta (0, 0)
Screenshot: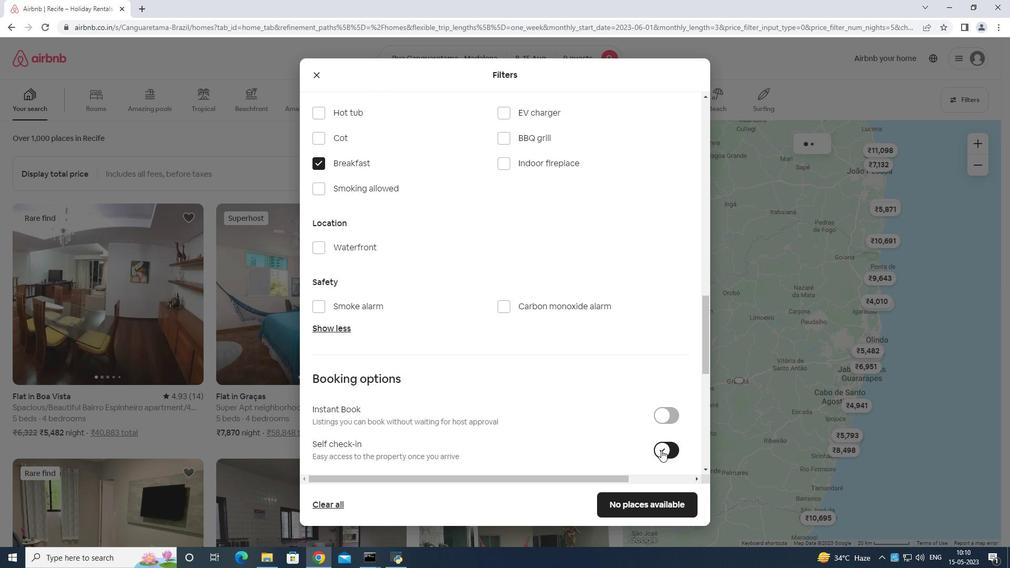 
Action: Mouse moved to (663, 450)
Screenshot: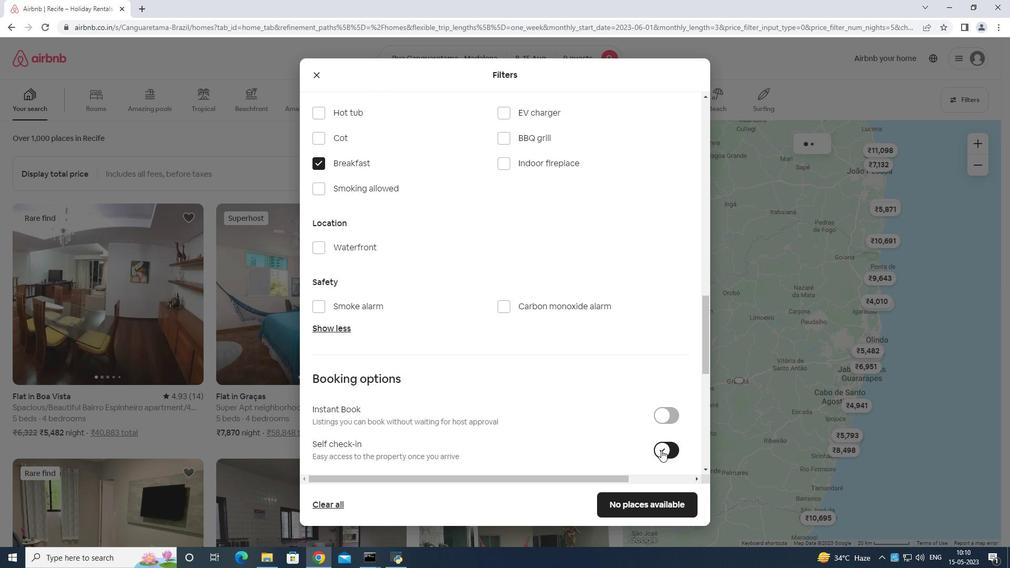 
Action: Mouse scrolled (663, 449) with delta (0, 0)
Screenshot: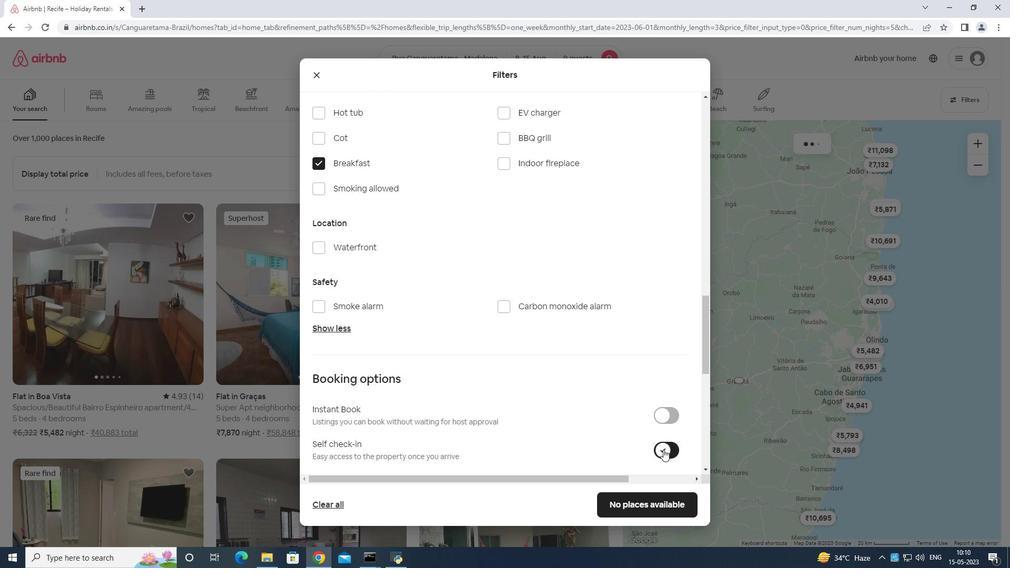 
Action: Mouse moved to (662, 455)
Screenshot: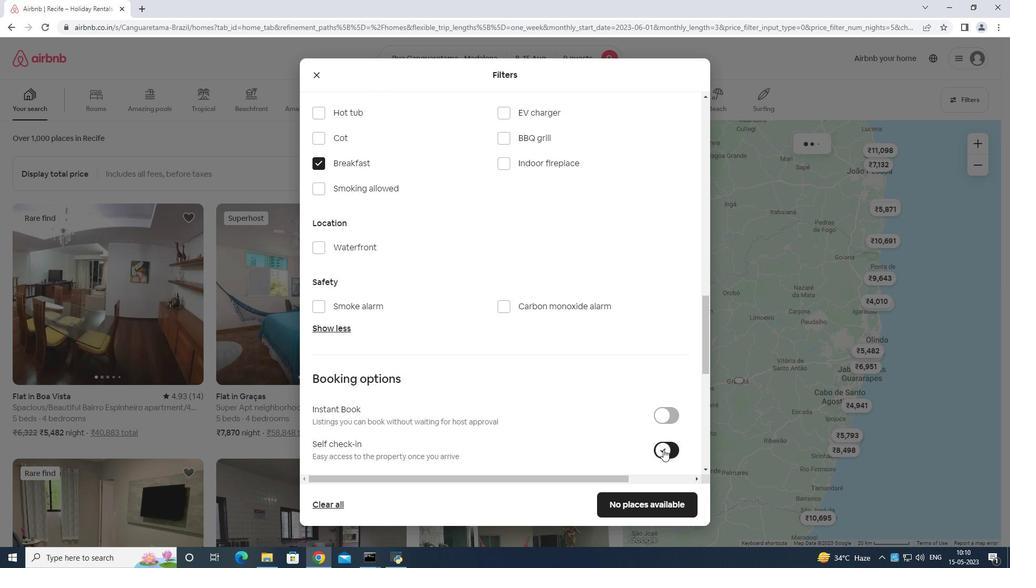 
Action: Mouse scrolled (662, 455) with delta (0, 0)
Screenshot: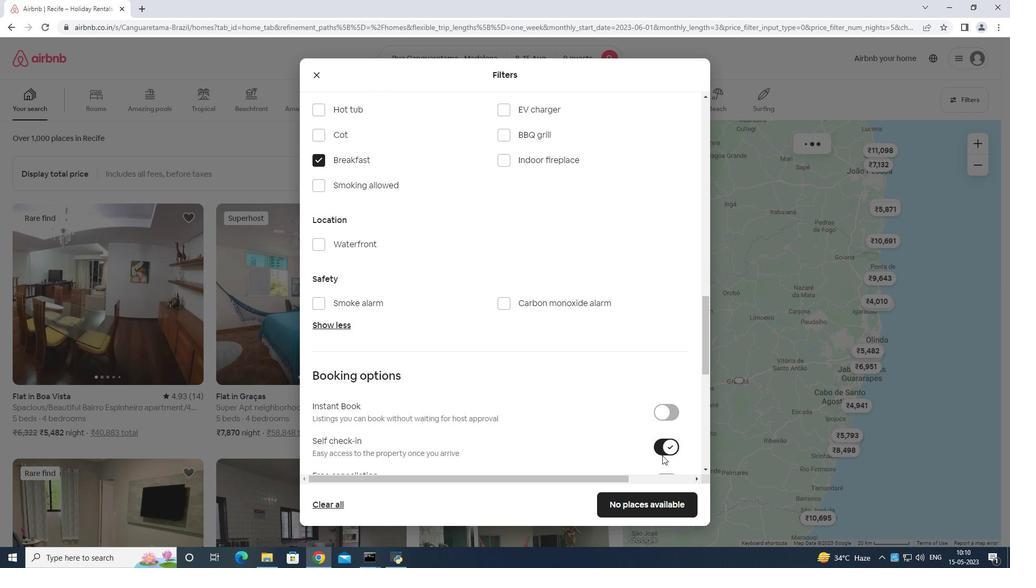 
Action: Mouse moved to (661, 455)
Screenshot: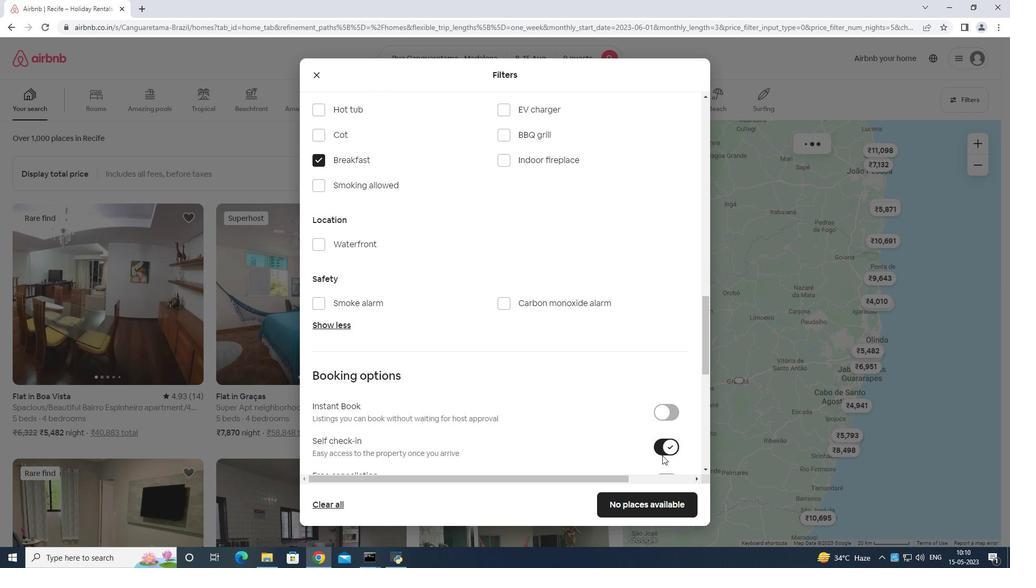 
Action: Mouse scrolled (661, 455) with delta (0, 0)
Screenshot: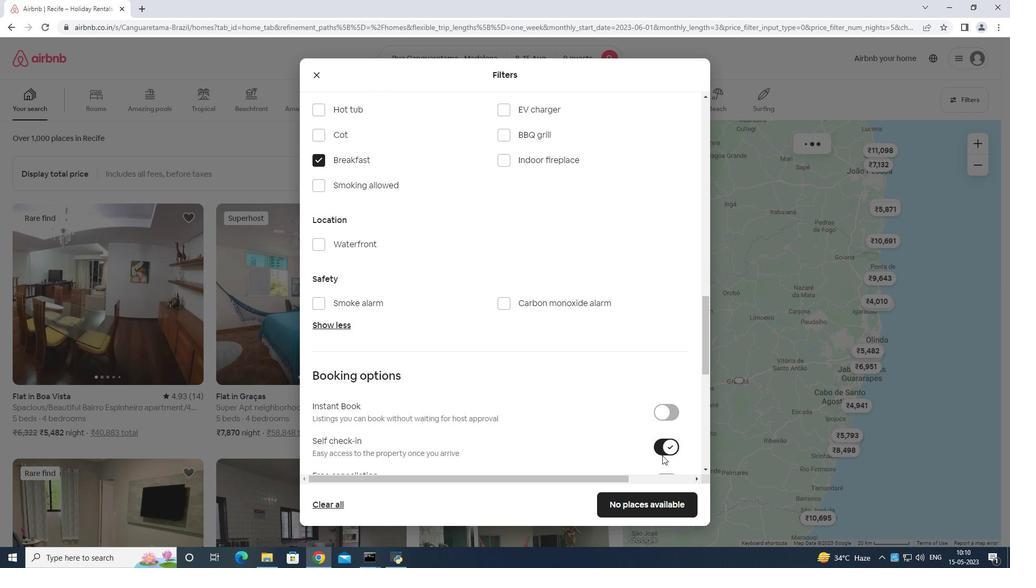 
Action: Mouse scrolled (661, 455) with delta (0, 0)
Screenshot: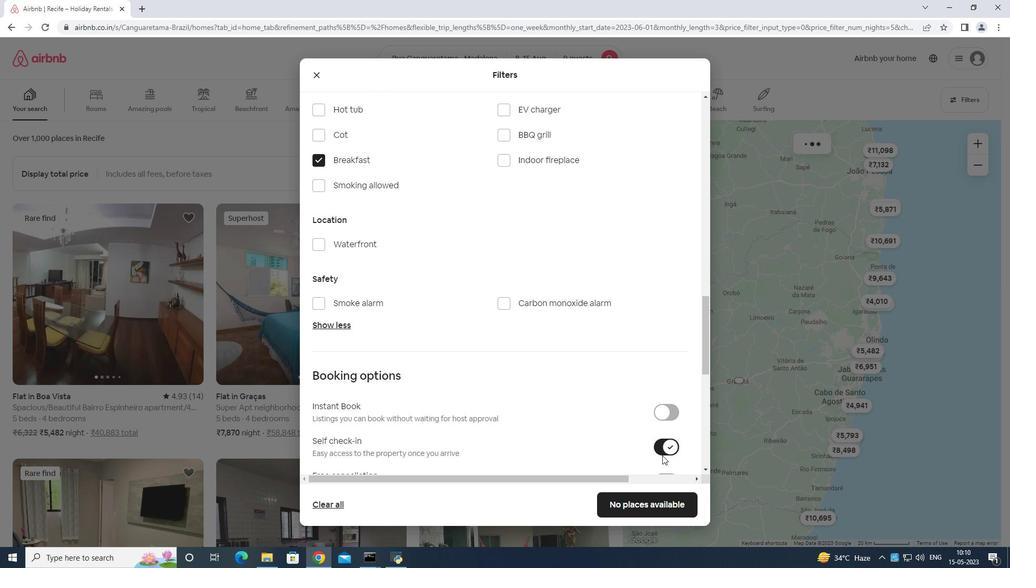 
Action: Mouse moved to (661, 456)
Screenshot: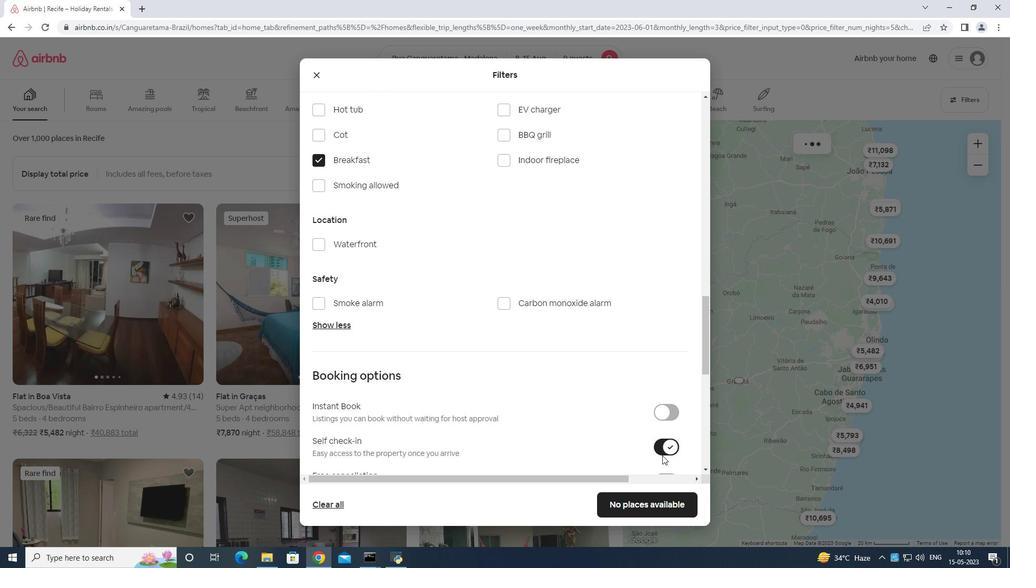 
Action: Mouse scrolled (661, 455) with delta (0, 0)
Screenshot: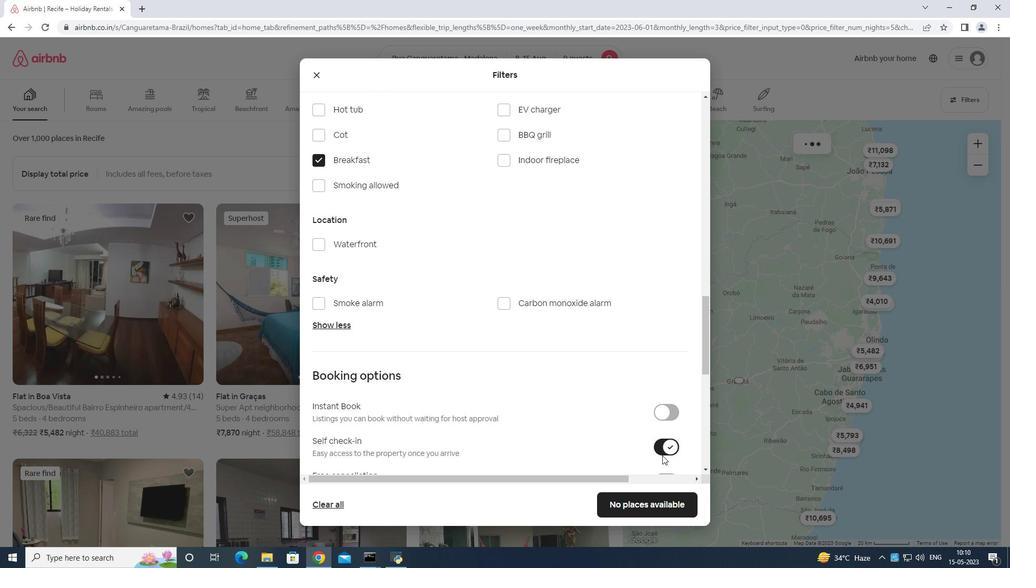 
Action: Mouse moved to (661, 459)
Screenshot: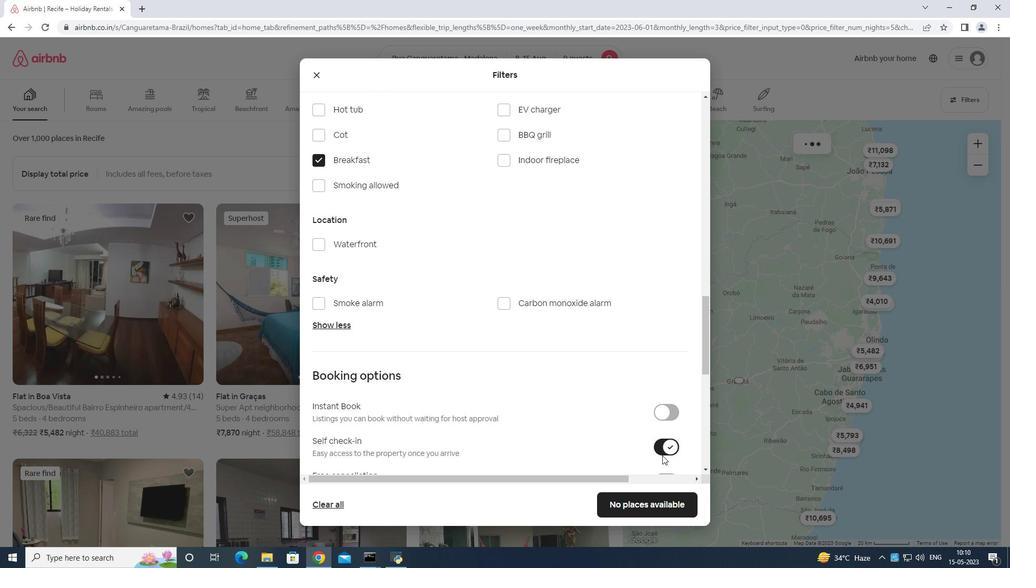 
Action: Mouse scrolled (661, 458) with delta (0, 0)
Screenshot: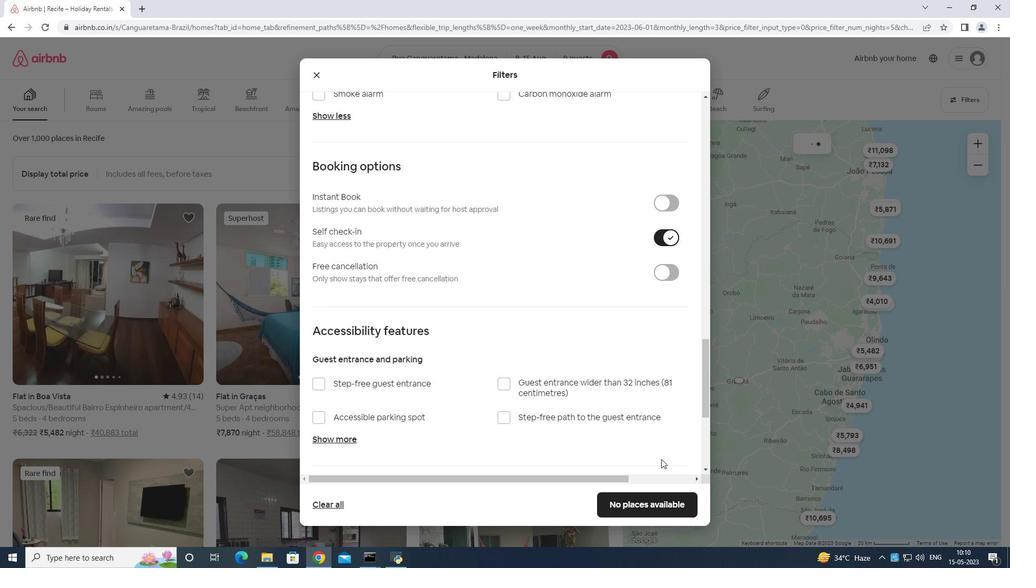
Action: Mouse scrolled (661, 458) with delta (0, 0)
Screenshot: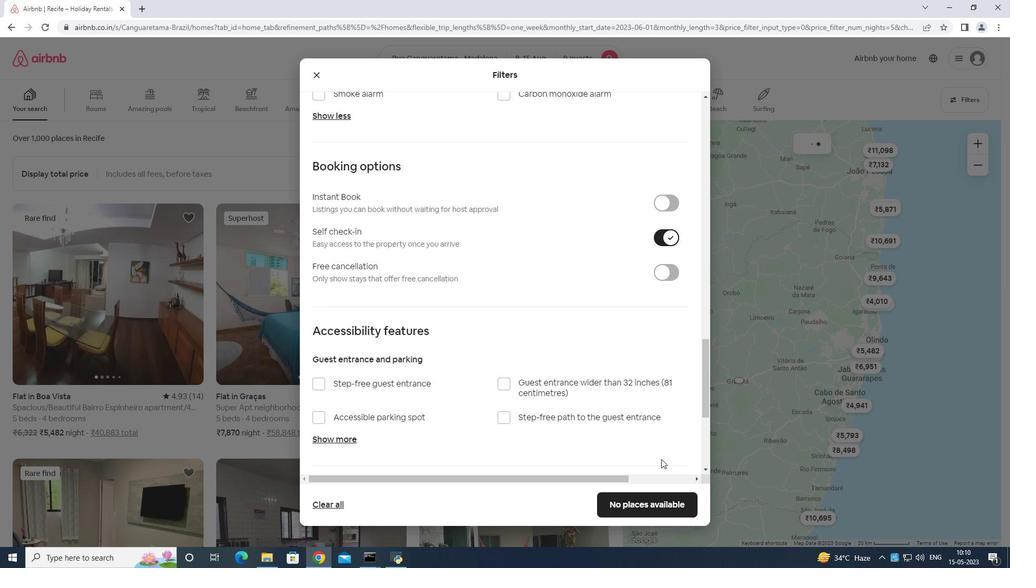 
Action: Mouse scrolled (661, 458) with delta (0, 0)
Screenshot: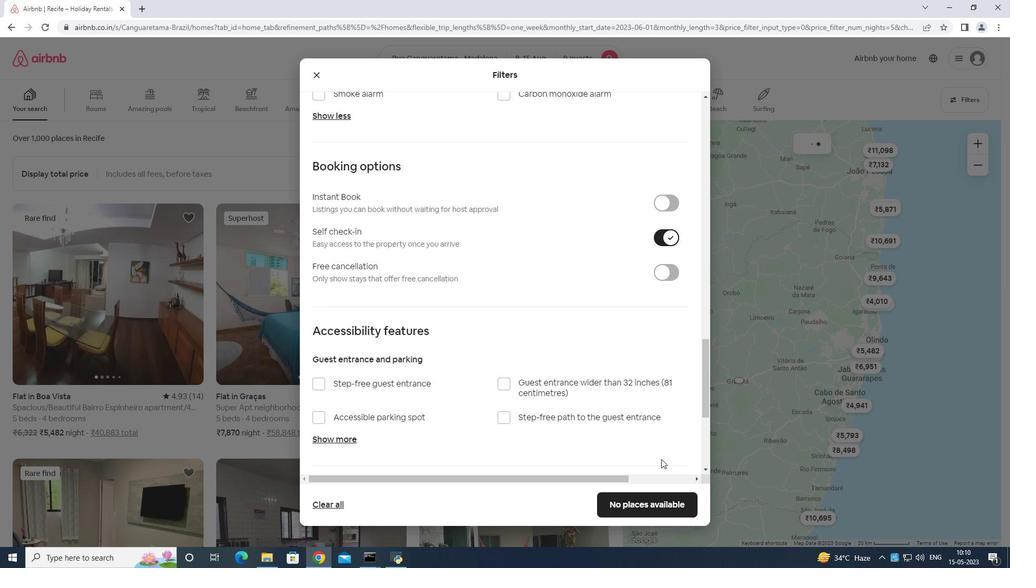 
Action: Mouse scrolled (661, 458) with delta (0, 0)
Screenshot: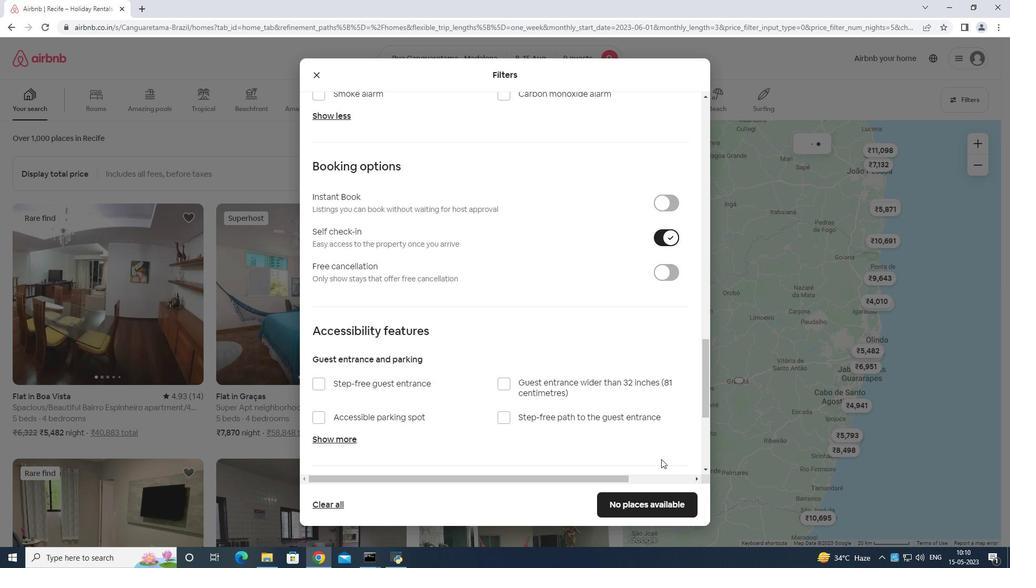 
Action: Mouse moved to (660, 459)
Screenshot: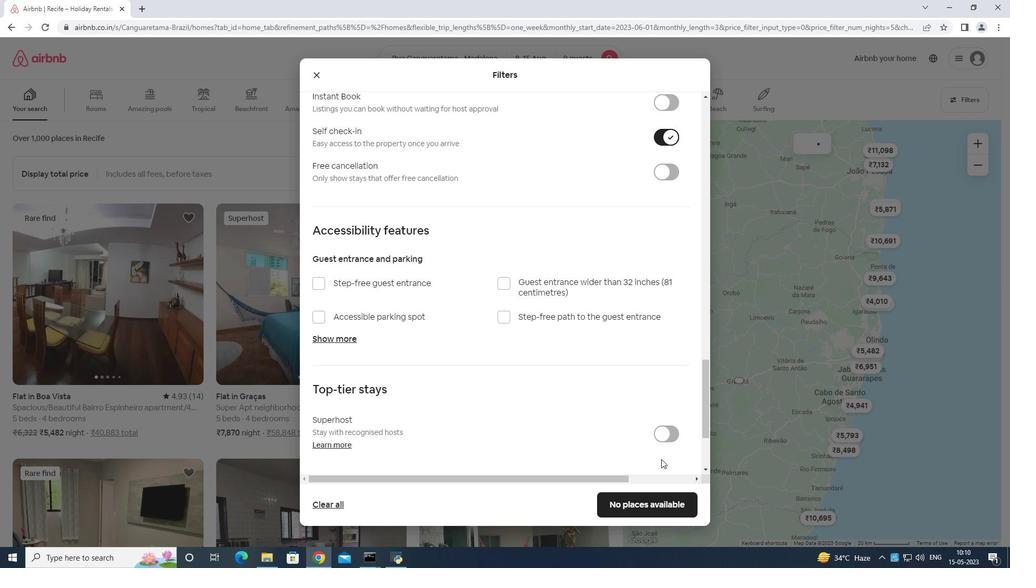 
Action: Mouse scrolled (660, 459) with delta (0, 0)
Screenshot: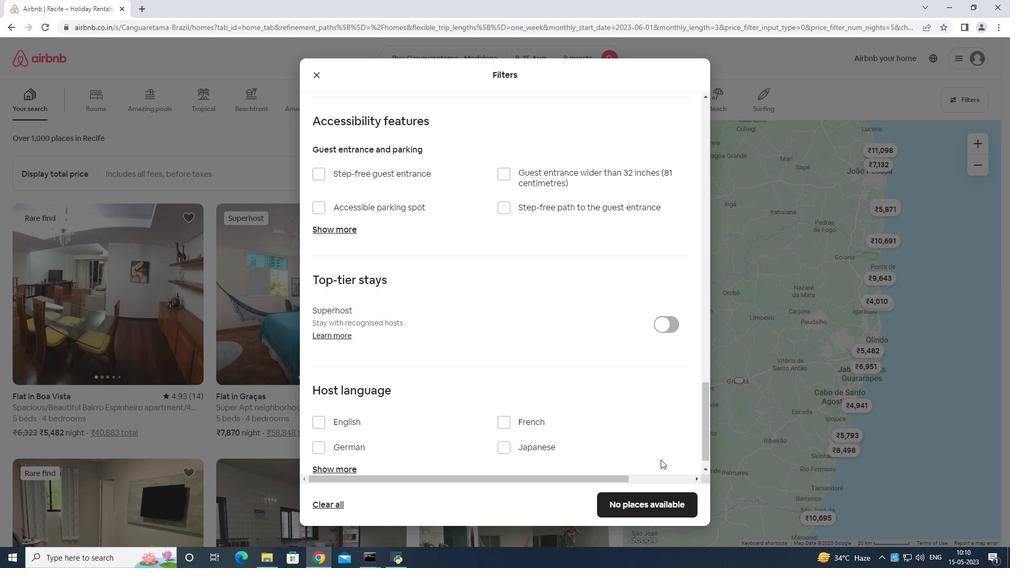 
Action: Mouse scrolled (660, 459) with delta (0, 0)
Screenshot: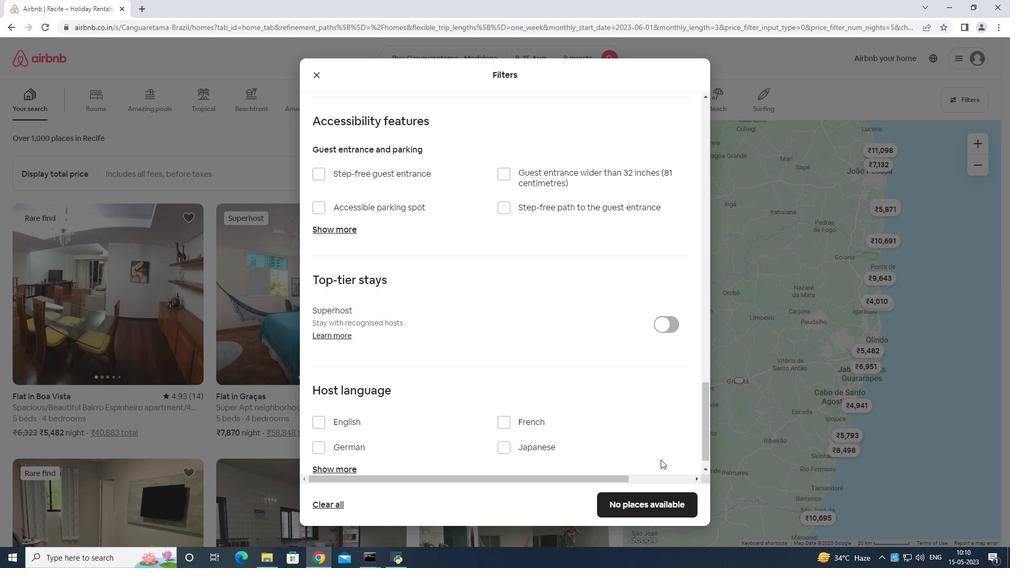 
Action: Mouse scrolled (660, 459) with delta (0, 0)
Screenshot: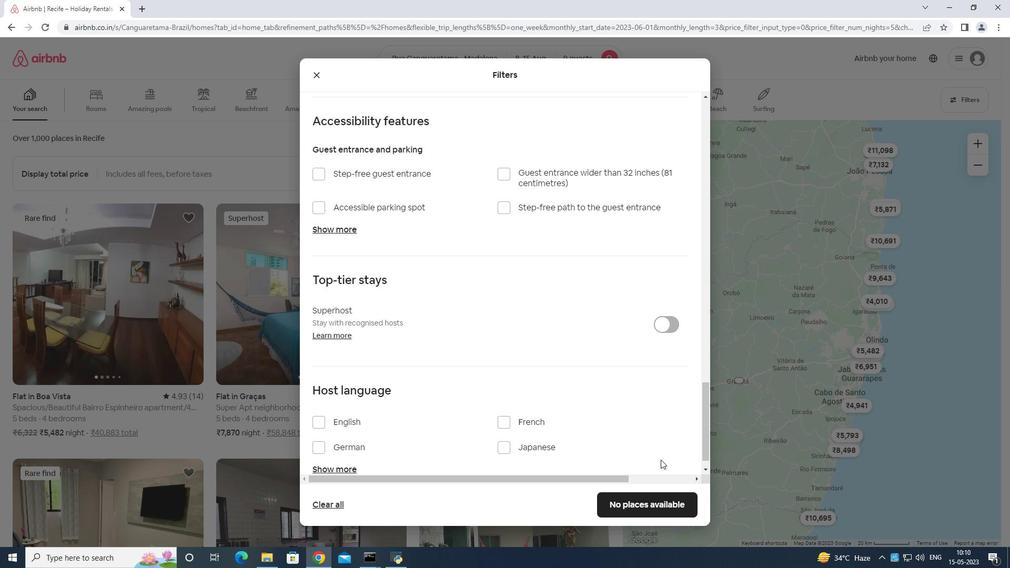 
Action: Mouse moved to (319, 395)
Screenshot: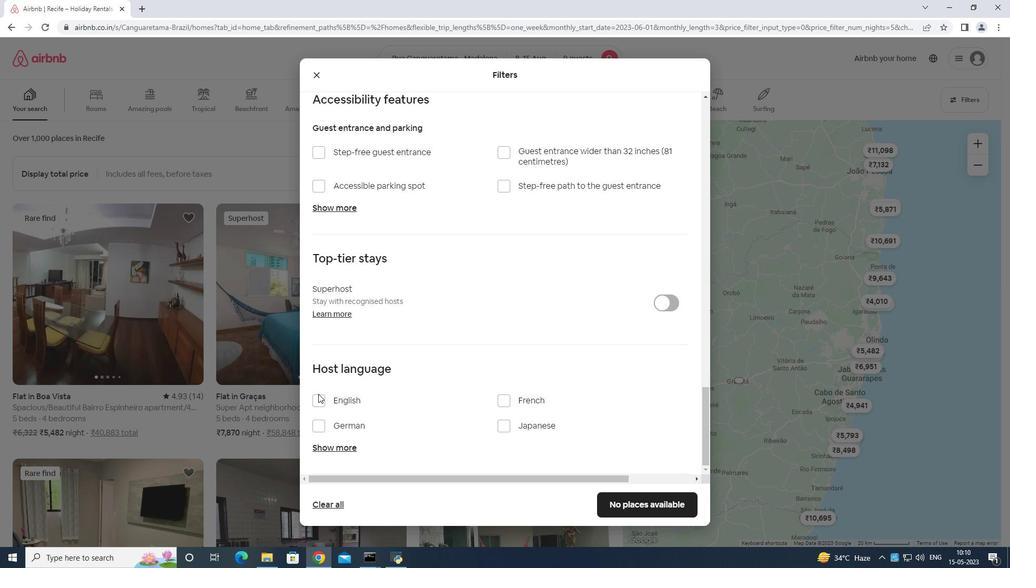 
Action: Mouse pressed left at (319, 395)
Screenshot: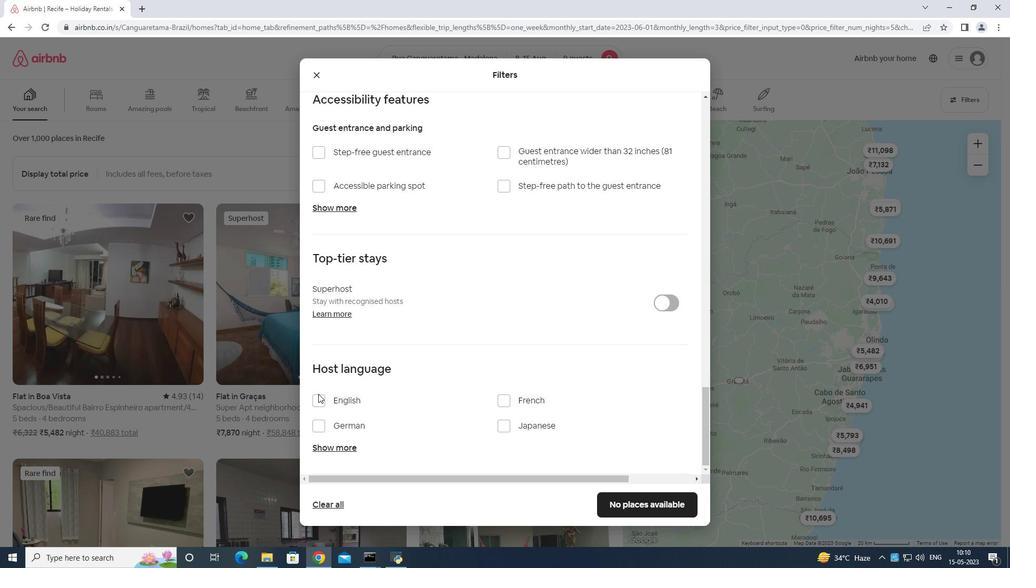 
Action: Mouse moved to (642, 502)
Screenshot: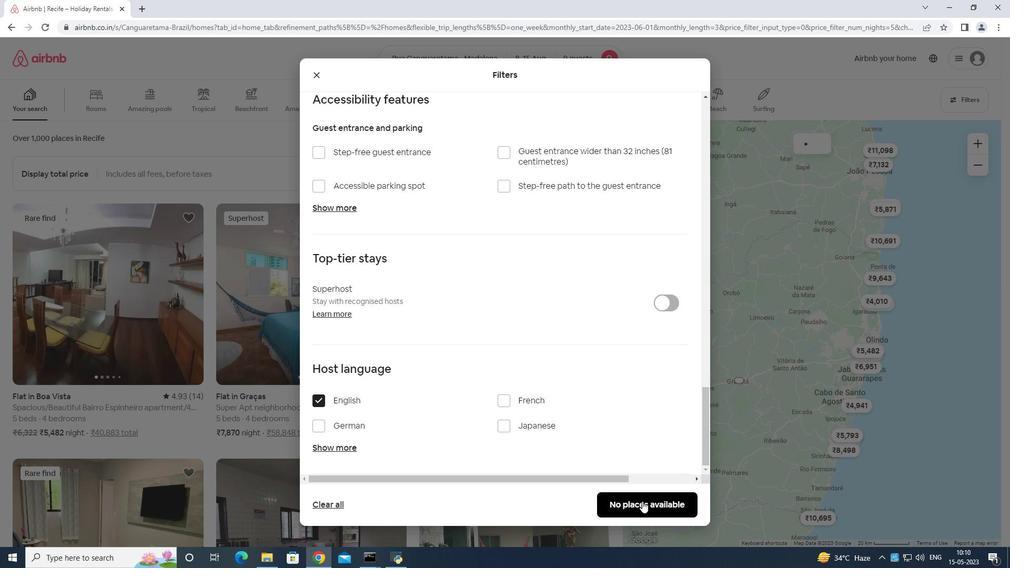 
Action: Mouse pressed left at (642, 502)
Screenshot: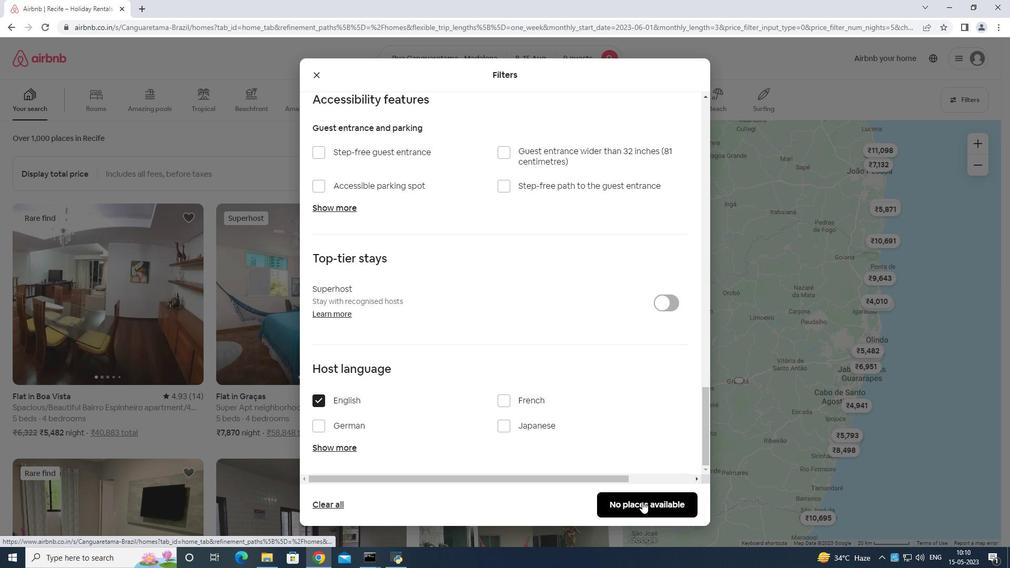
